Task: Create a due date automation trigger when advanced on, on the tuesday of the week a card is due add dates starting in in more than 1 days at 11:00 AM.
Action: Mouse moved to (998, 306)
Screenshot: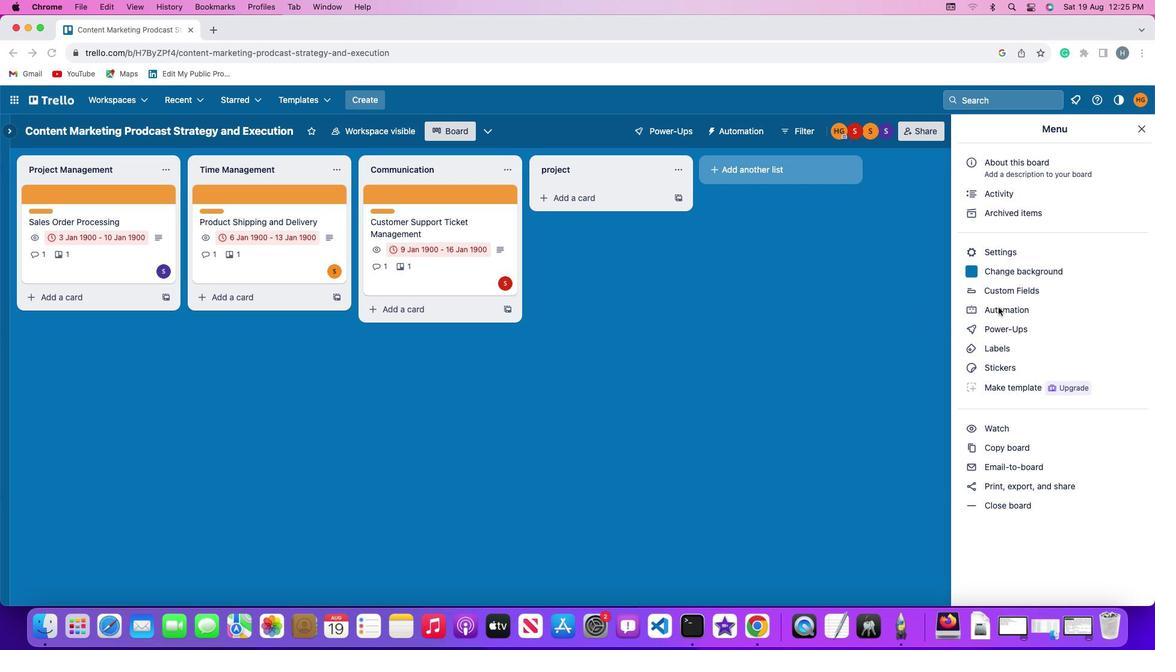 
Action: Mouse pressed left at (998, 306)
Screenshot: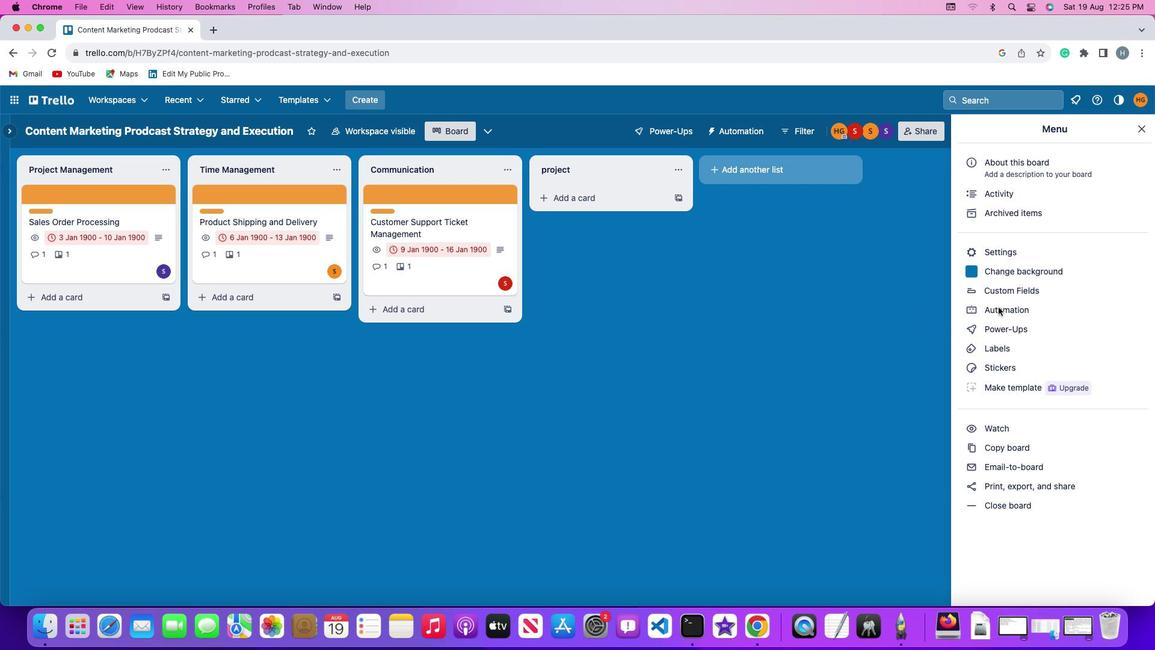 
Action: Mouse pressed left at (998, 306)
Screenshot: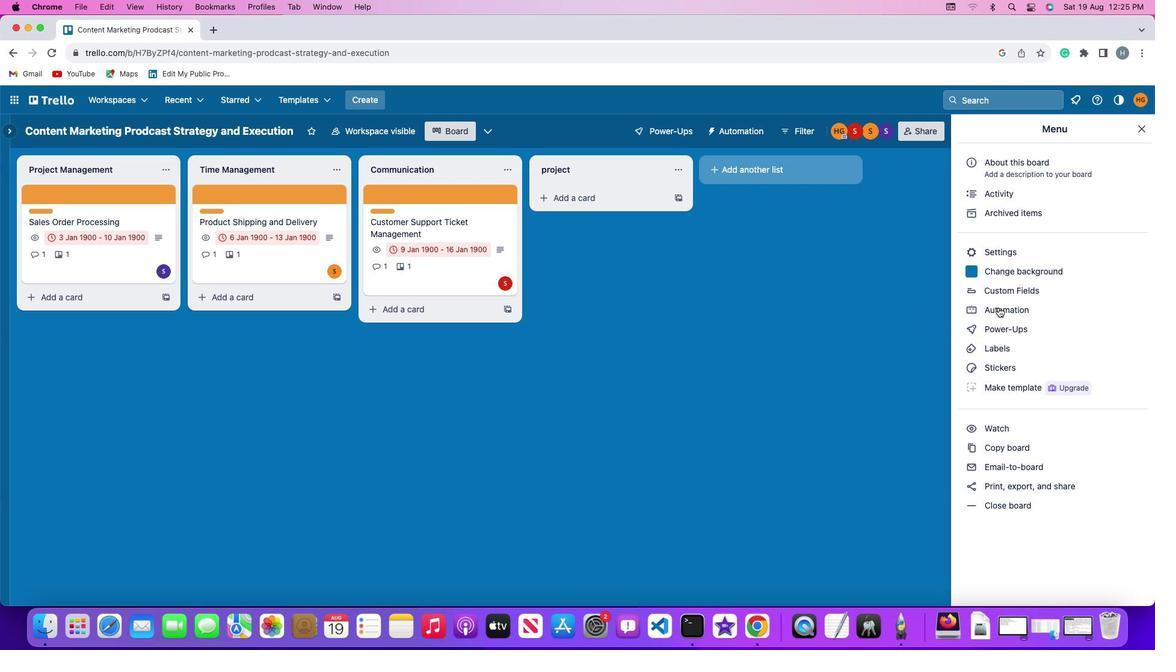 
Action: Mouse moved to (70, 281)
Screenshot: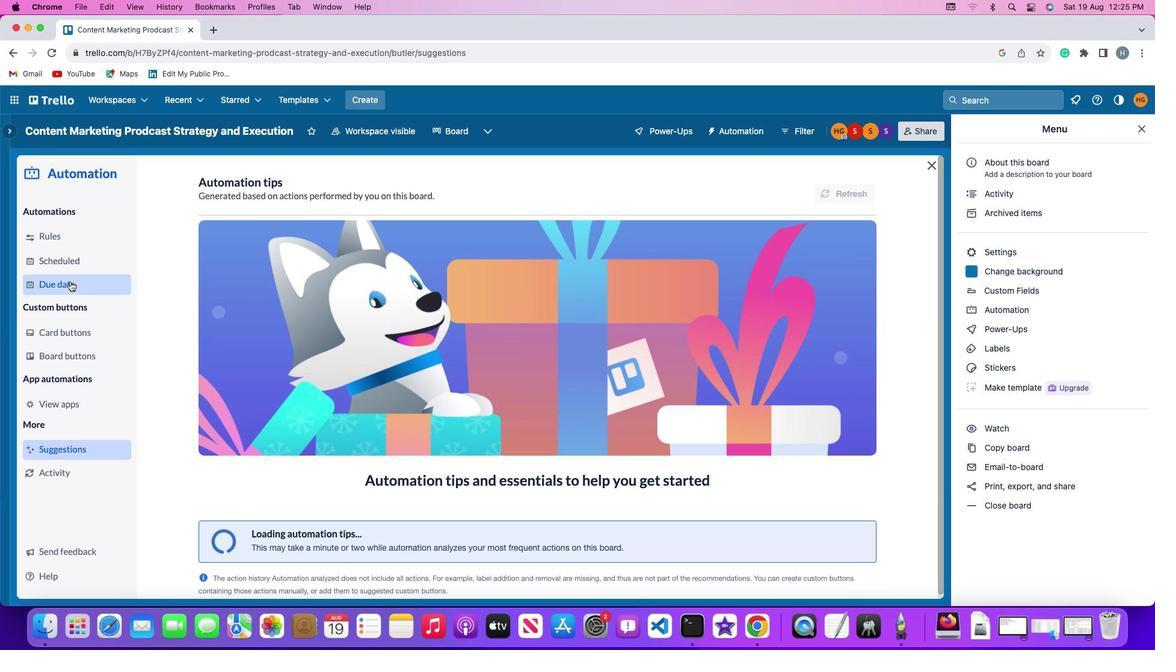
Action: Mouse pressed left at (70, 281)
Screenshot: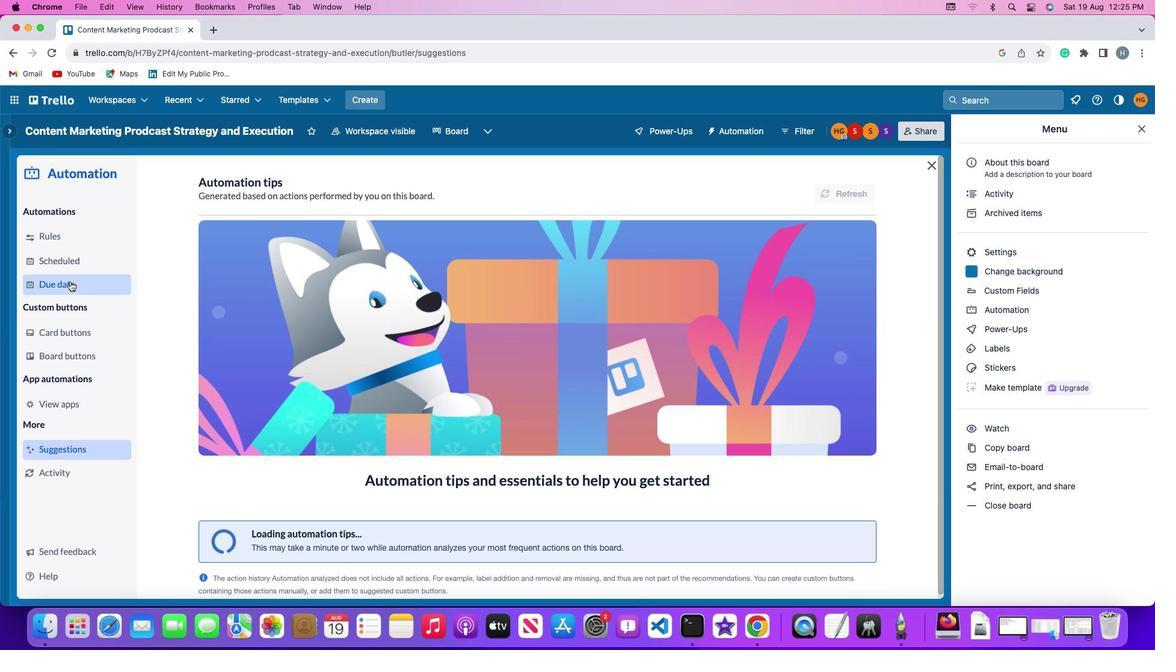 
Action: Mouse moved to (821, 185)
Screenshot: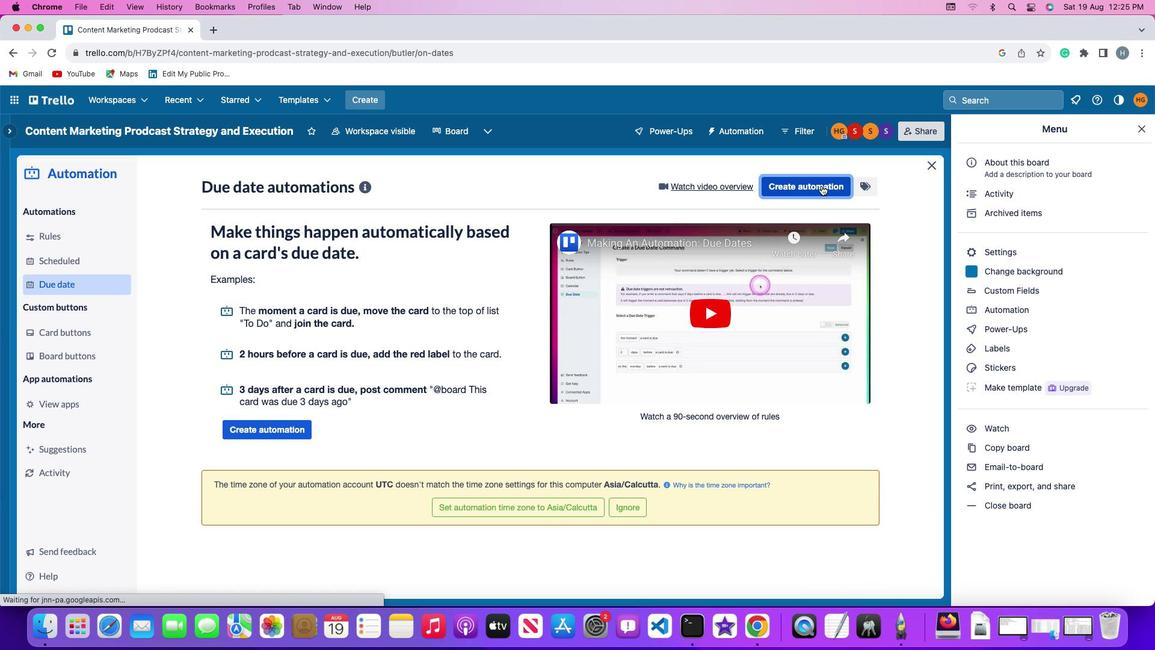 
Action: Mouse pressed left at (821, 185)
Screenshot: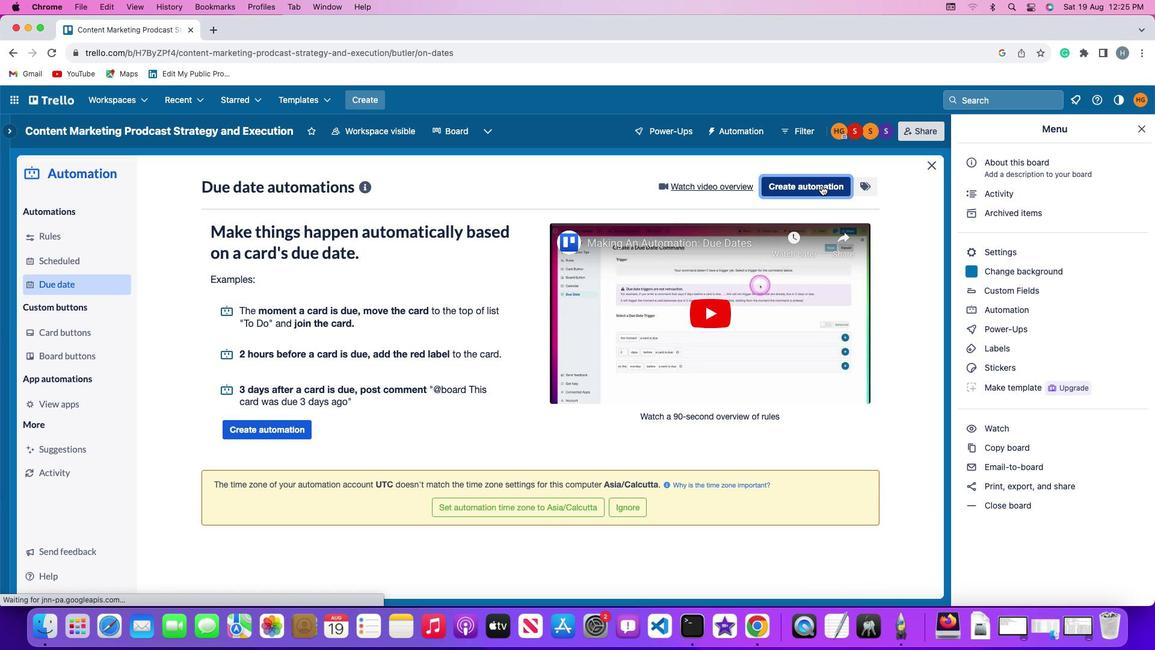 
Action: Mouse moved to (232, 308)
Screenshot: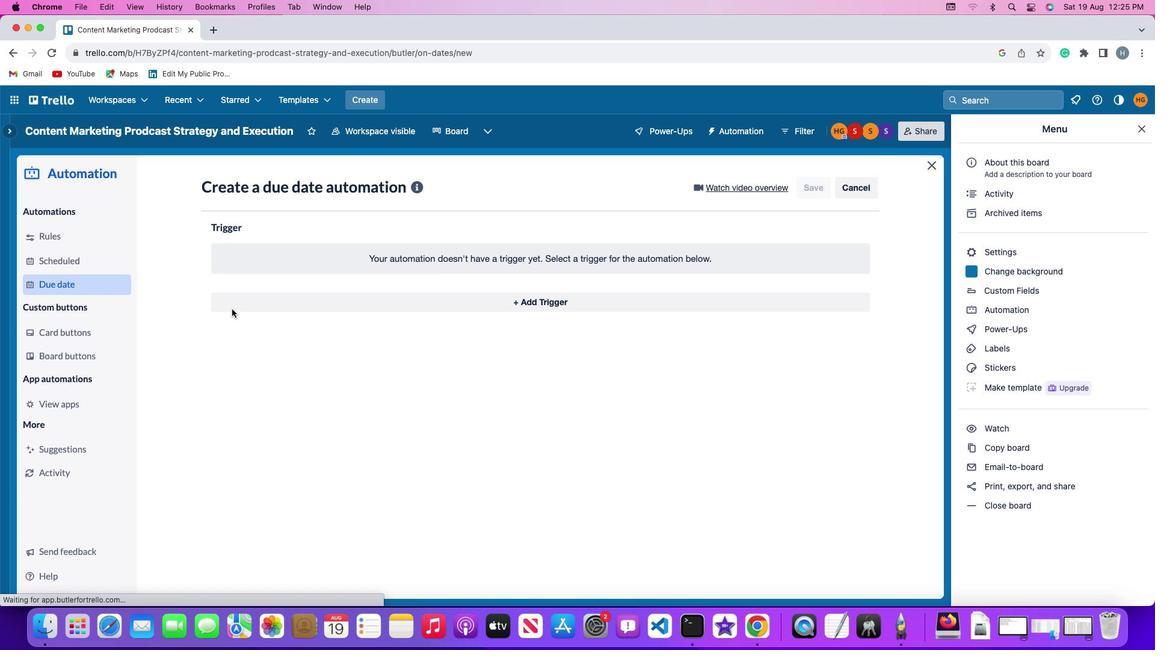 
Action: Mouse pressed left at (232, 308)
Screenshot: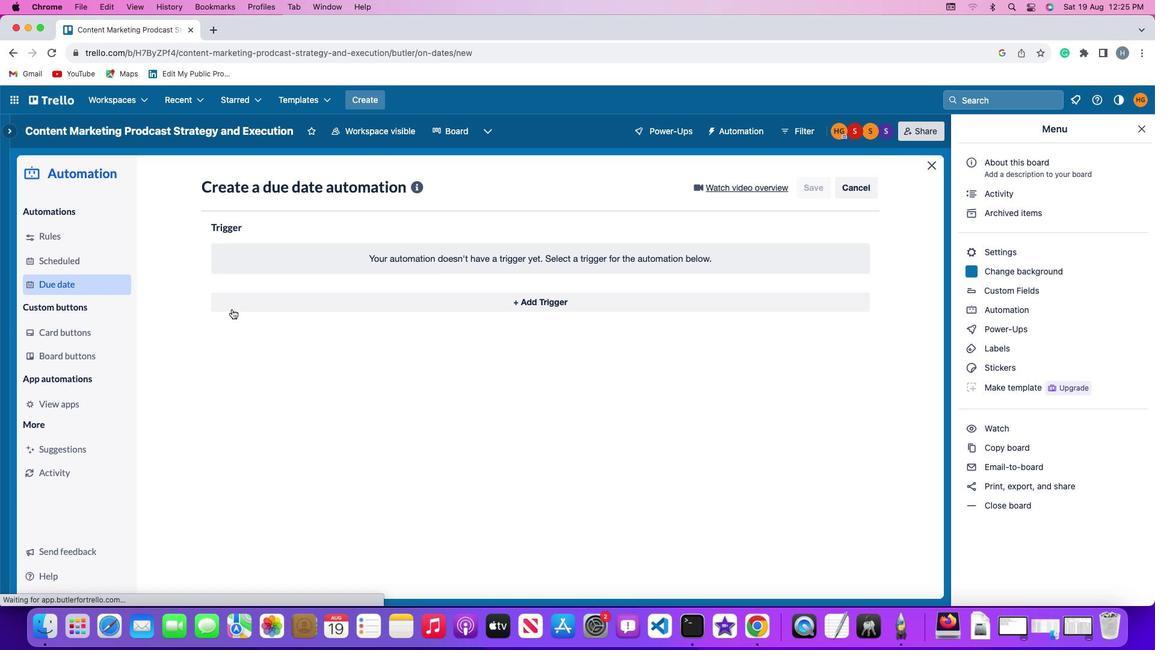 
Action: Mouse moved to (266, 519)
Screenshot: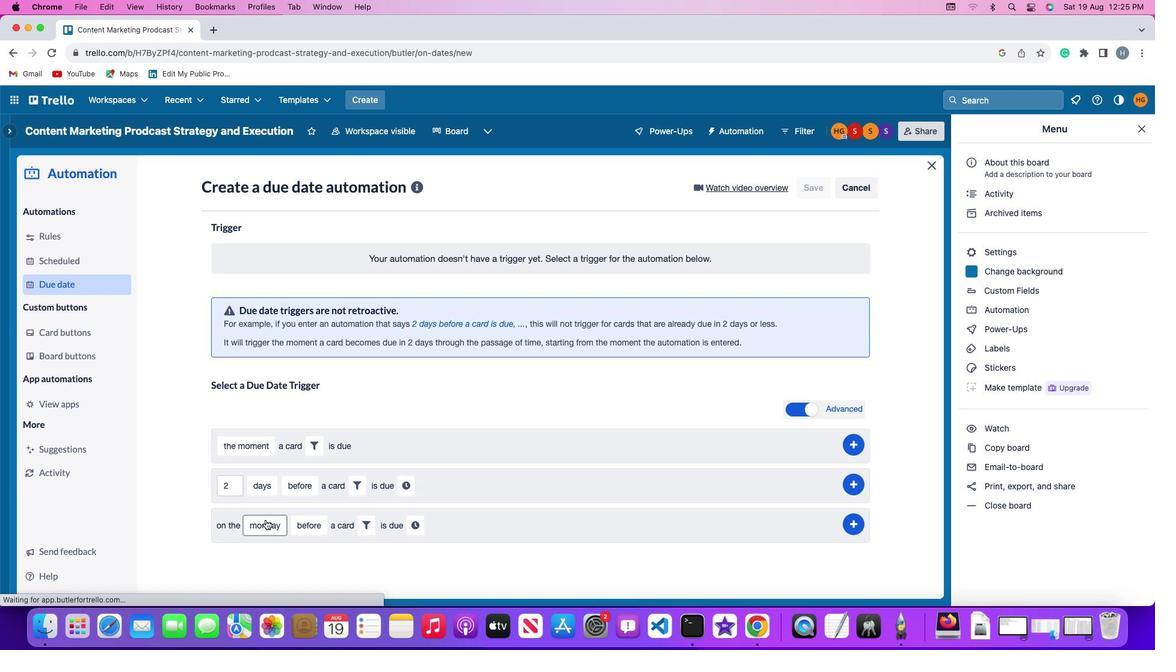 
Action: Mouse pressed left at (266, 519)
Screenshot: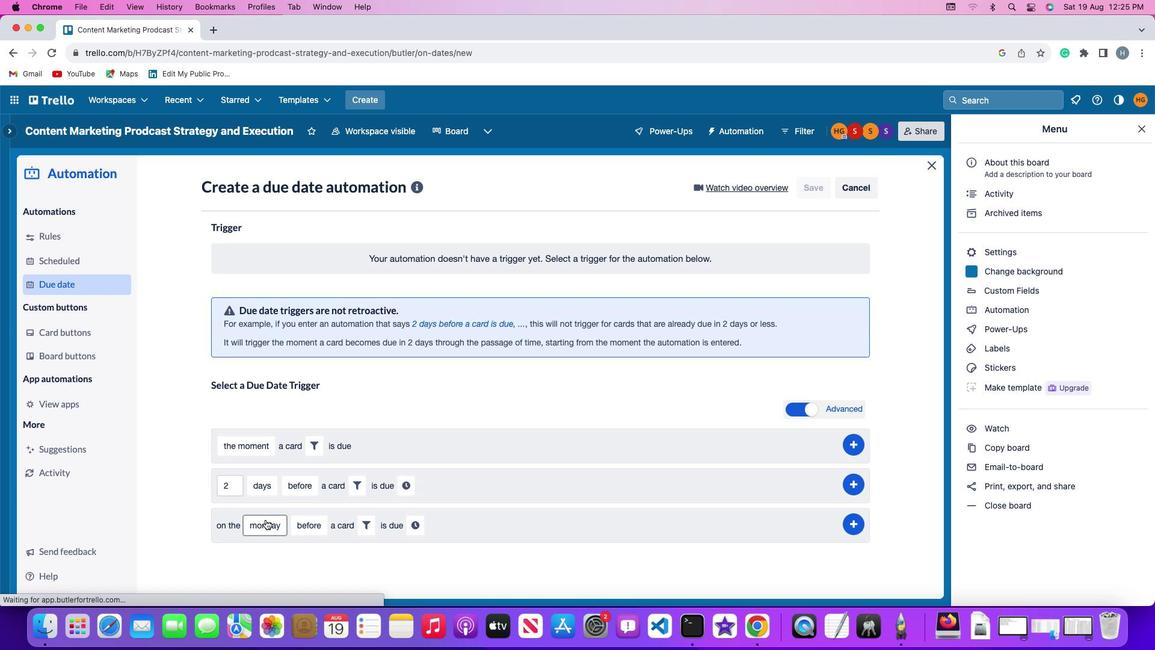 
Action: Mouse moved to (276, 384)
Screenshot: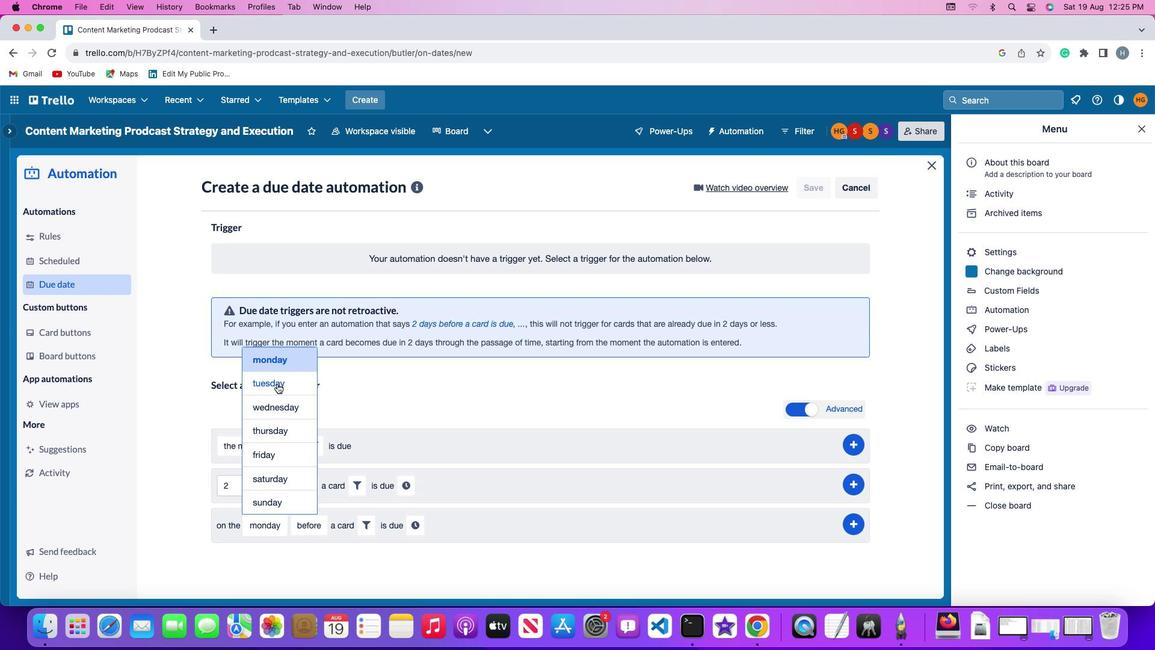 
Action: Mouse pressed left at (276, 384)
Screenshot: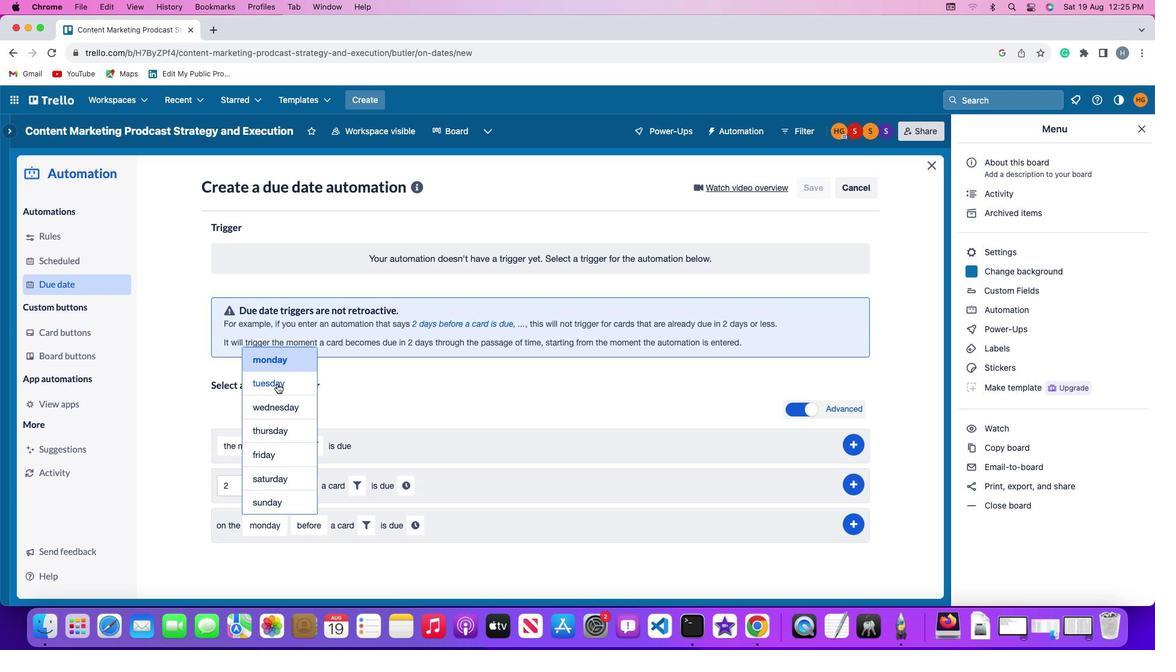 
Action: Mouse moved to (315, 525)
Screenshot: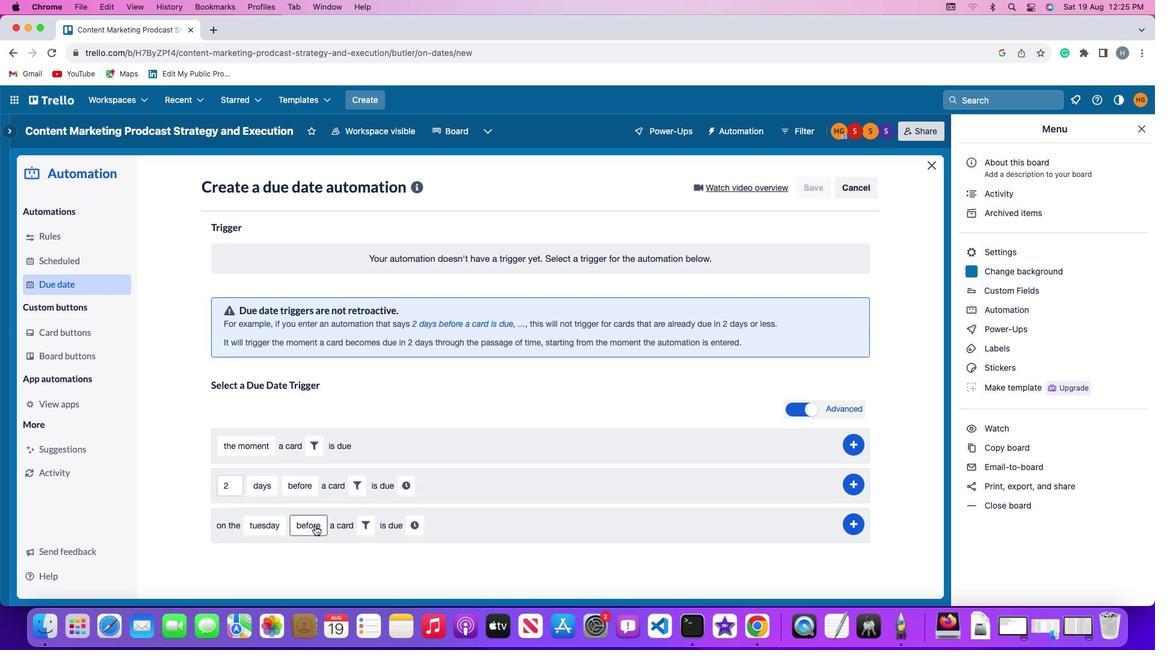 
Action: Mouse pressed left at (315, 525)
Screenshot: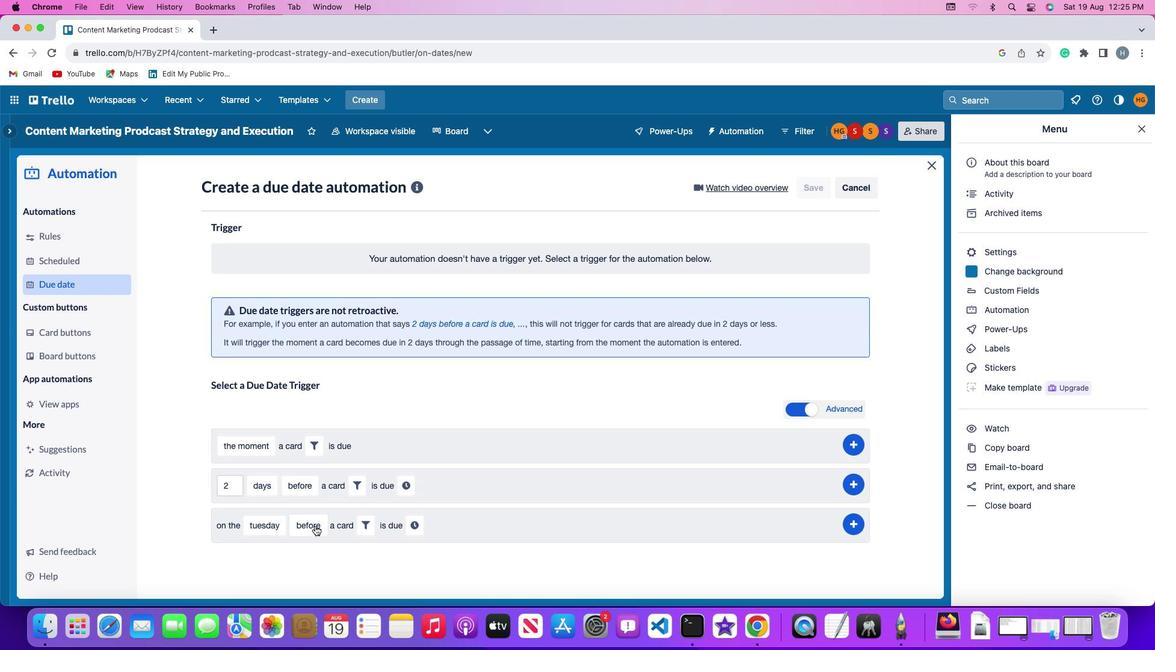 
Action: Mouse moved to (338, 481)
Screenshot: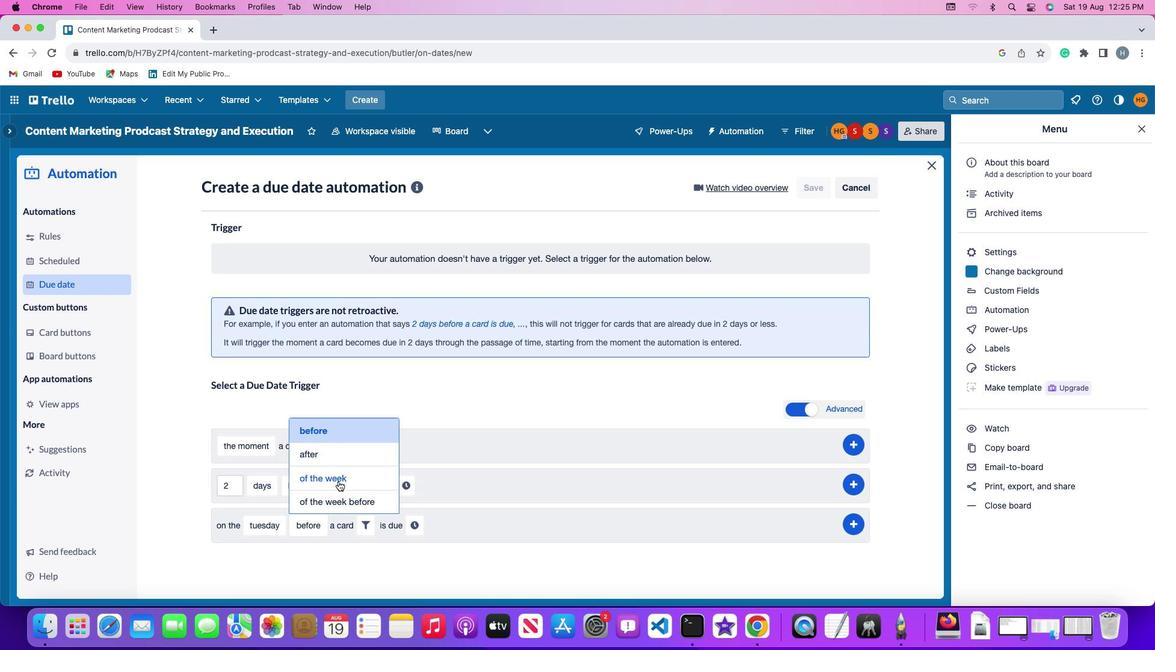 
Action: Mouse pressed left at (338, 481)
Screenshot: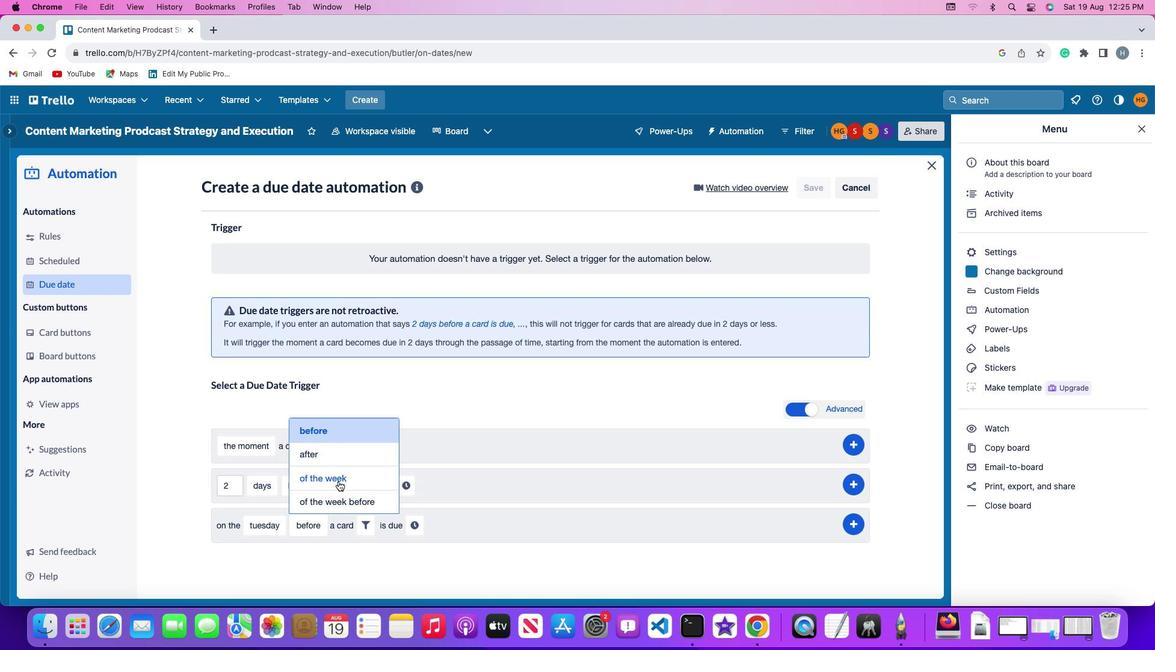 
Action: Mouse moved to (398, 521)
Screenshot: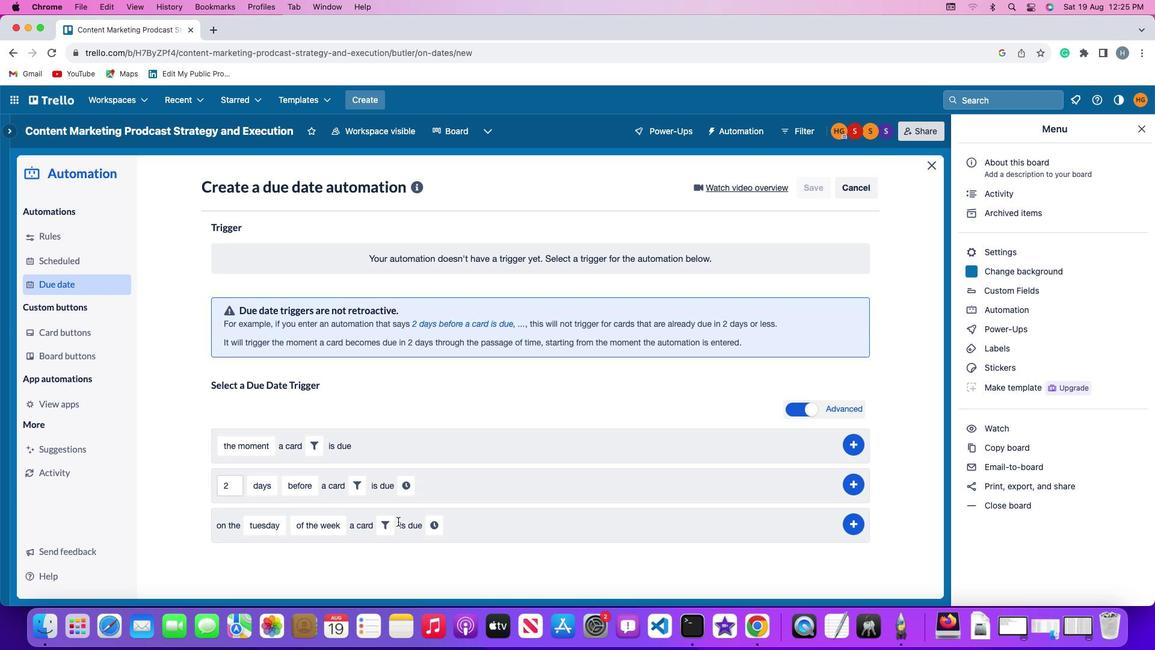 
Action: Mouse pressed left at (398, 521)
Screenshot: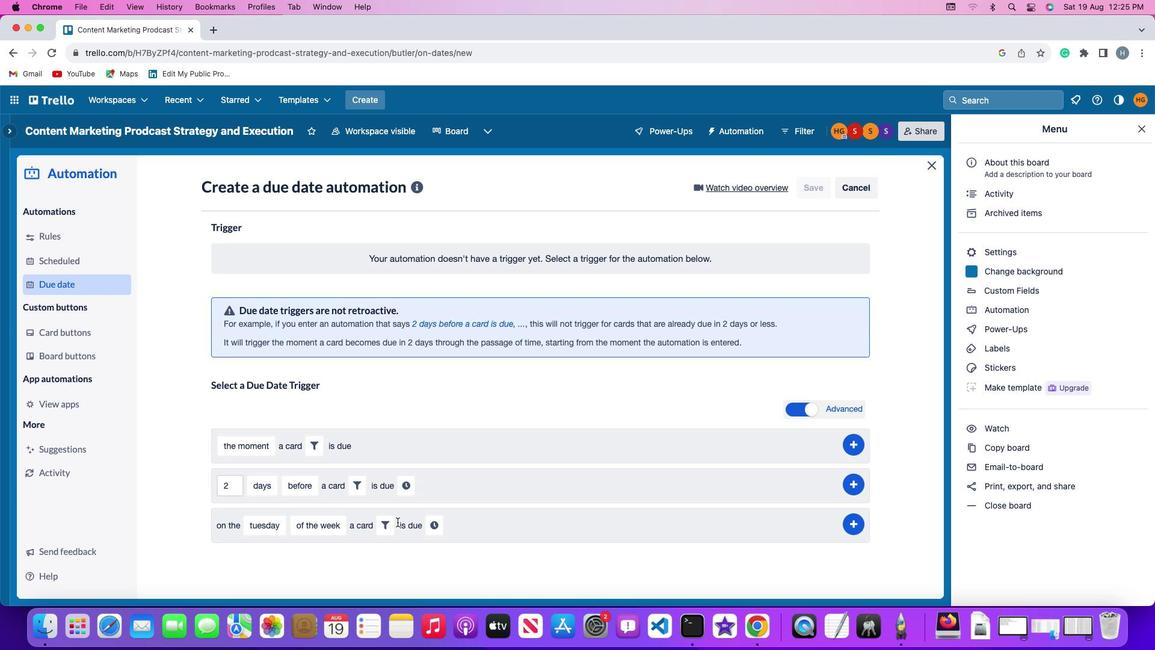 
Action: Mouse moved to (388, 524)
Screenshot: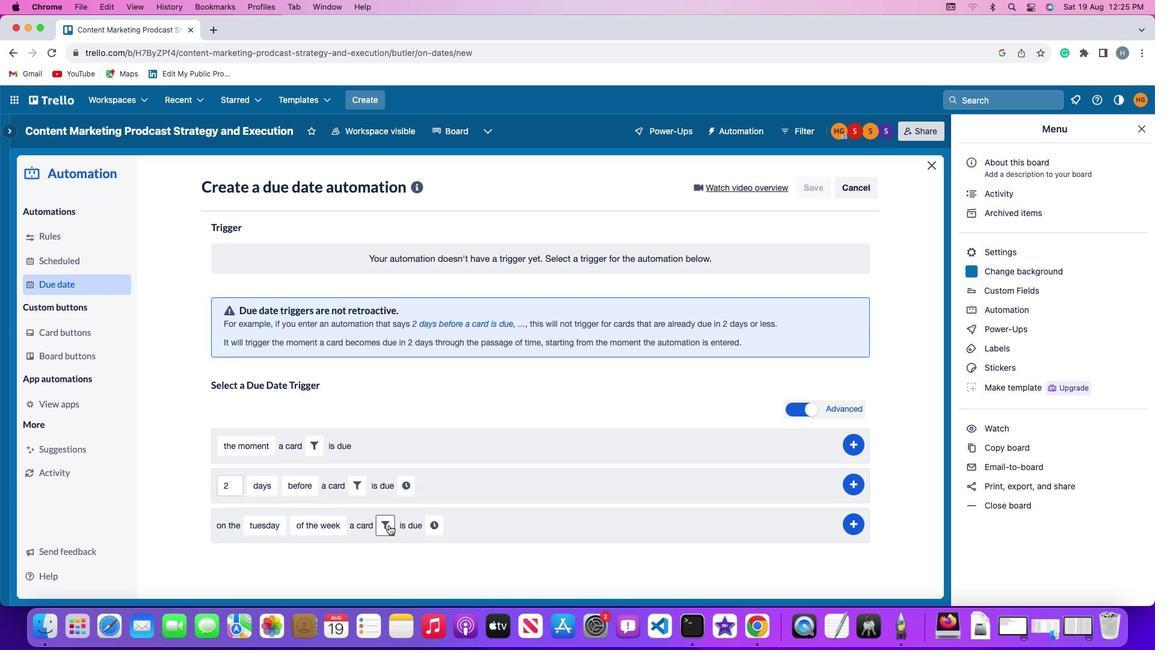 
Action: Mouse pressed left at (388, 524)
Screenshot: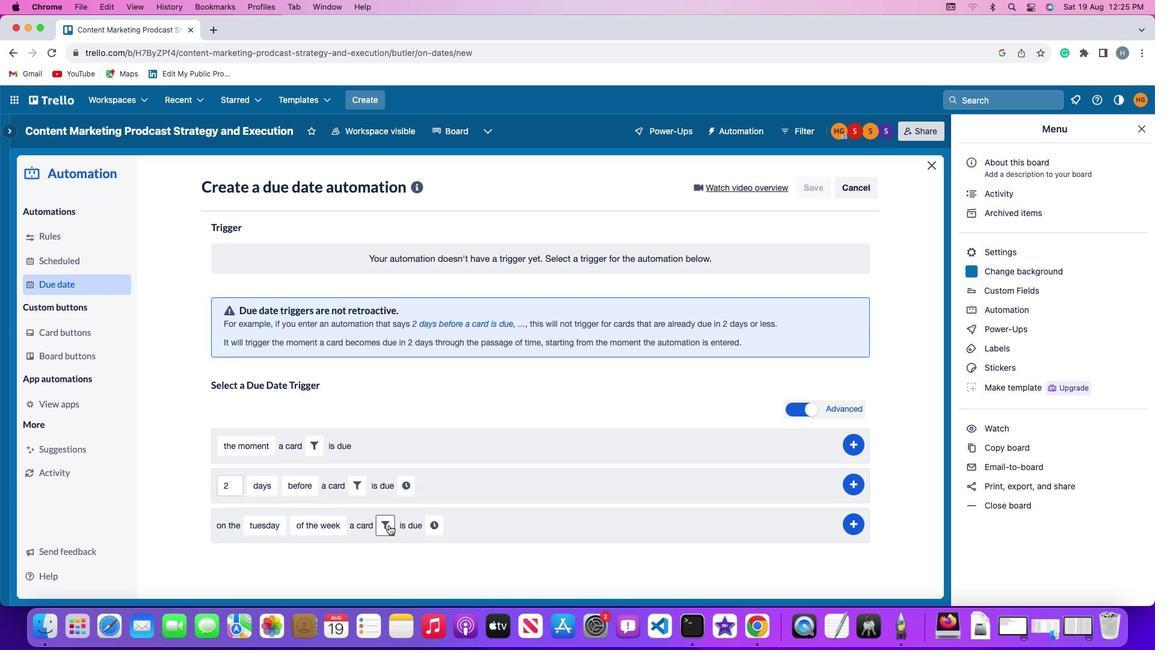
Action: Mouse moved to (453, 566)
Screenshot: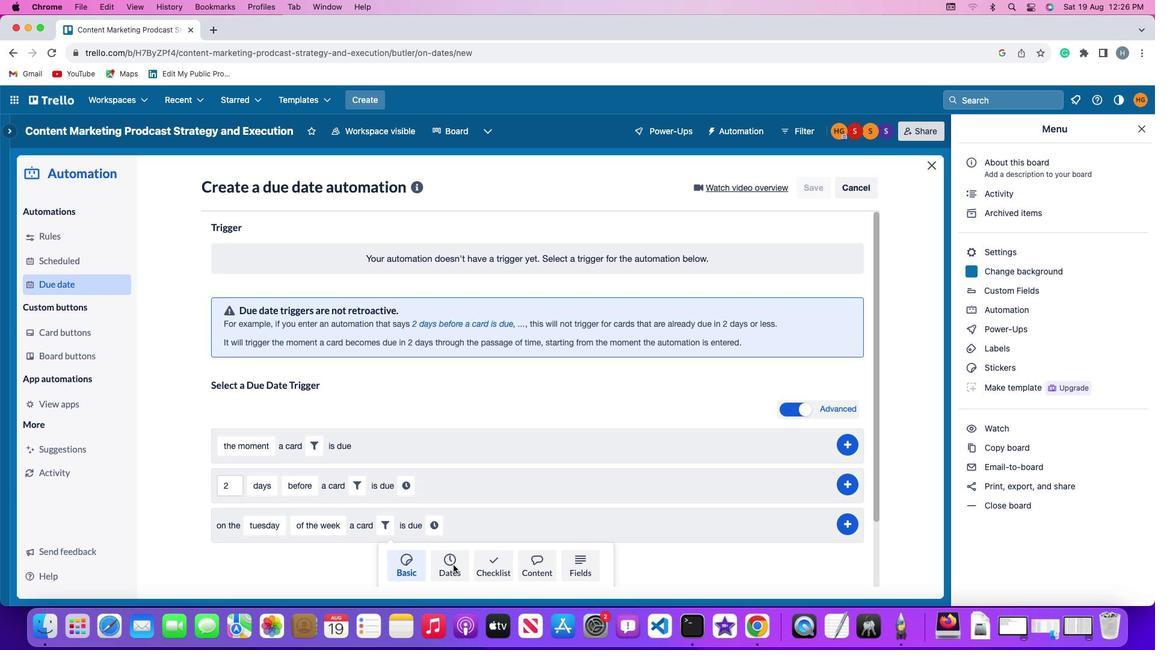 
Action: Mouse pressed left at (453, 566)
Screenshot: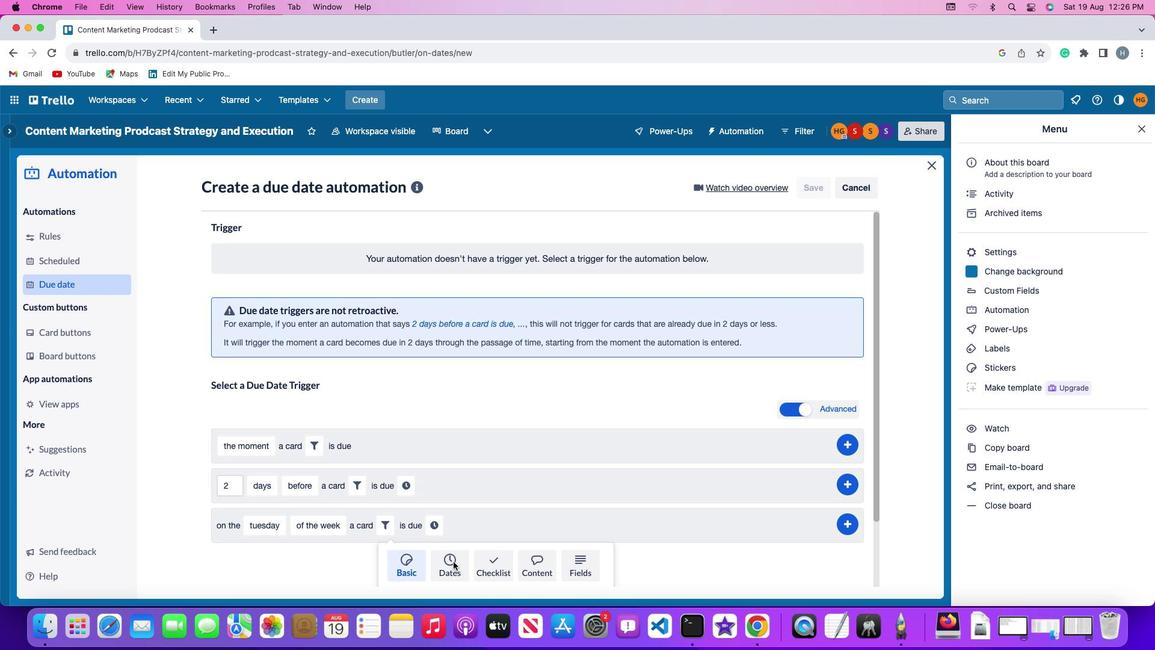 
Action: Mouse moved to (361, 566)
Screenshot: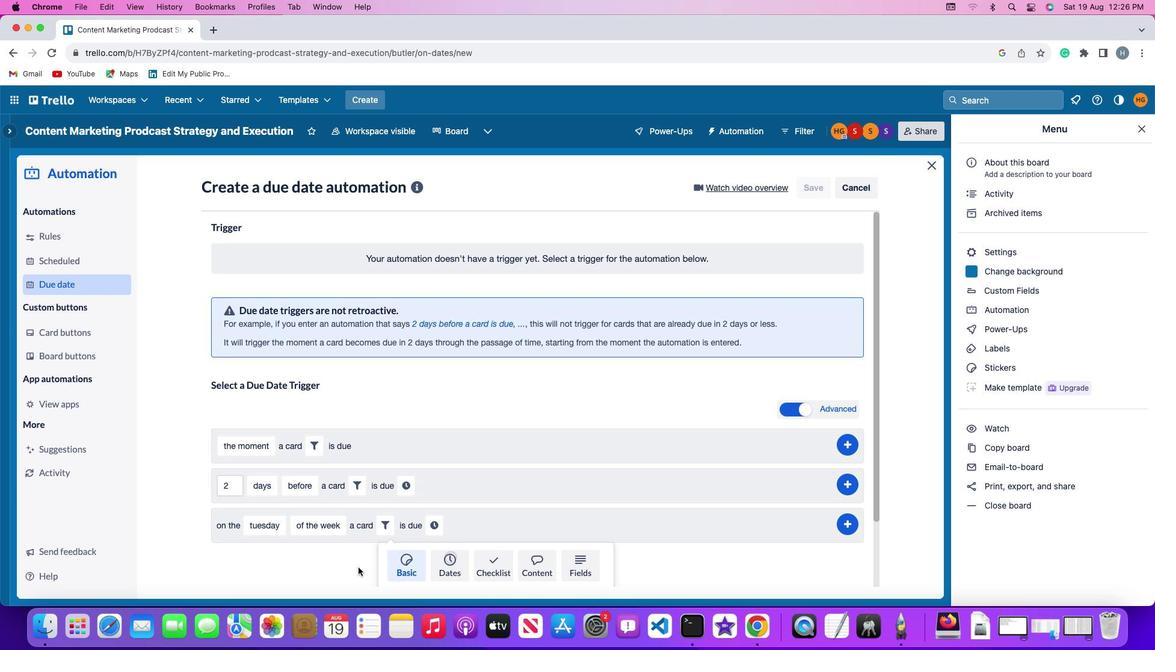 
Action: Mouse scrolled (361, 566) with delta (0, 0)
Screenshot: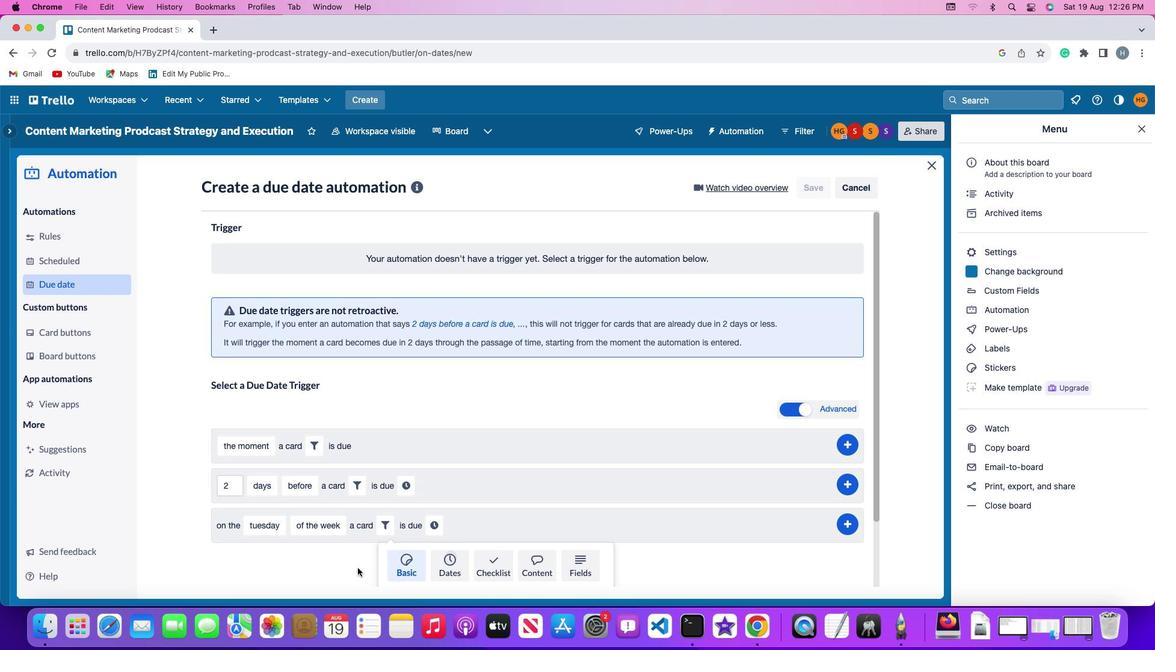 
Action: Mouse moved to (361, 566)
Screenshot: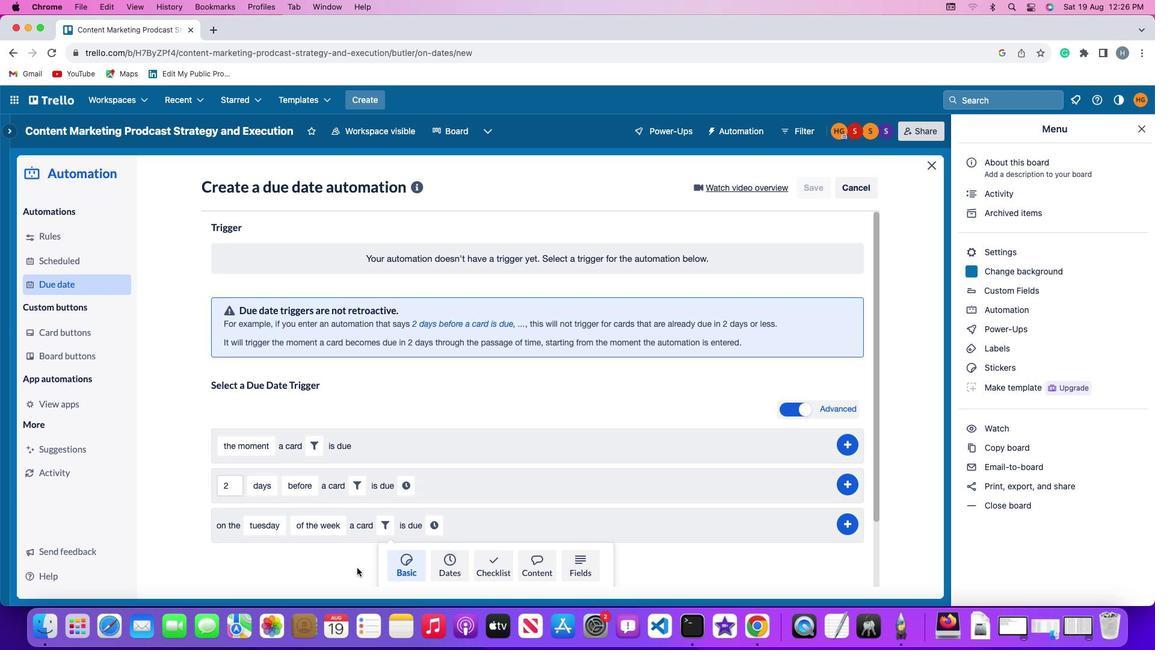 
Action: Mouse scrolled (361, 566) with delta (0, 0)
Screenshot: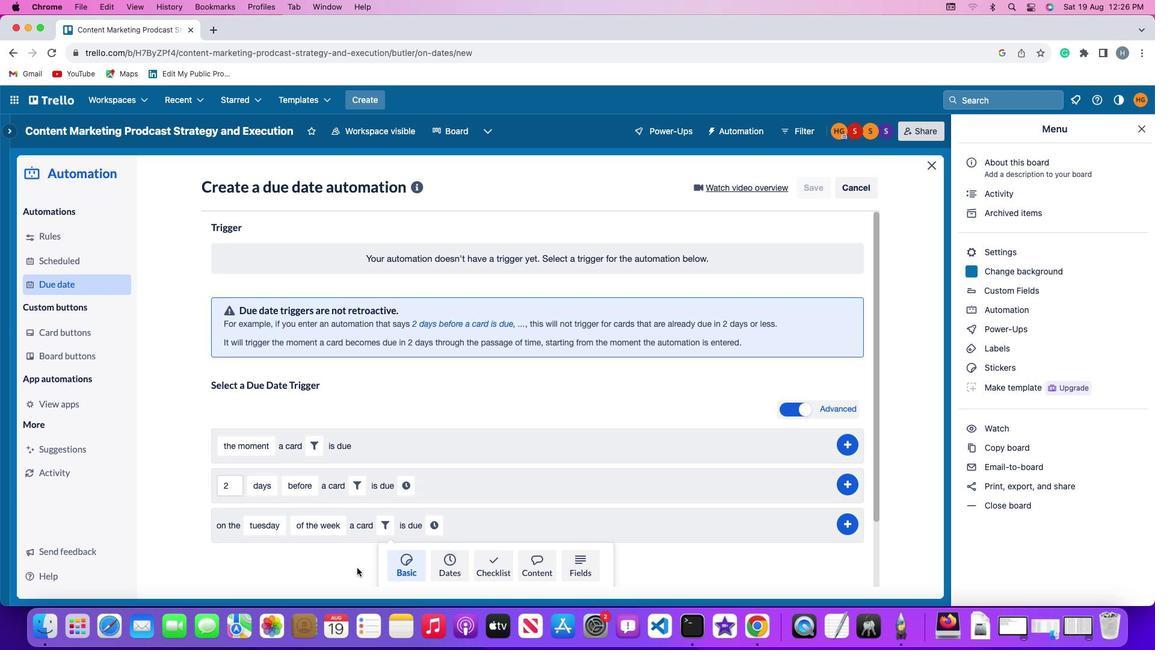 
Action: Mouse moved to (360, 566)
Screenshot: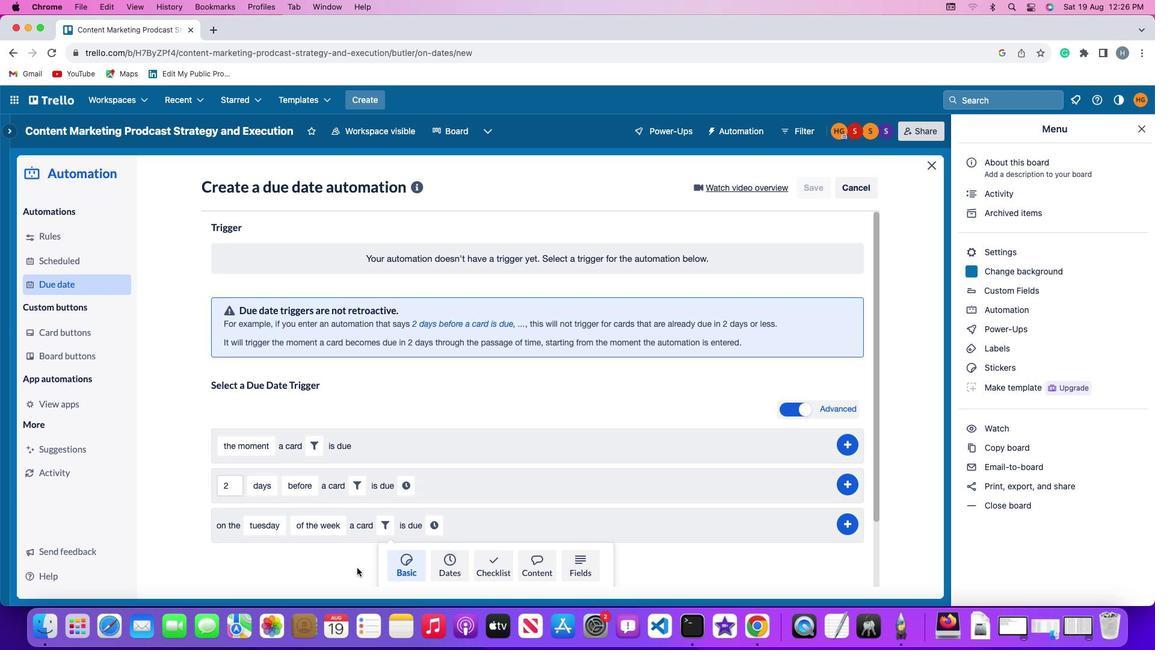
Action: Mouse scrolled (360, 566) with delta (0, -1)
Screenshot: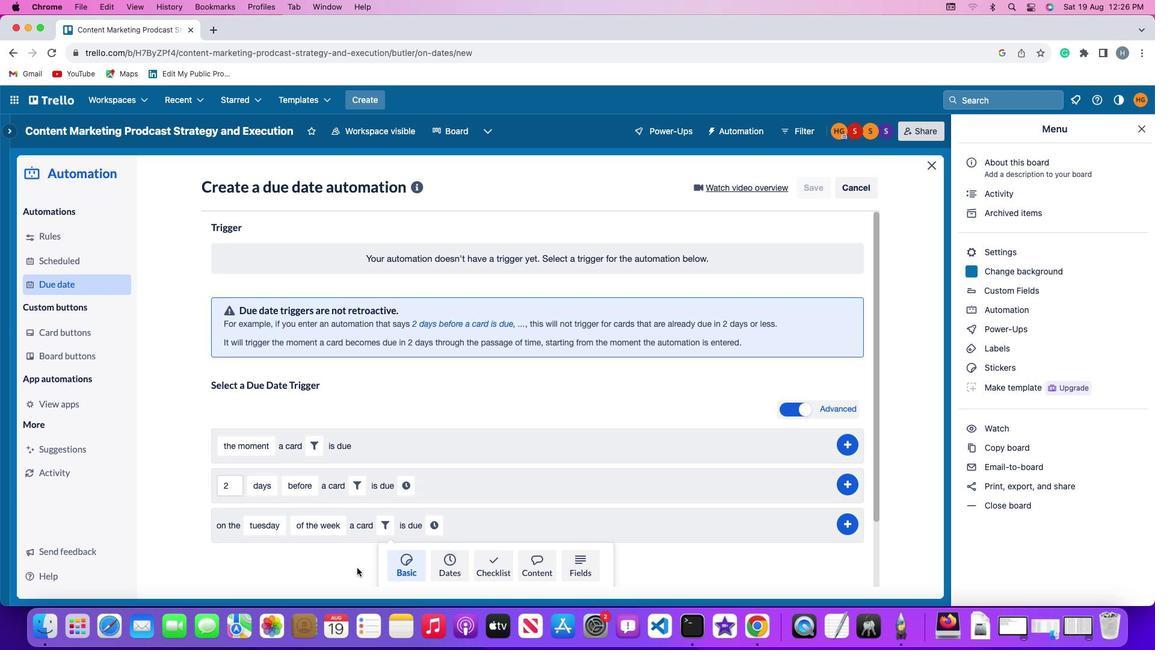 
Action: Mouse moved to (359, 566)
Screenshot: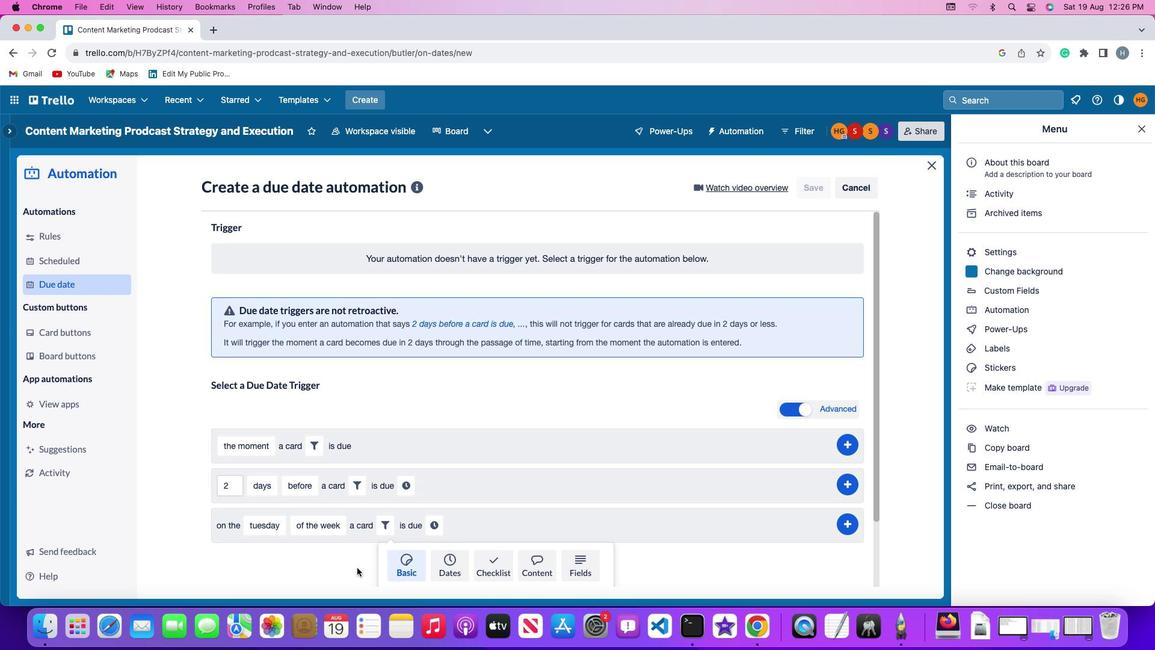 
Action: Mouse scrolled (359, 566) with delta (0, -2)
Screenshot: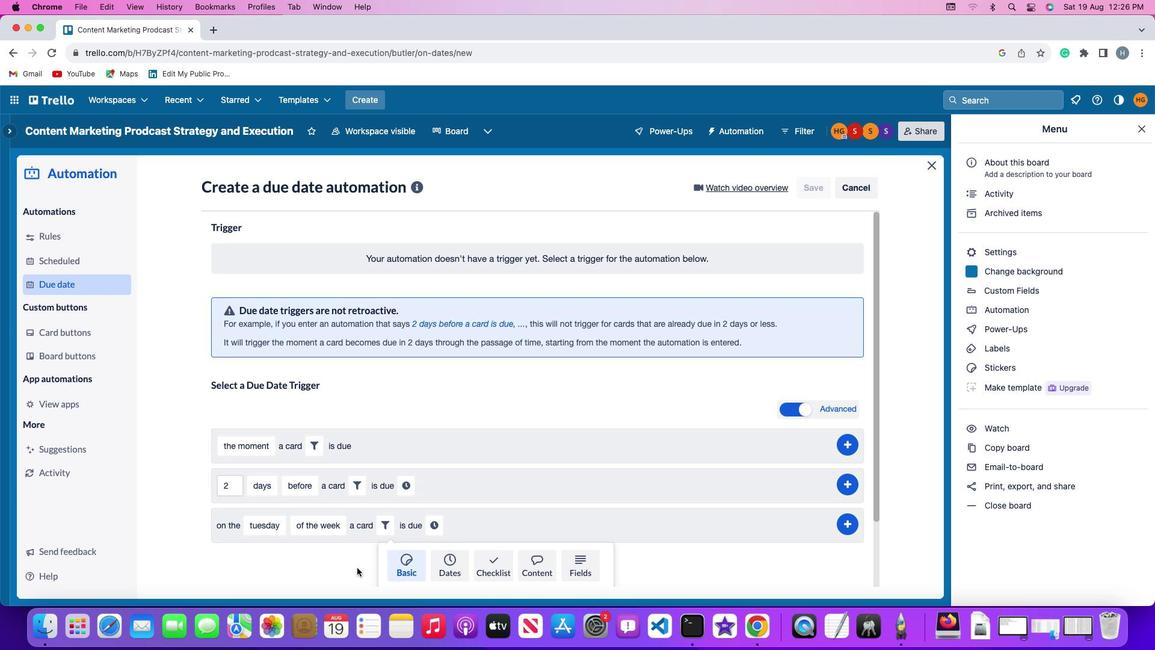 
Action: Mouse moved to (358, 567)
Screenshot: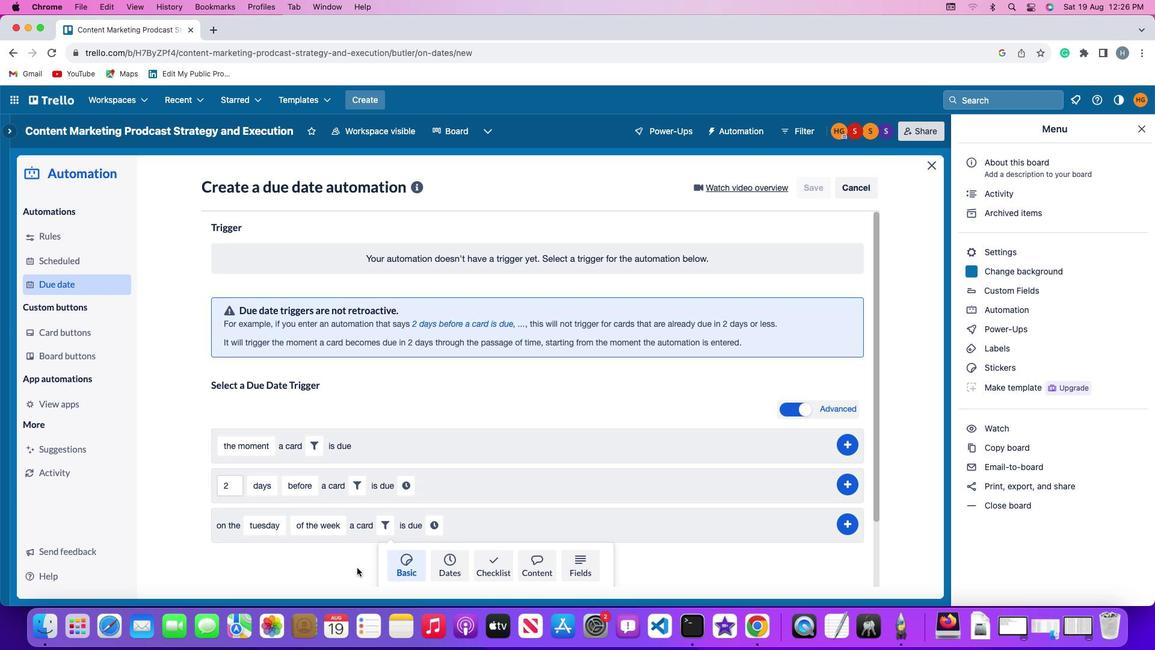 
Action: Mouse scrolled (358, 567) with delta (0, -3)
Screenshot: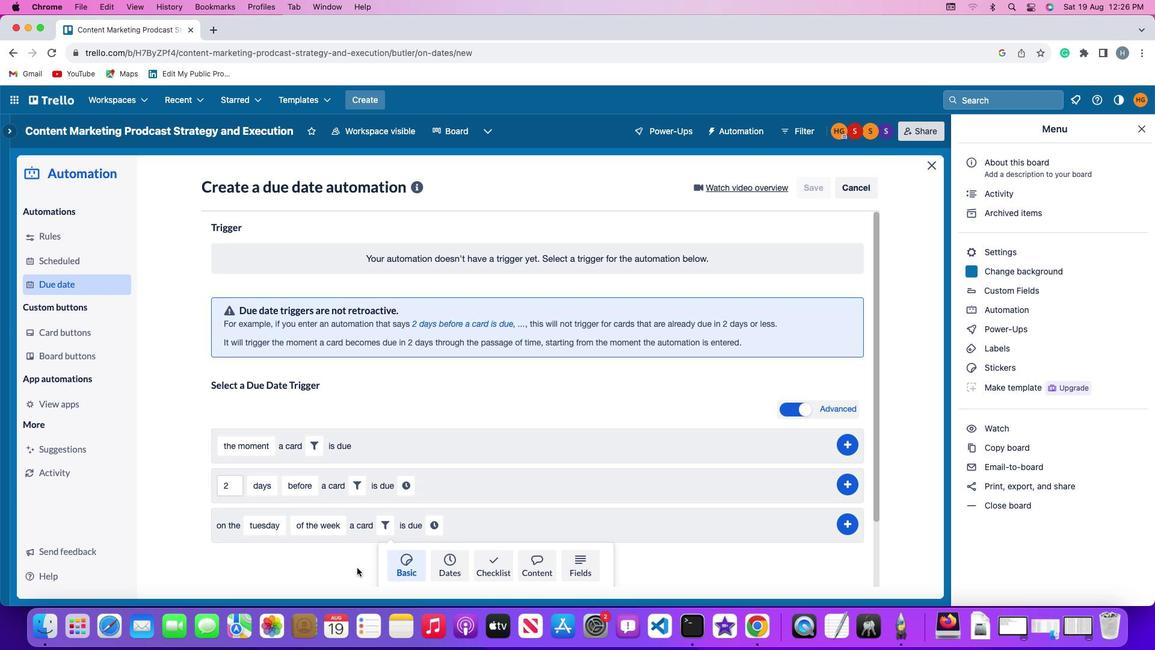 
Action: Mouse moved to (348, 571)
Screenshot: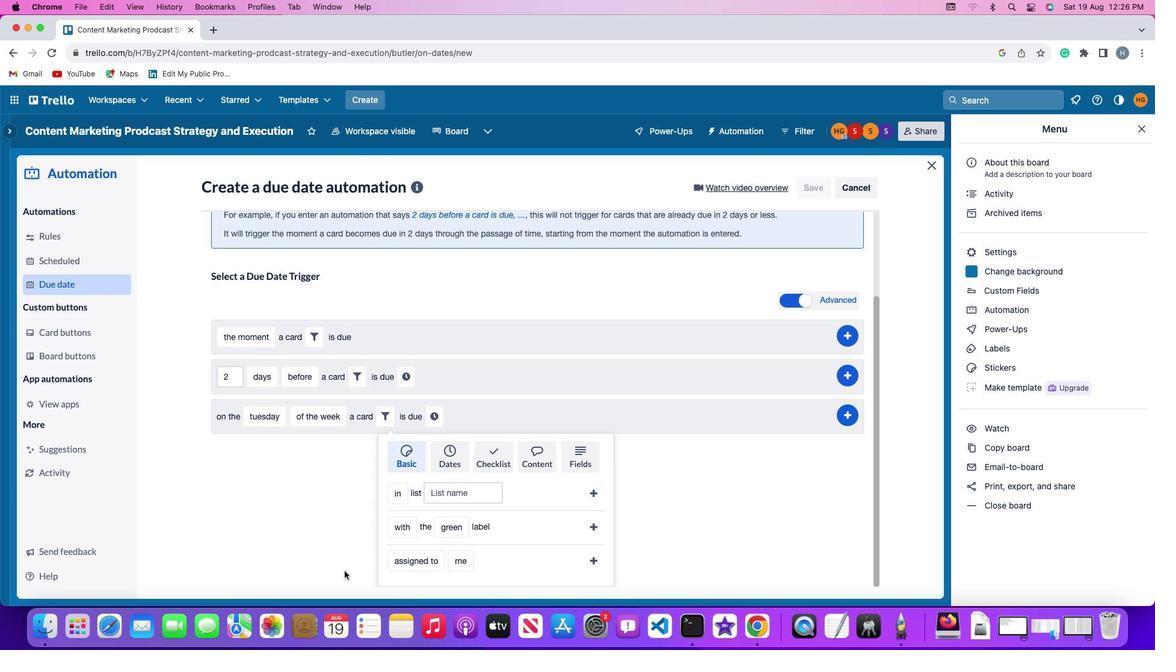 
Action: Mouse scrolled (348, 571) with delta (0, 0)
Screenshot: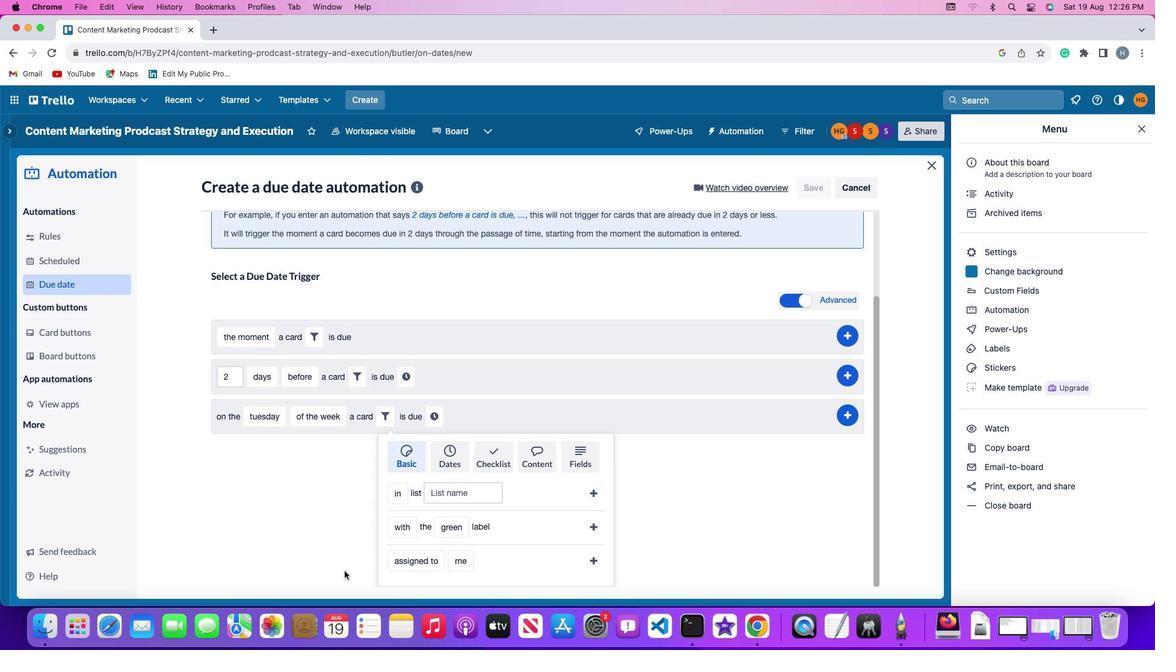 
Action: Mouse scrolled (348, 571) with delta (0, 0)
Screenshot: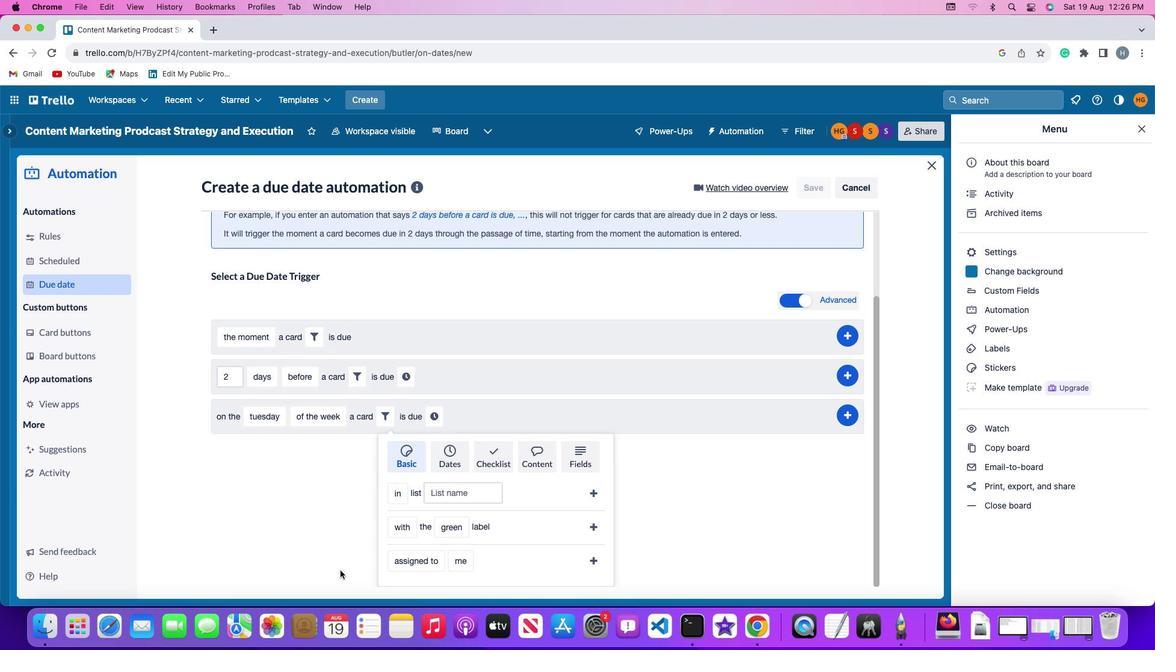 
Action: Mouse scrolled (348, 571) with delta (0, -1)
Screenshot: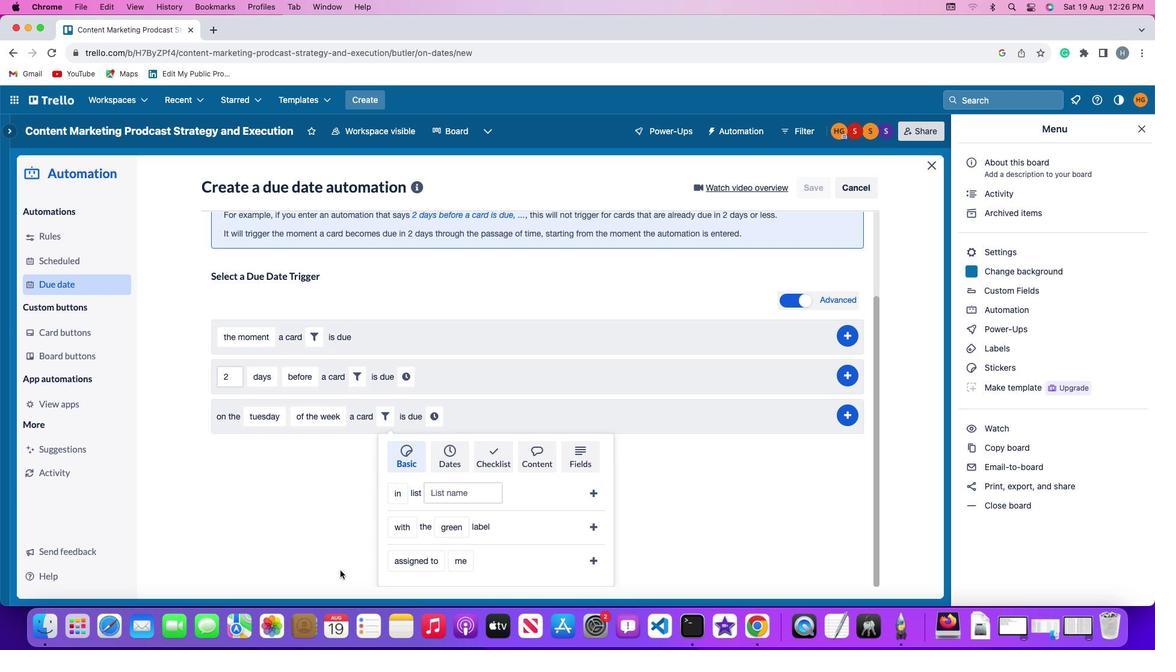 
Action: Mouse moved to (347, 571)
Screenshot: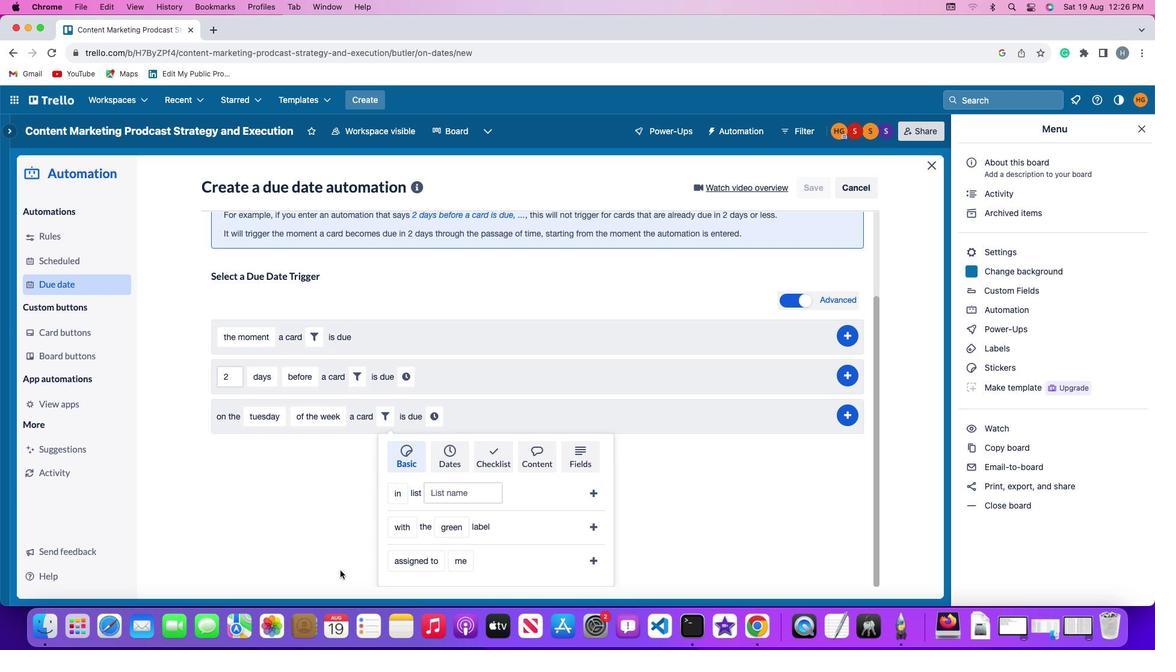 
Action: Mouse scrolled (347, 571) with delta (0, -2)
Screenshot: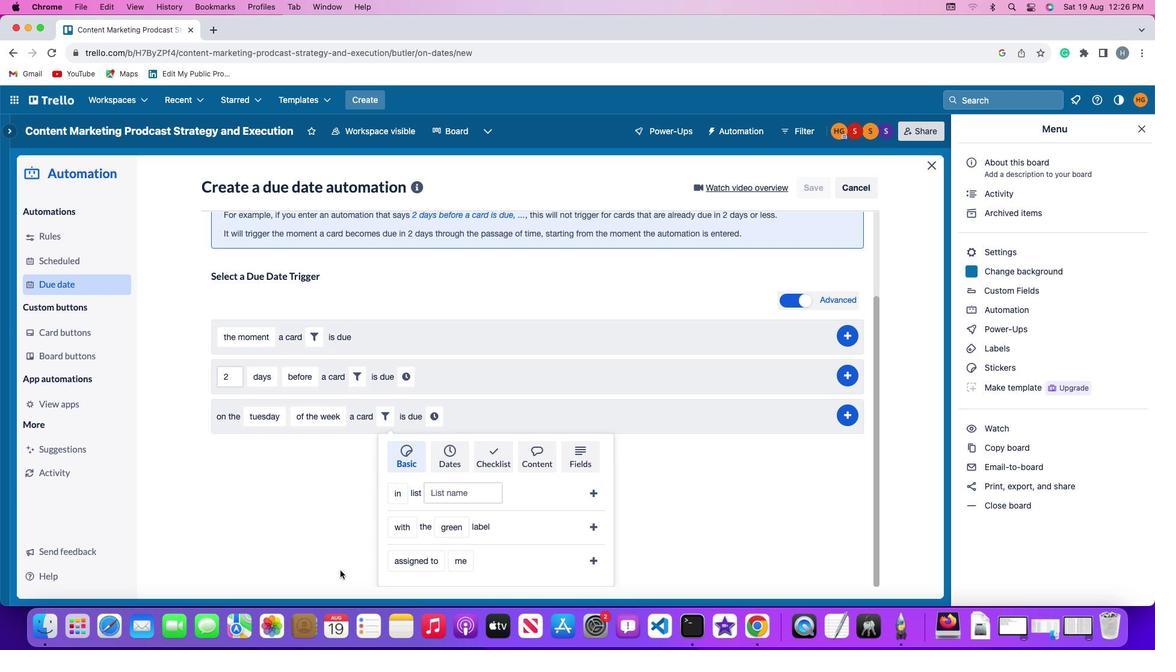
Action: Mouse moved to (345, 550)
Screenshot: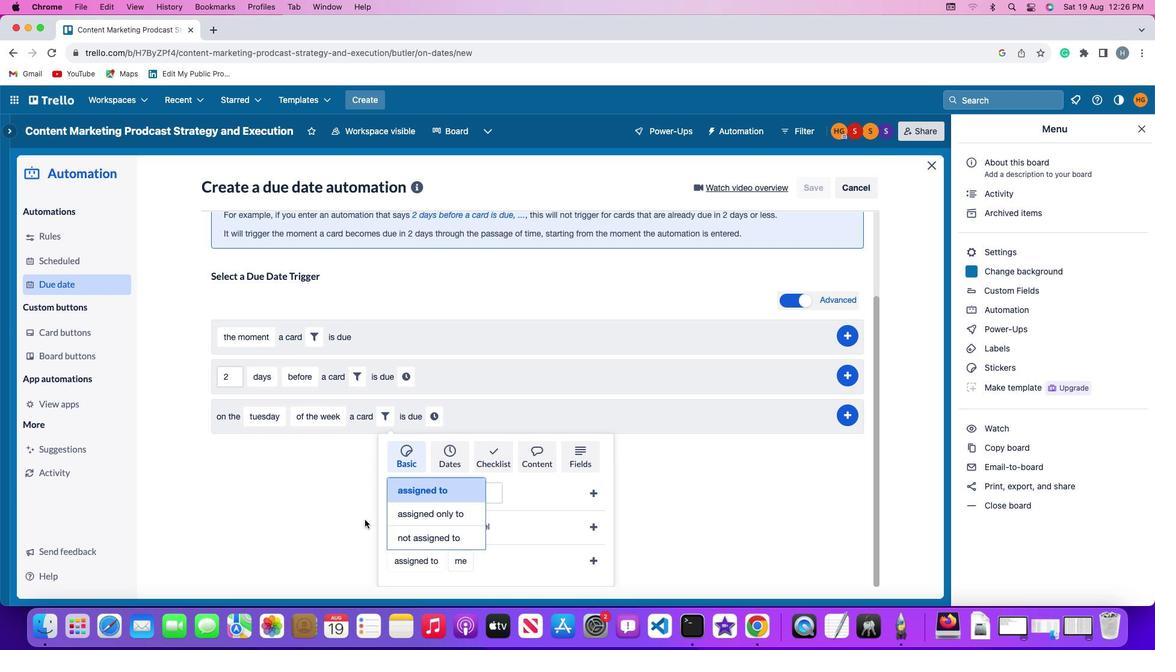 
Action: Mouse scrolled (345, 550) with delta (0, 0)
Screenshot: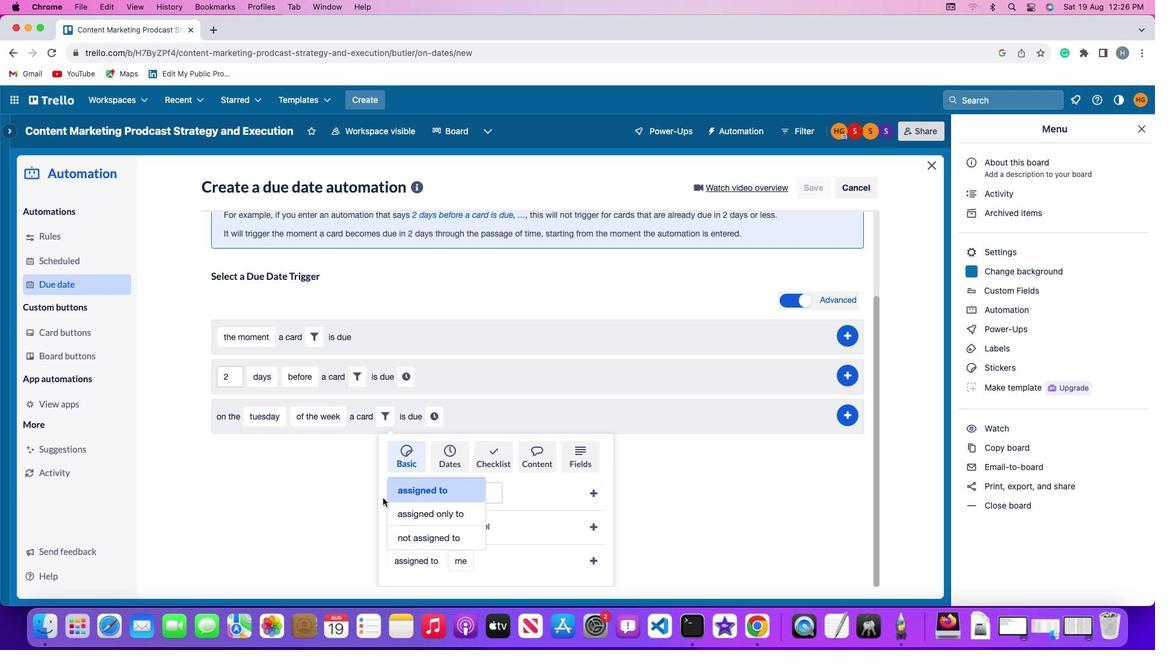 
Action: Mouse moved to (346, 548)
Screenshot: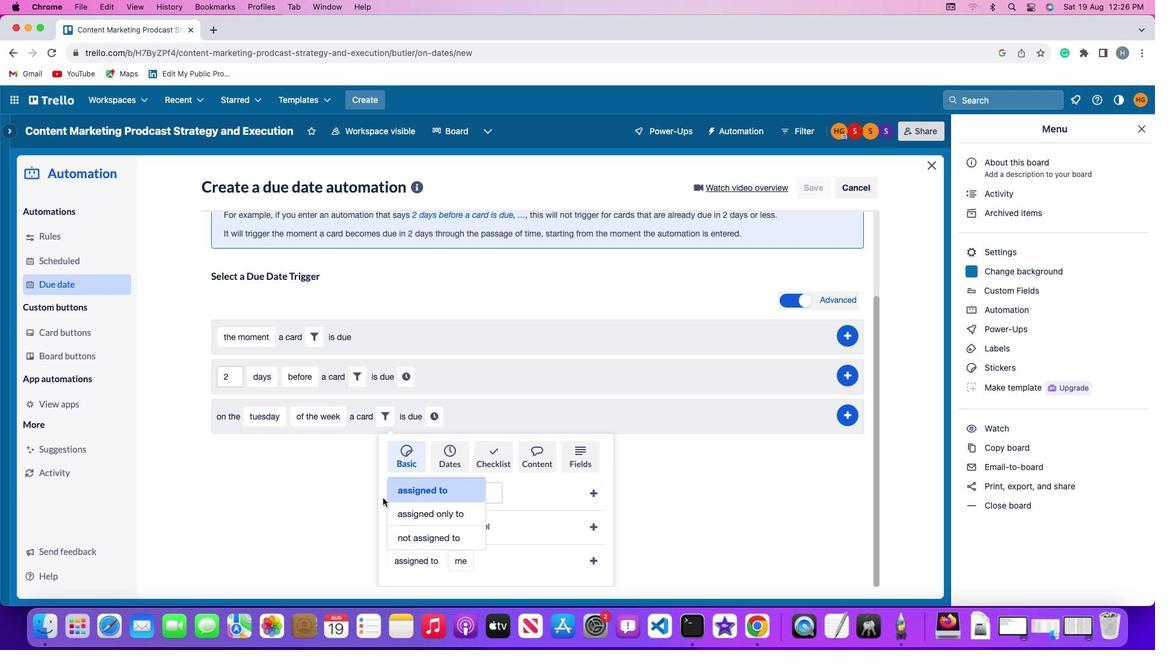 
Action: Mouse scrolled (346, 548) with delta (0, 0)
Screenshot: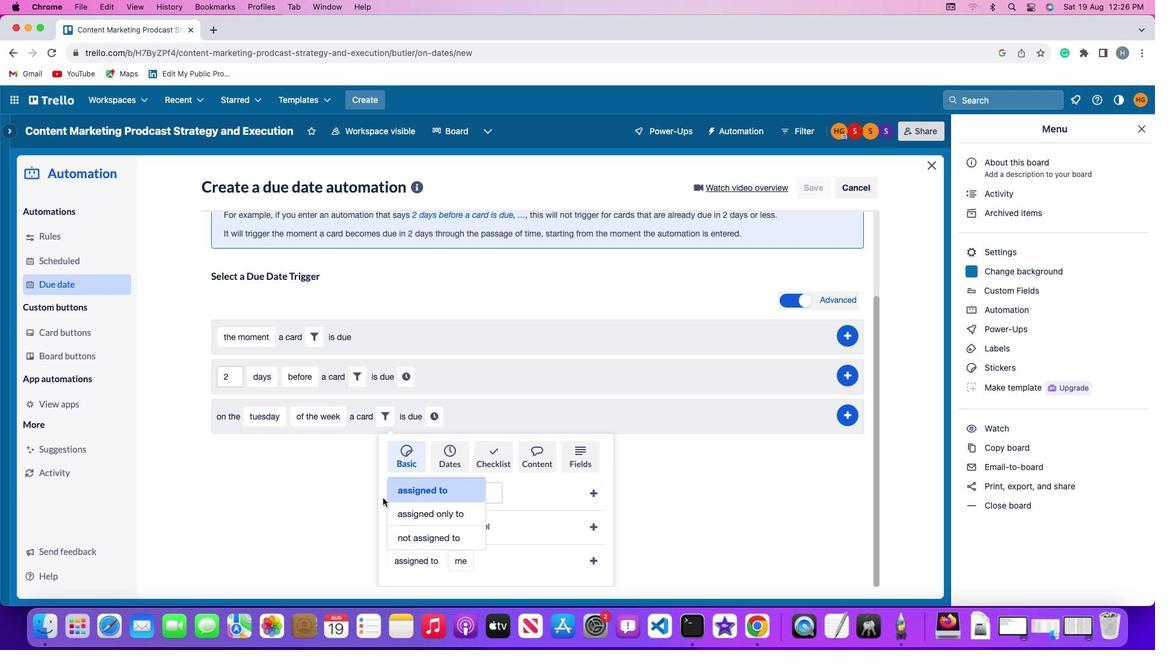 
Action: Mouse moved to (349, 542)
Screenshot: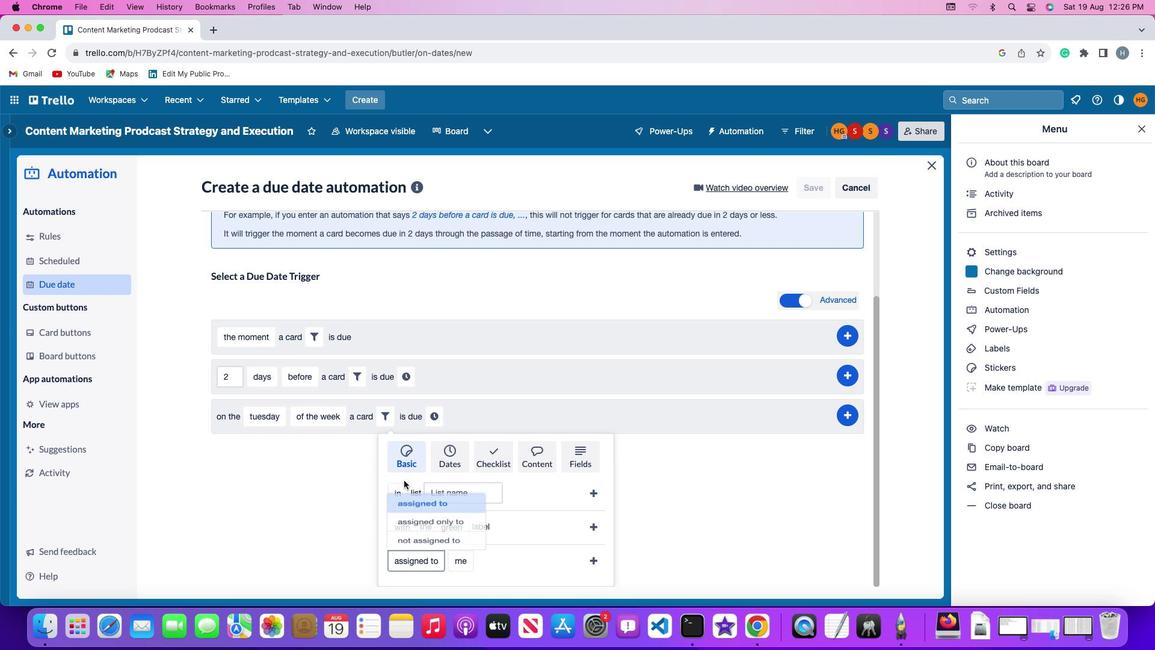 
Action: Mouse scrolled (349, 542) with delta (0, -1)
Screenshot: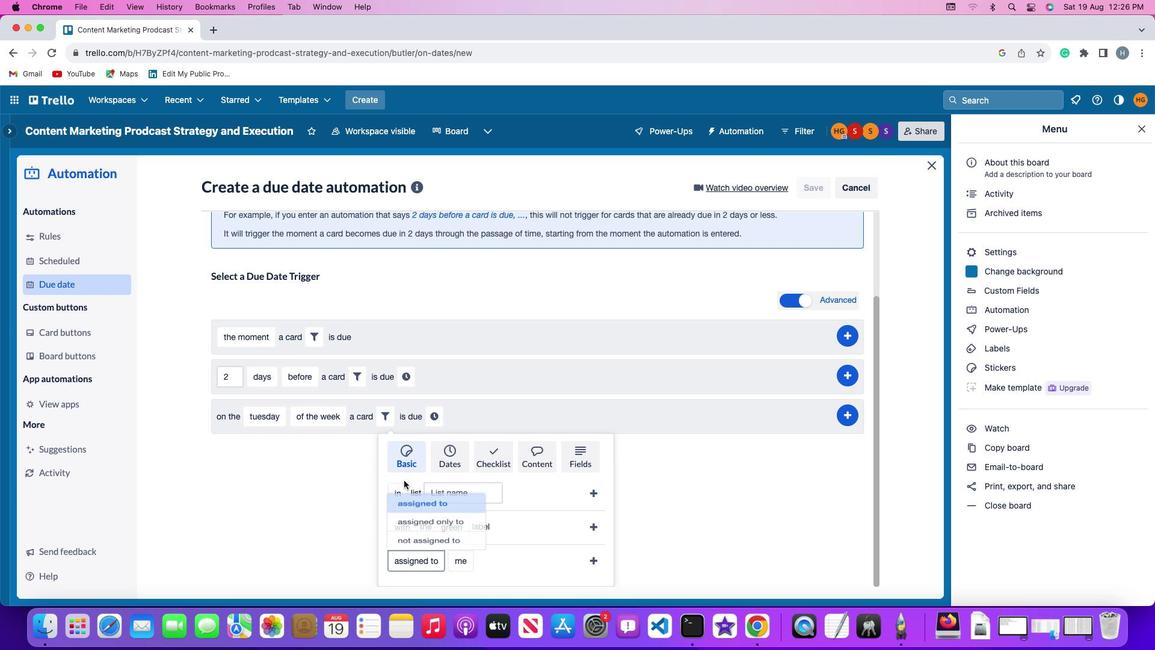 
Action: Mouse moved to (357, 529)
Screenshot: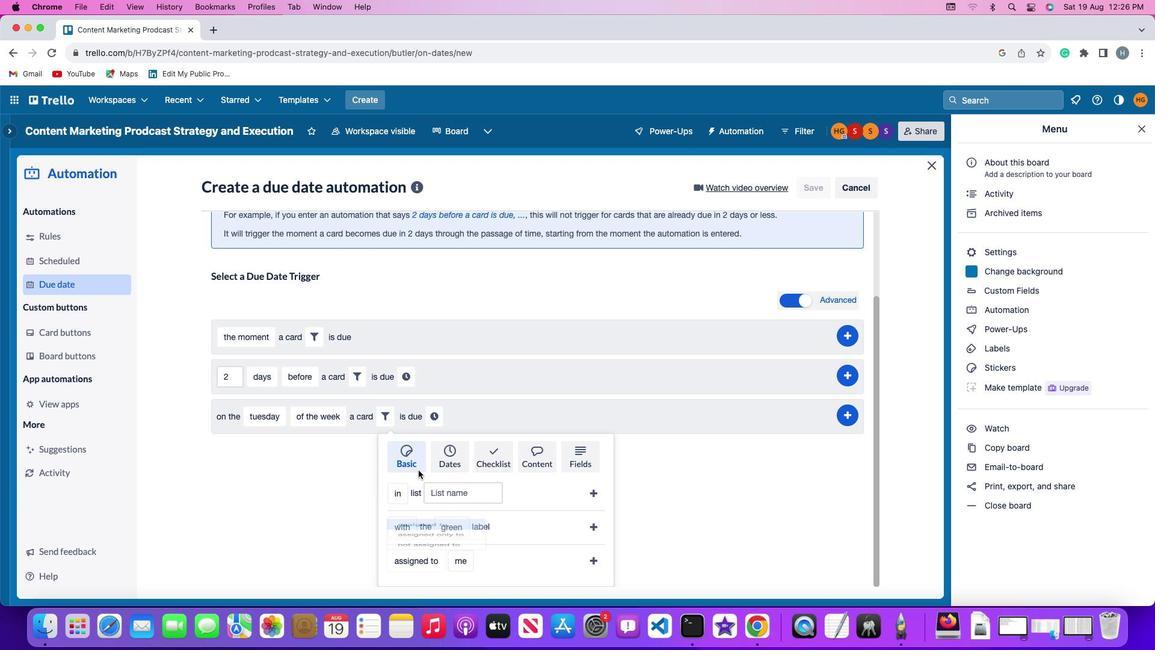 
Action: Mouse scrolled (357, 529) with delta (0, -2)
Screenshot: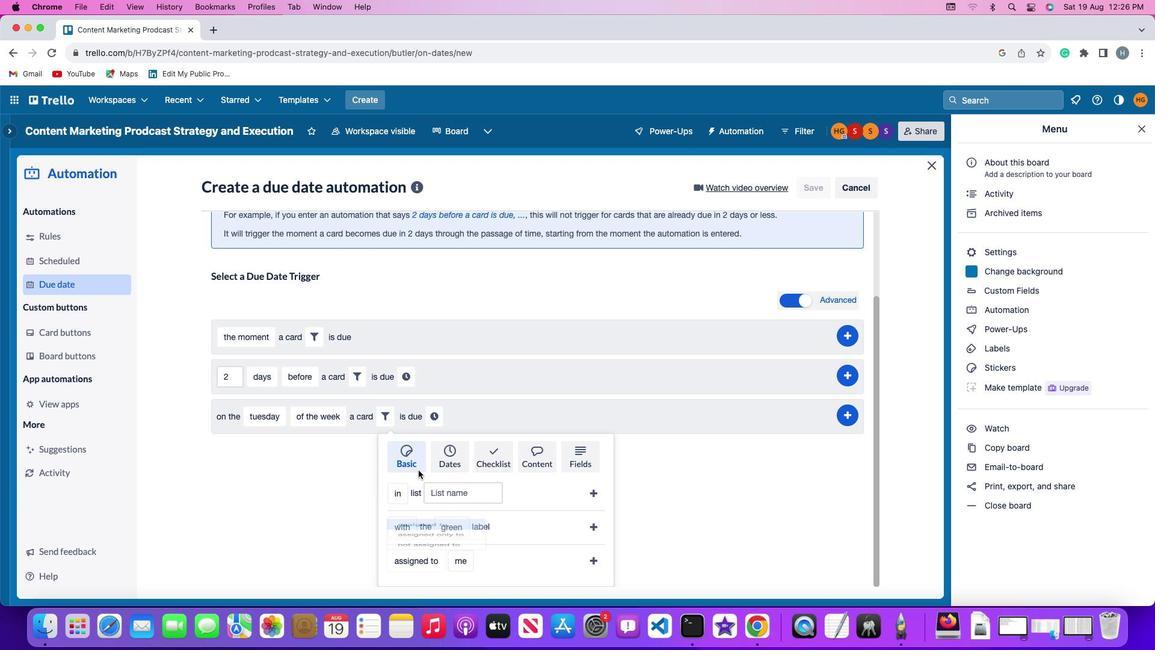 
Action: Mouse moved to (452, 456)
Screenshot: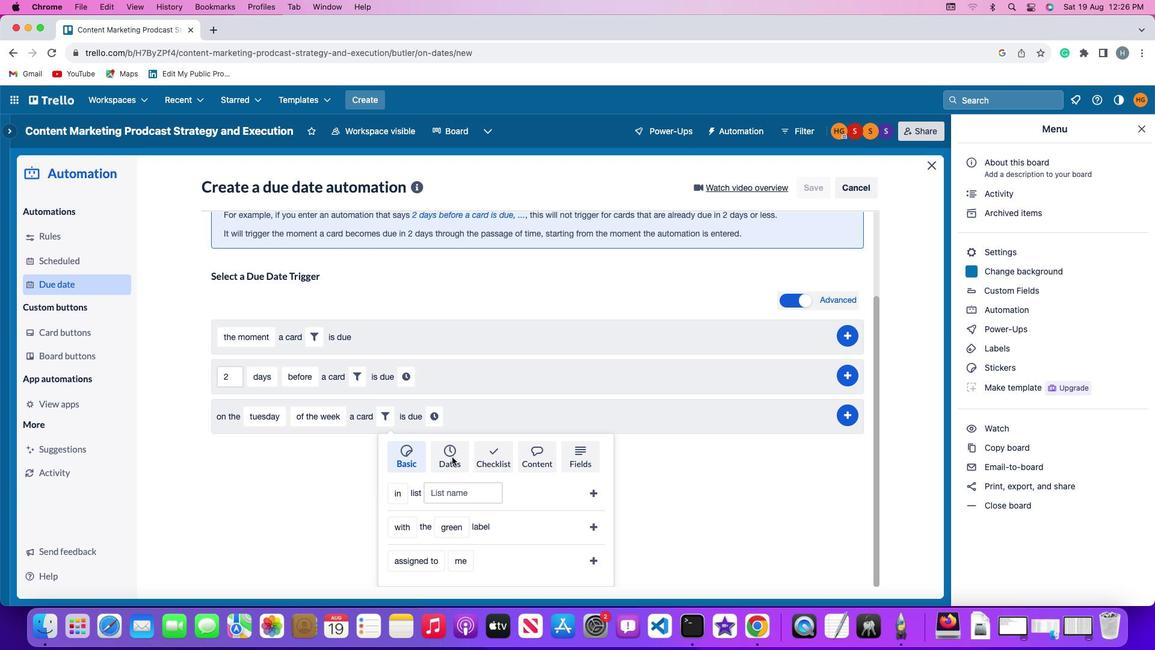 
Action: Mouse pressed left at (452, 456)
Screenshot: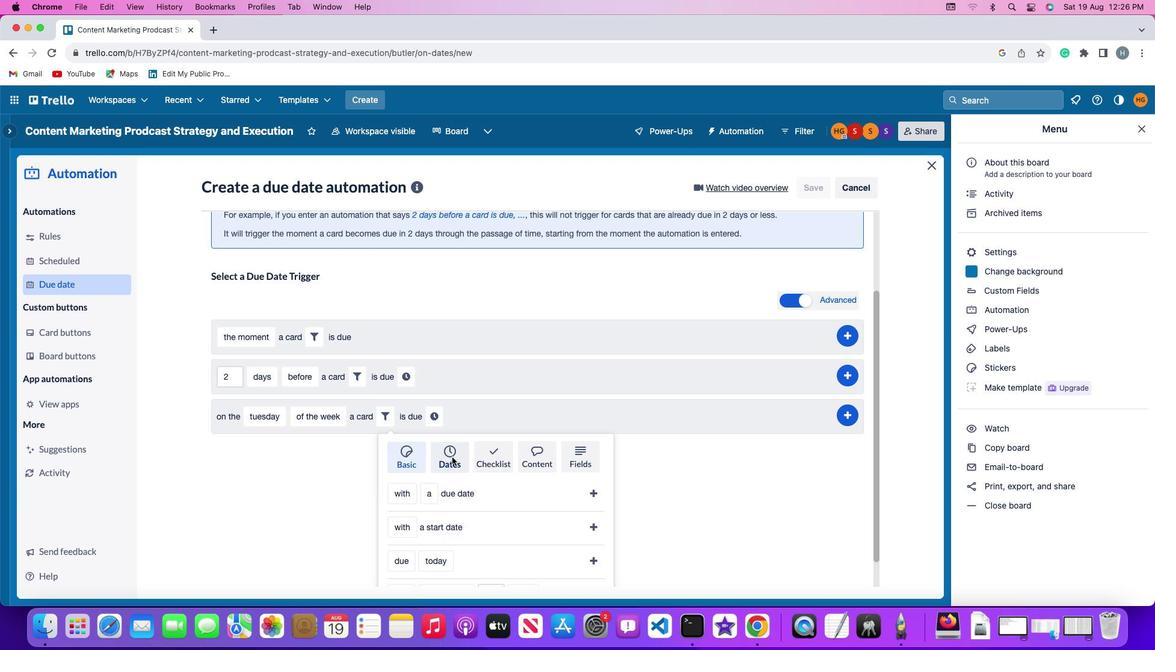 
Action: Mouse moved to (351, 530)
Screenshot: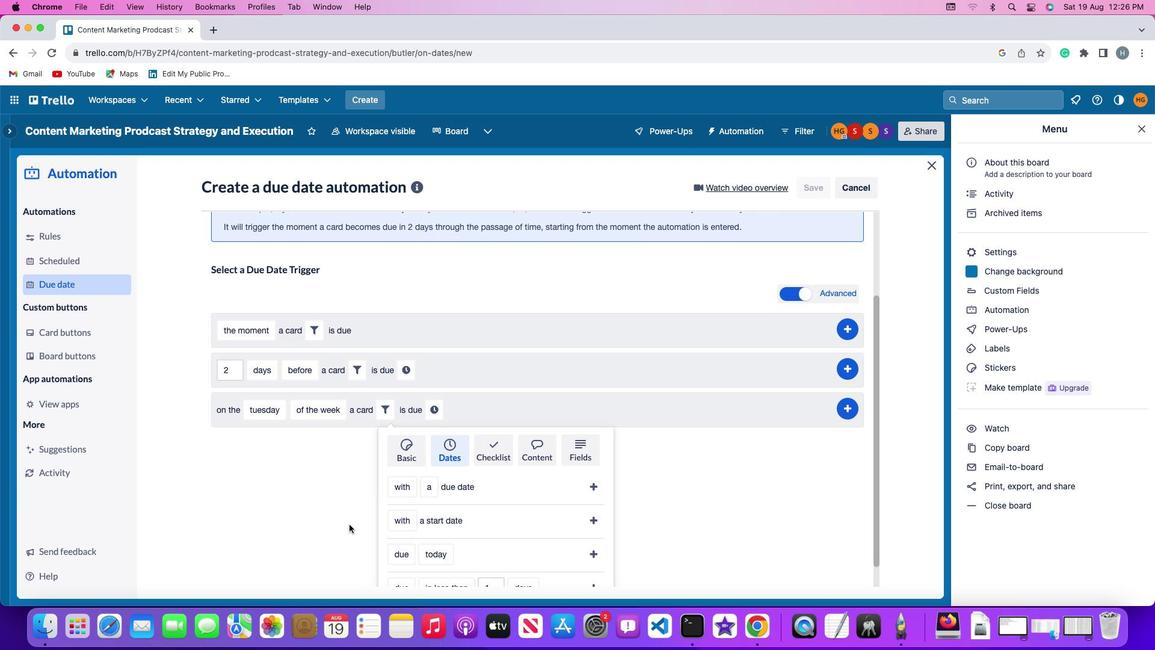
Action: Mouse scrolled (351, 530) with delta (0, 0)
Screenshot: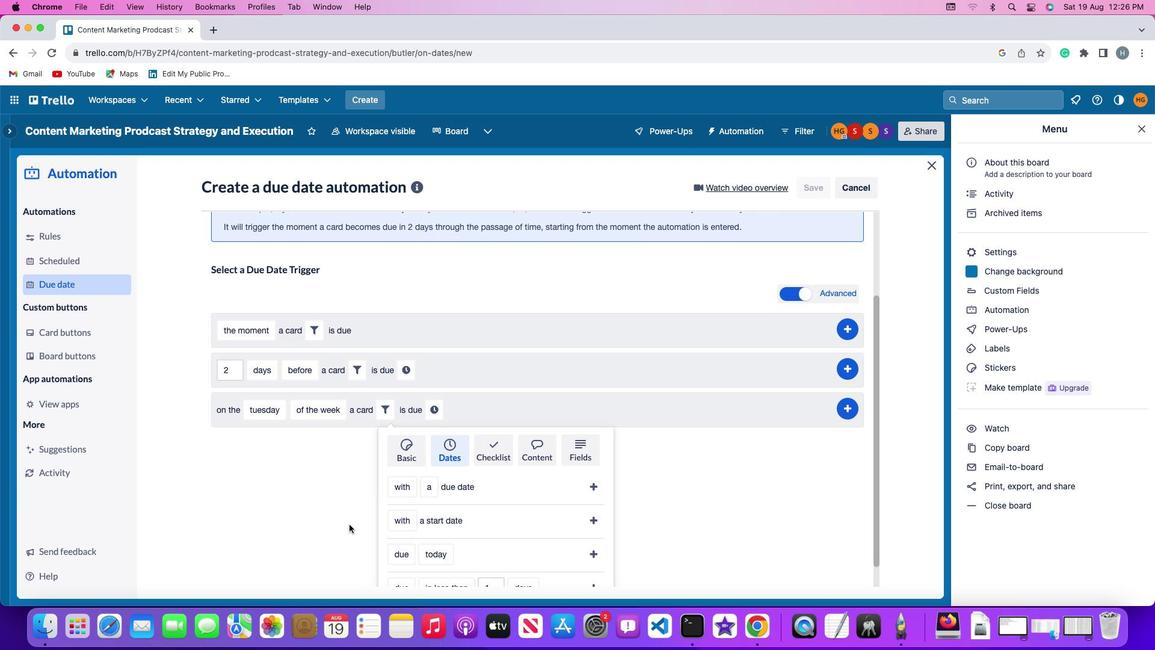 
Action: Mouse moved to (350, 530)
Screenshot: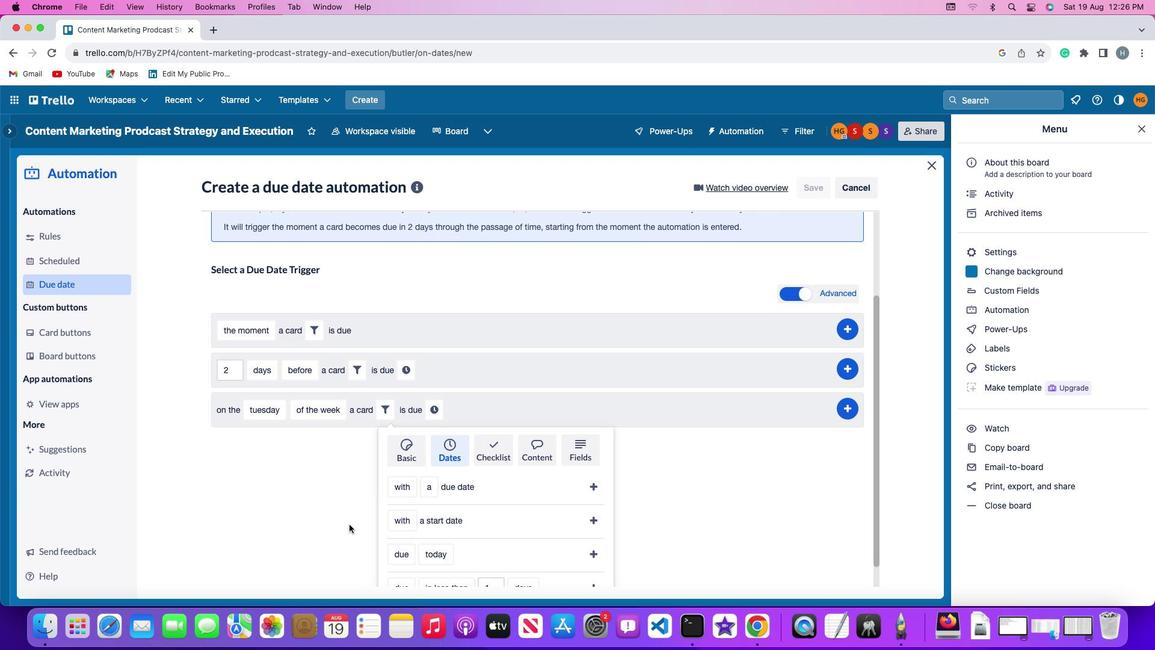 
Action: Mouse scrolled (350, 530) with delta (0, 0)
Screenshot: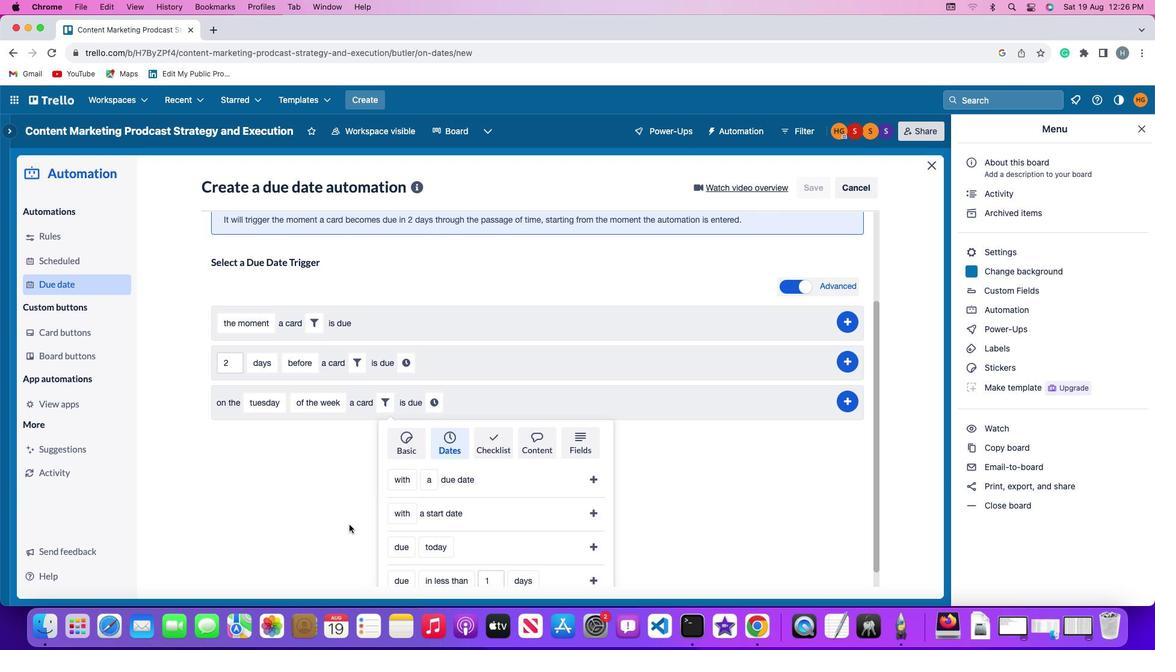
Action: Mouse moved to (350, 530)
Screenshot: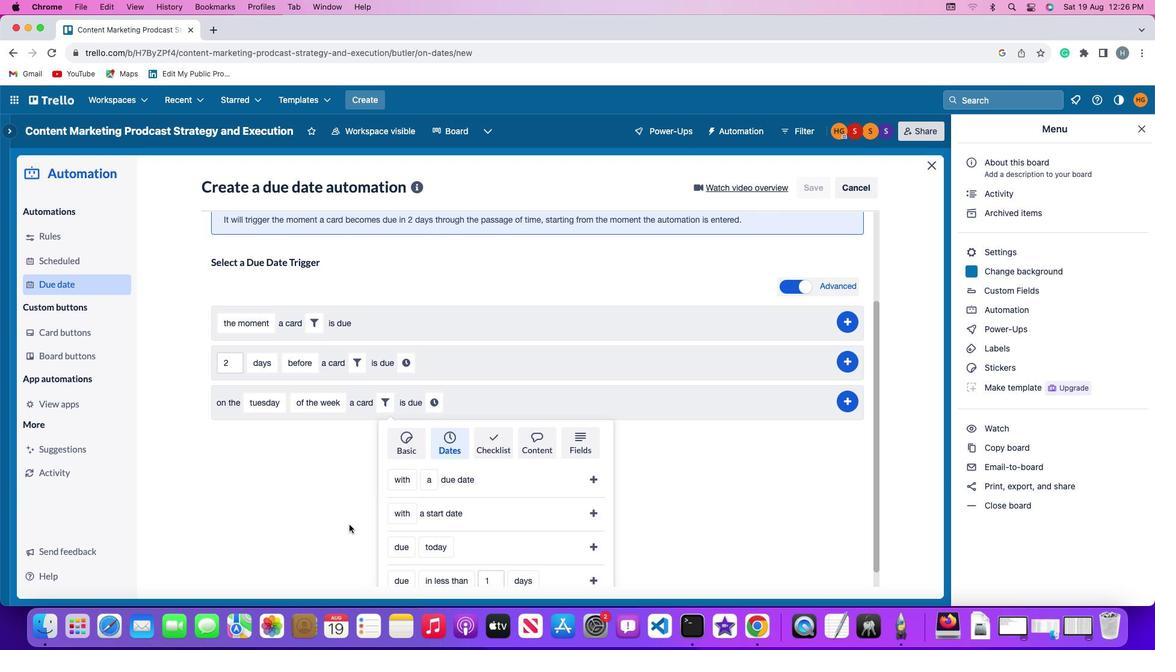 
Action: Mouse scrolled (350, 530) with delta (0, -1)
Screenshot: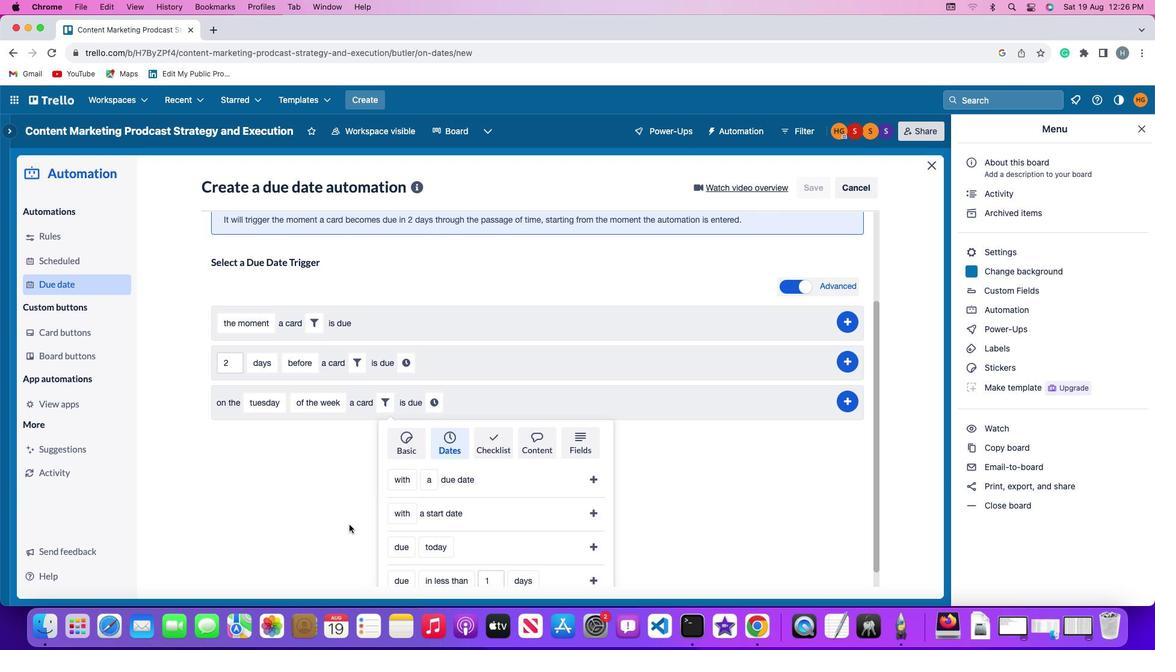 
Action: Mouse moved to (350, 529)
Screenshot: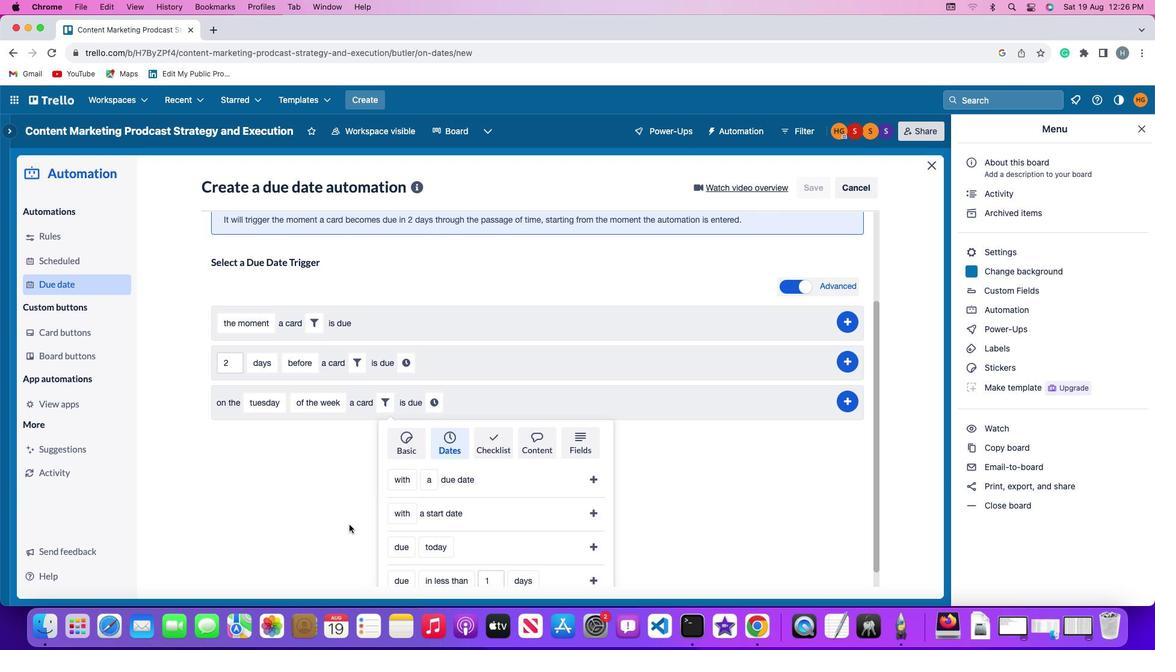 
Action: Mouse scrolled (350, 529) with delta (0, -2)
Screenshot: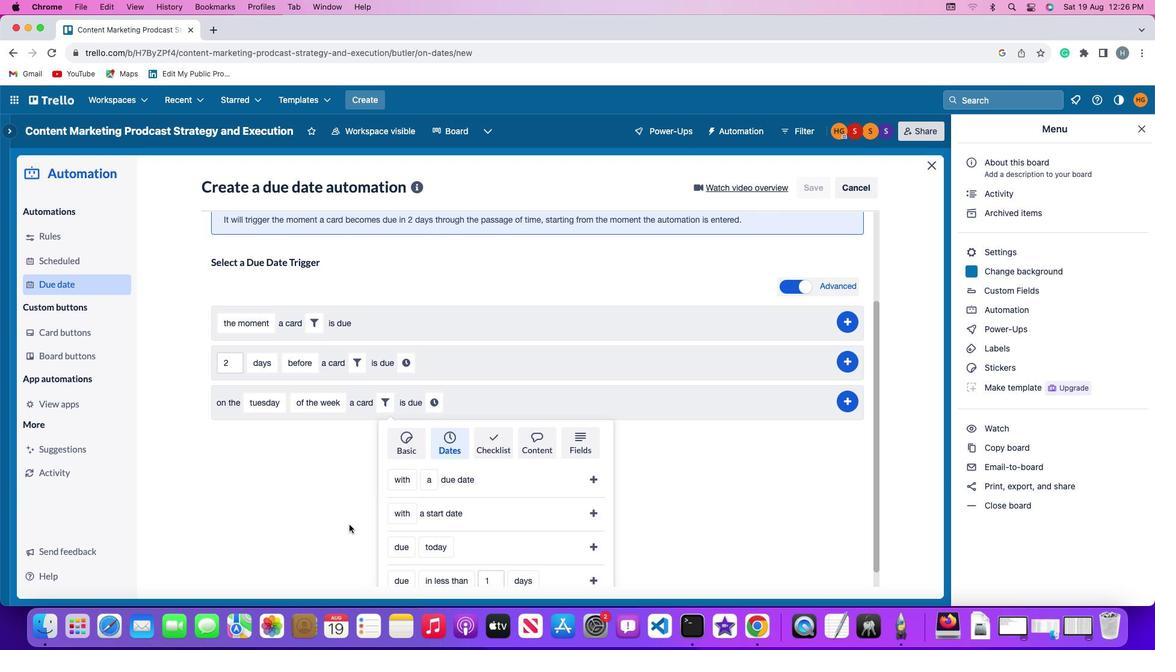 
Action: Mouse moved to (349, 528)
Screenshot: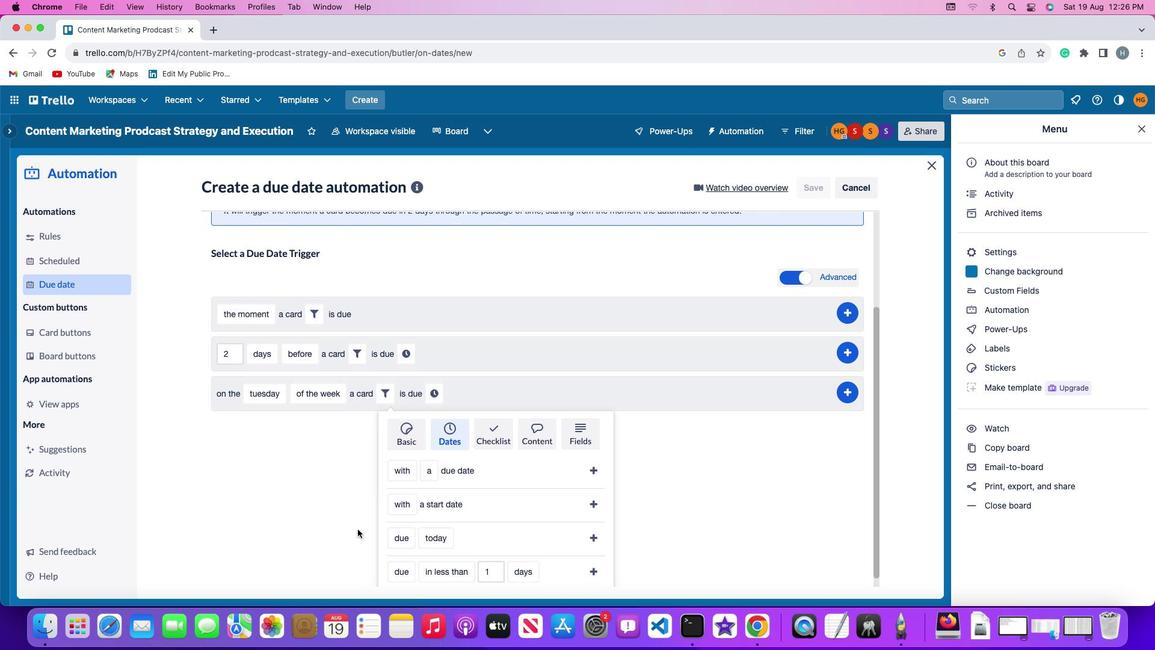 
Action: Mouse scrolled (349, 528) with delta (0, -3)
Screenshot: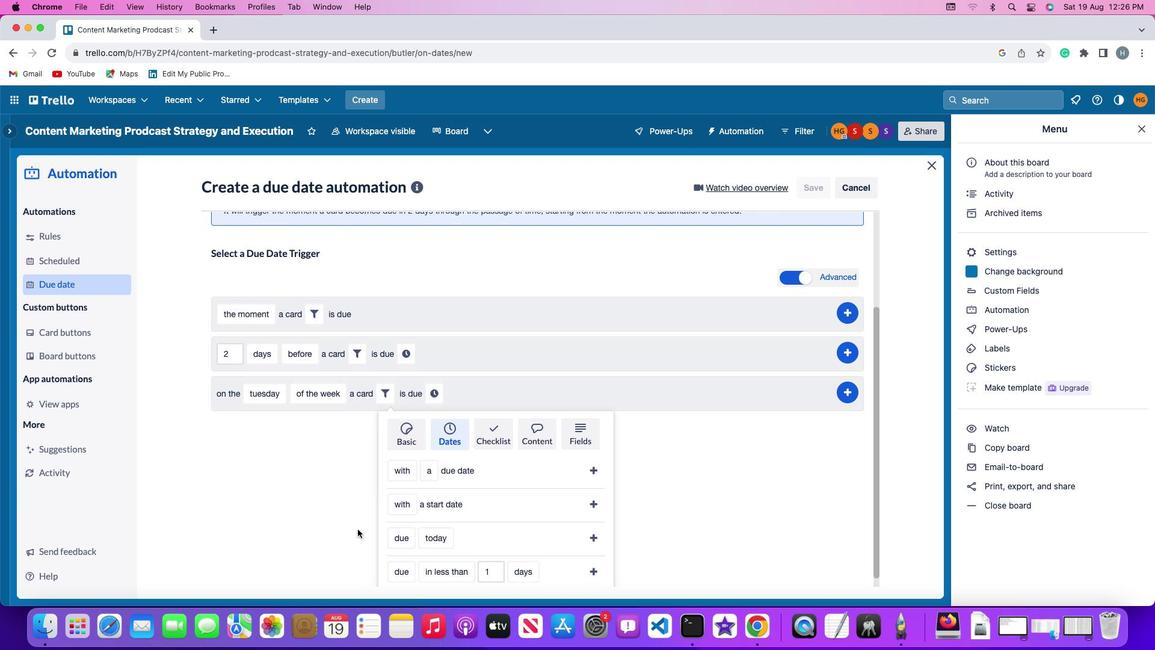 
Action: Mouse moved to (349, 524)
Screenshot: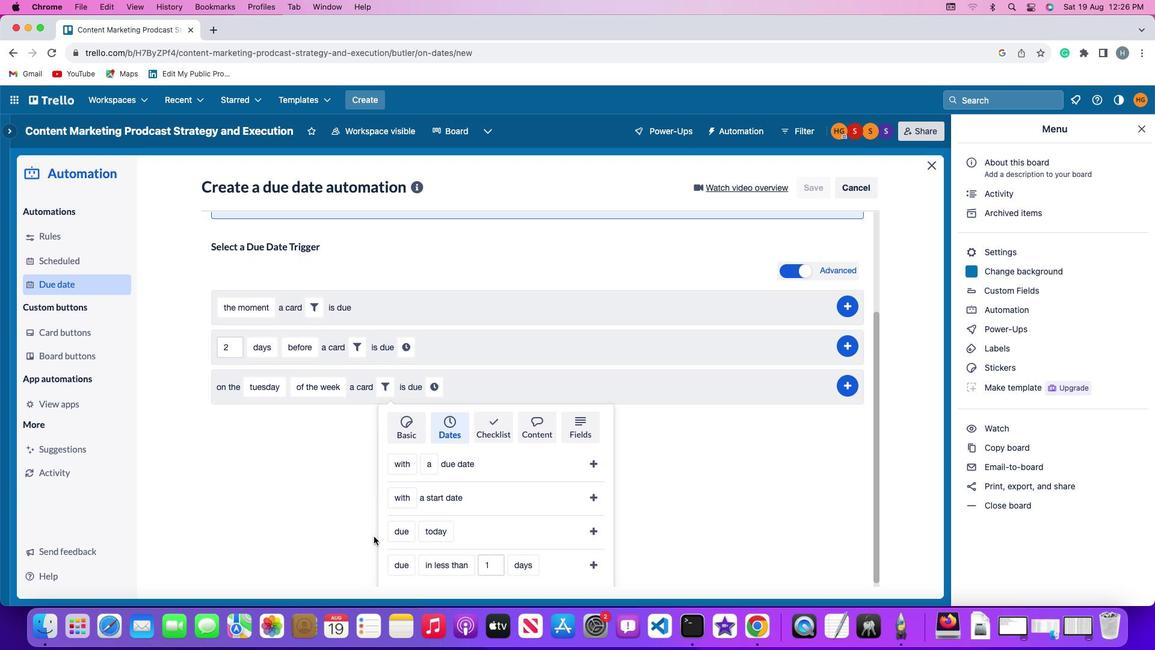 
Action: Mouse scrolled (349, 524) with delta (0, -3)
Screenshot: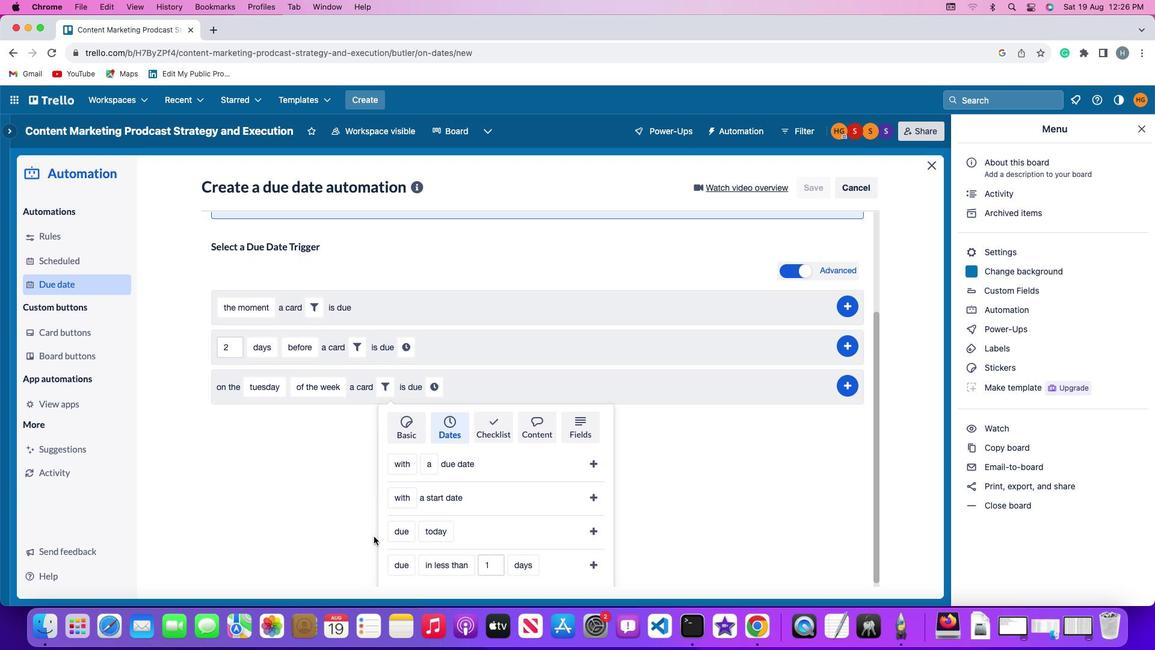 
Action: Mouse moved to (408, 559)
Screenshot: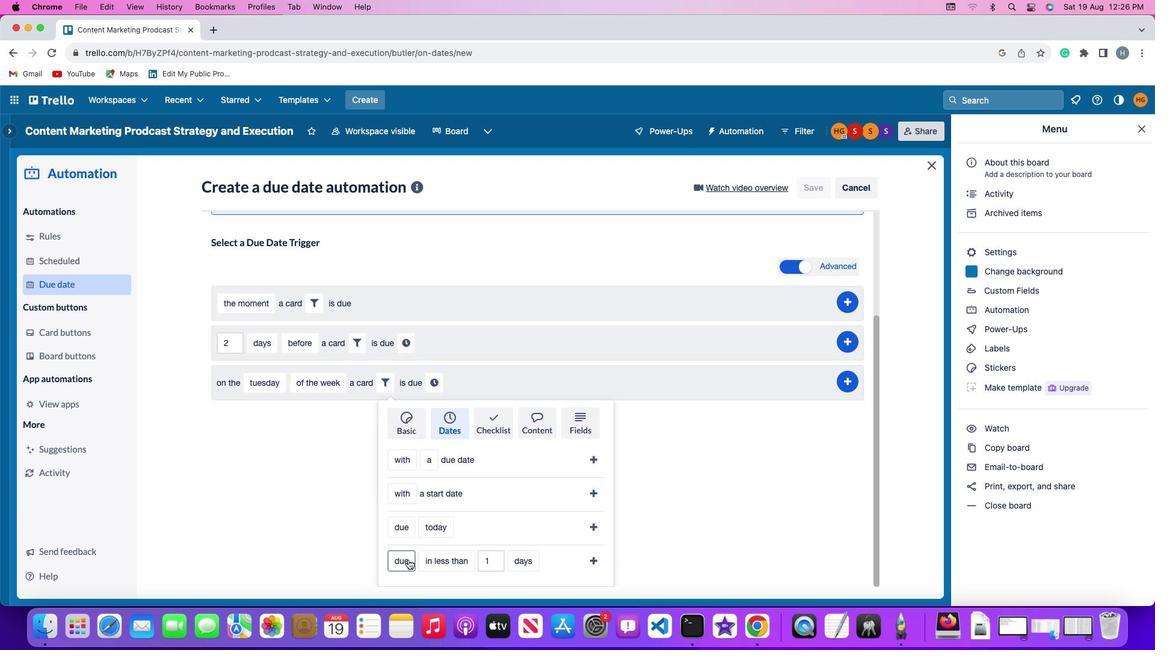 
Action: Mouse pressed left at (408, 559)
Screenshot: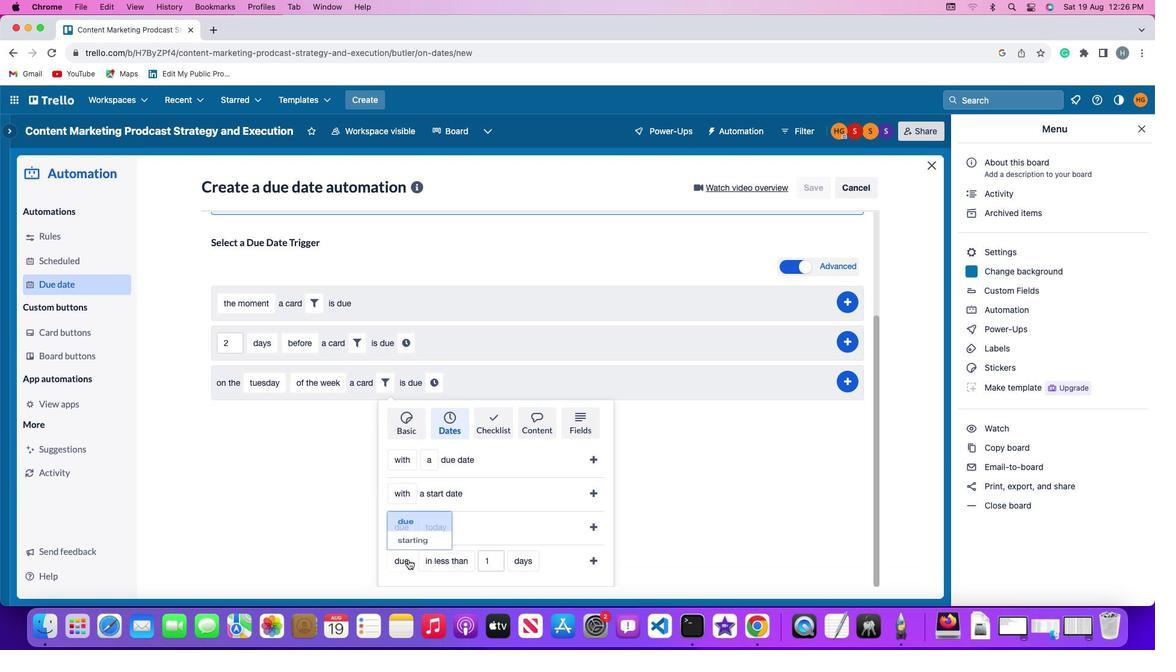 
Action: Mouse moved to (405, 529)
Screenshot: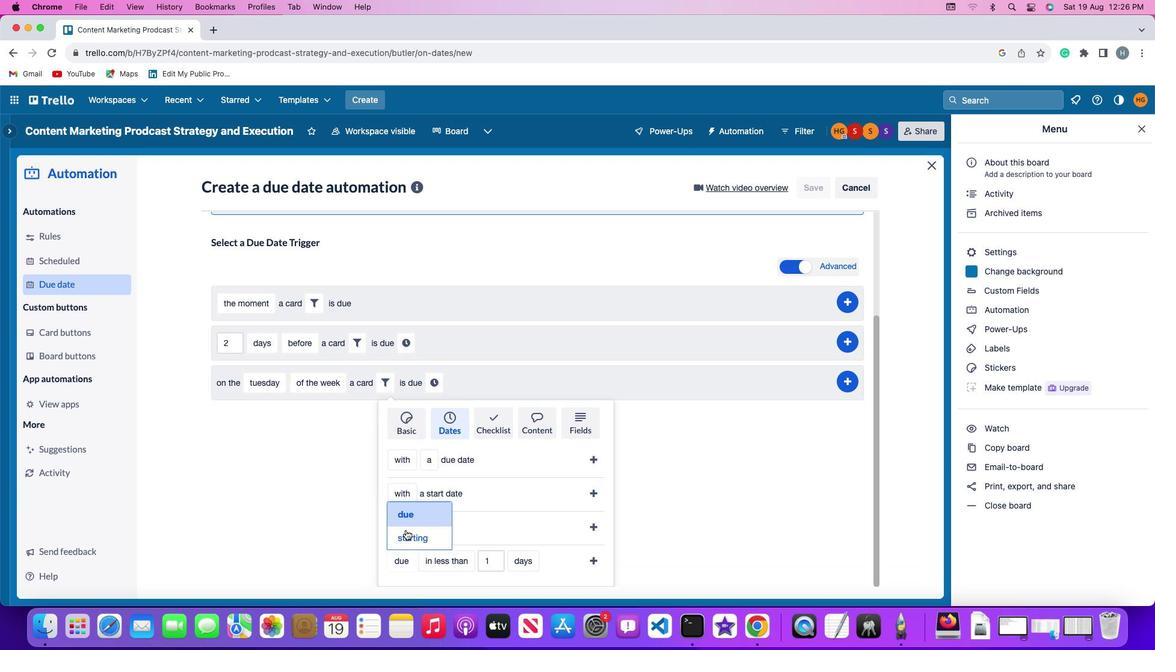 
Action: Mouse pressed left at (405, 529)
Screenshot: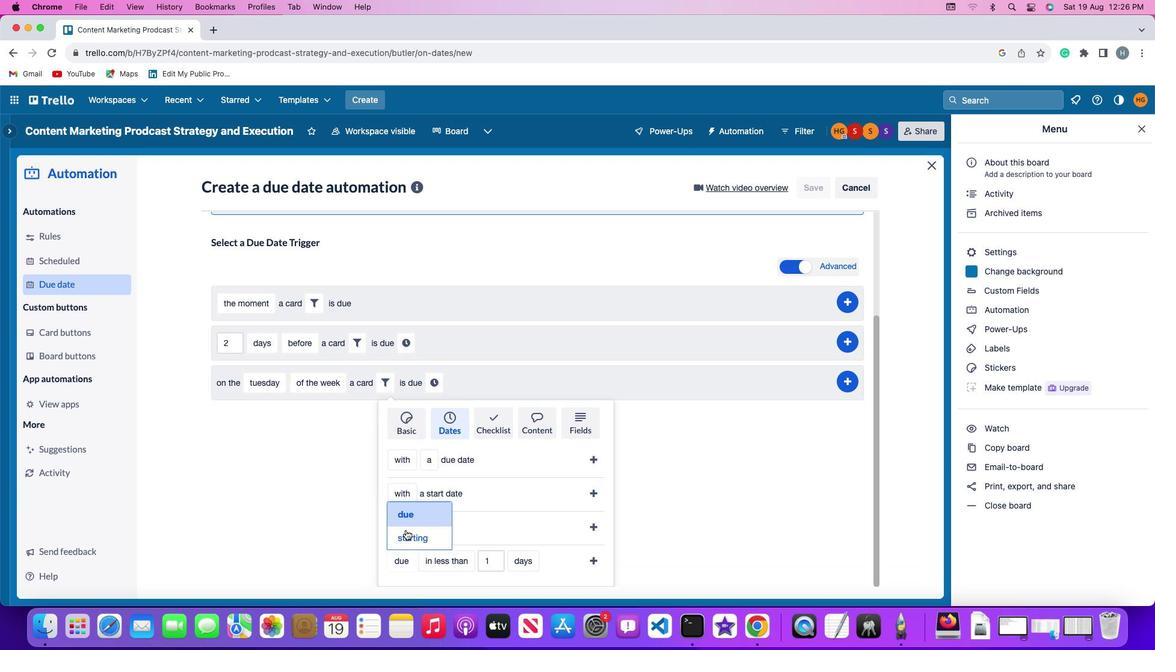 
Action: Mouse moved to (456, 556)
Screenshot: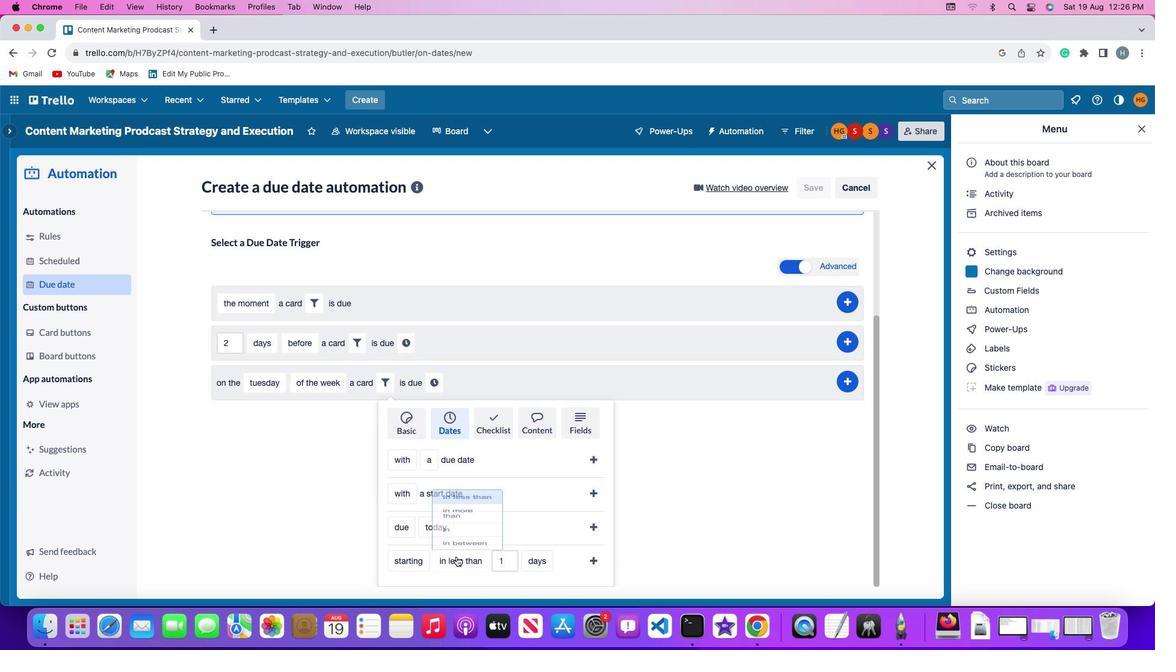 
Action: Mouse pressed left at (456, 556)
Screenshot: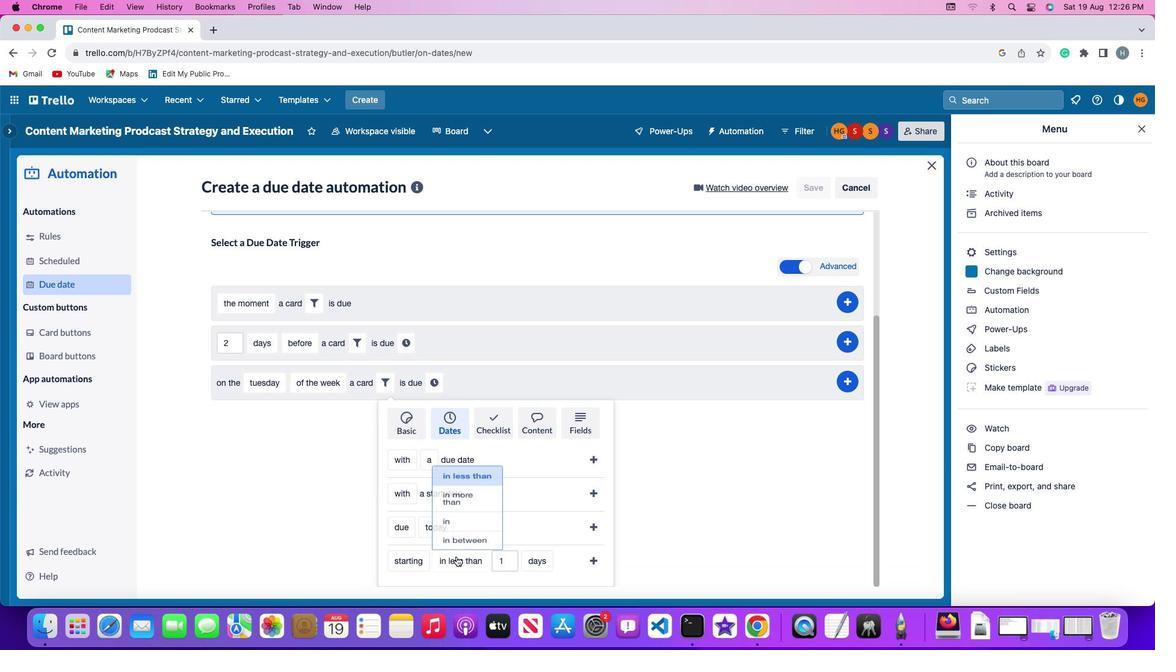 
Action: Mouse moved to (457, 480)
Screenshot: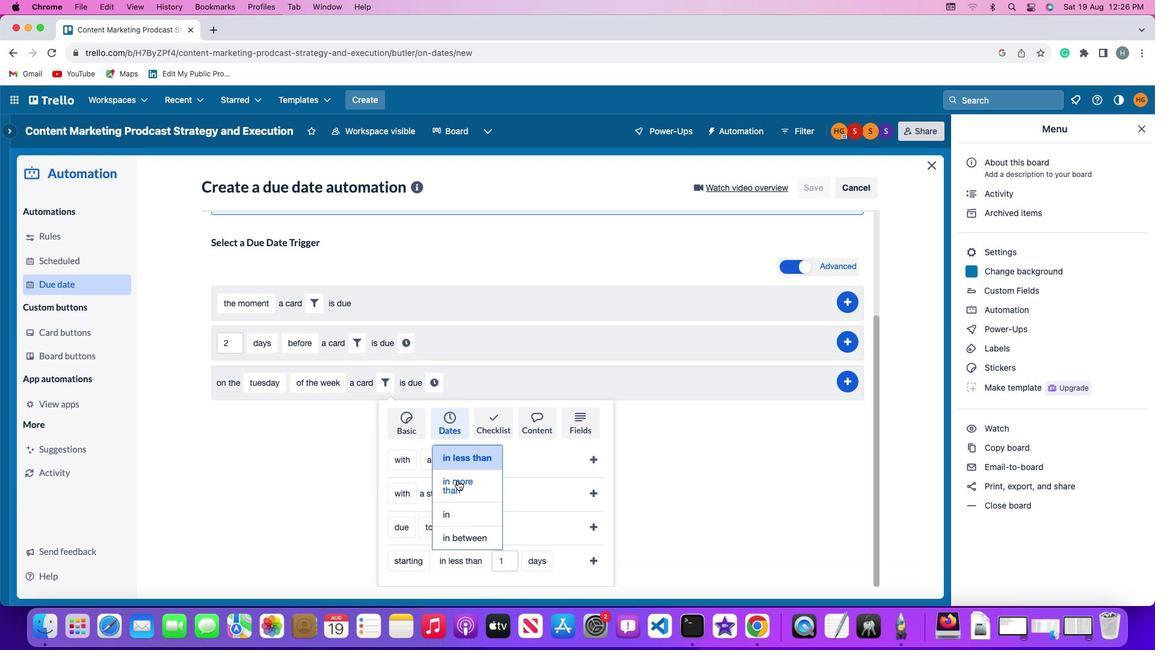 
Action: Mouse pressed left at (457, 480)
Screenshot: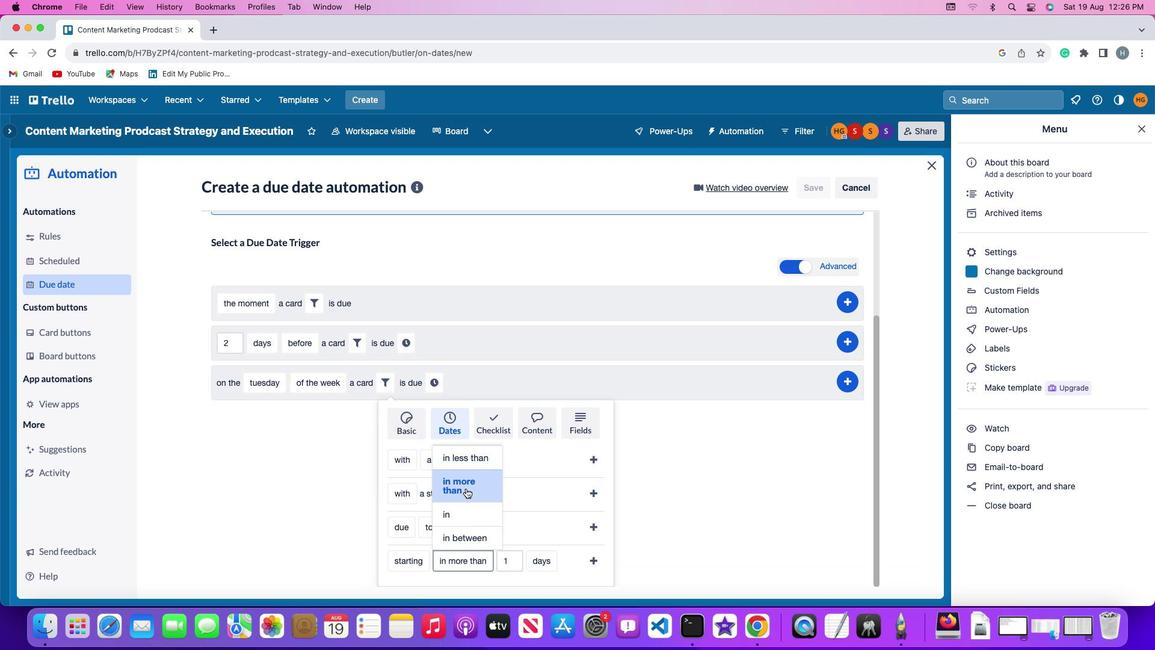 
Action: Mouse moved to (519, 563)
Screenshot: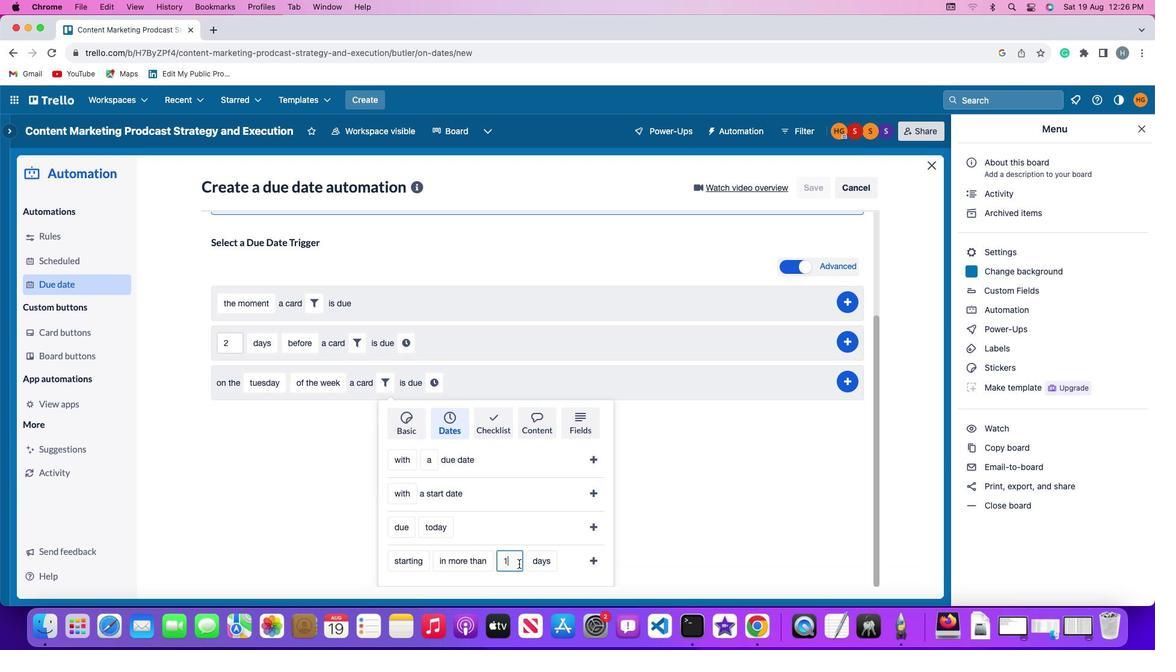 
Action: Mouse pressed left at (519, 563)
Screenshot: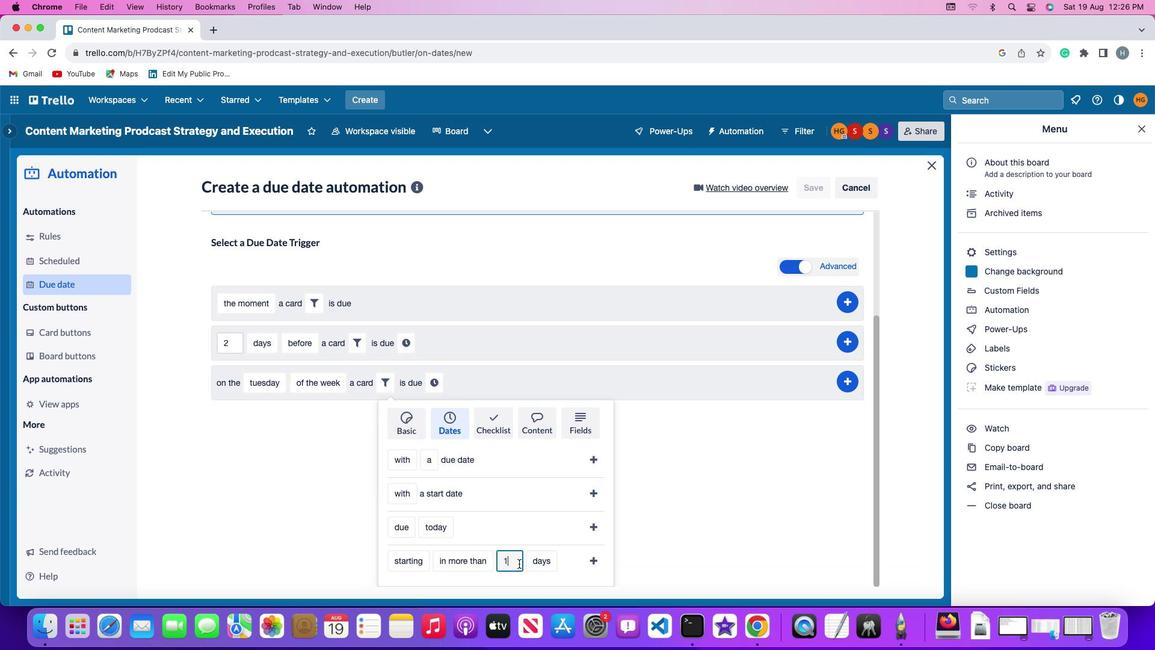 
Action: Mouse moved to (518, 562)
Screenshot: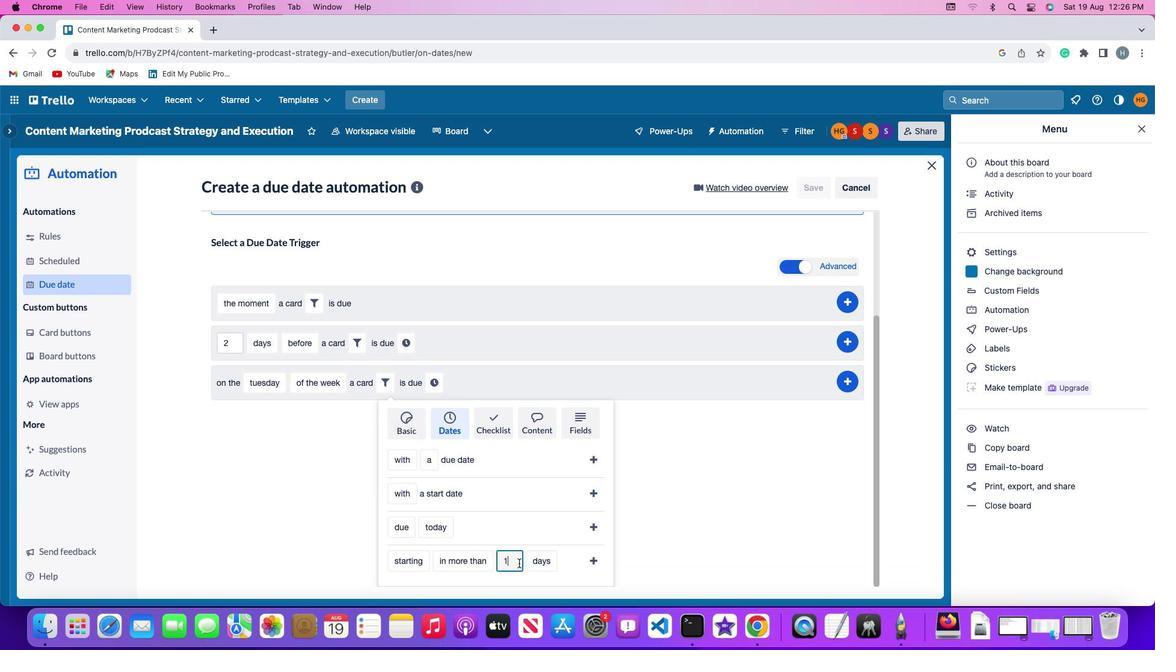 
Action: Key pressed Key.backspace'1'
Screenshot: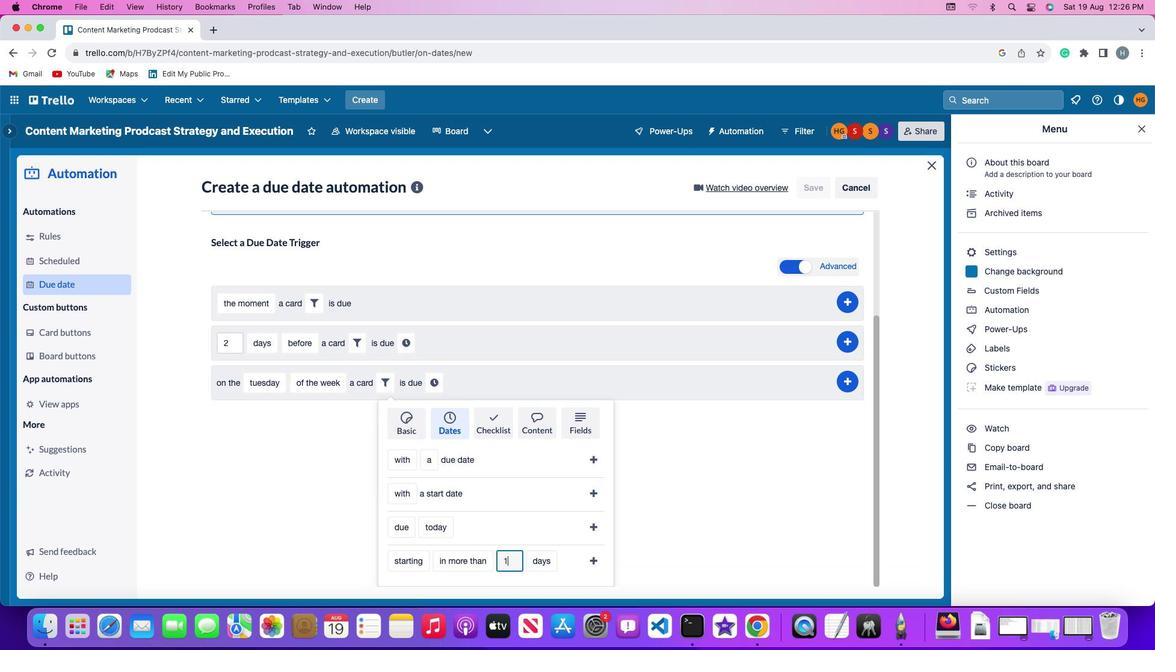 
Action: Mouse moved to (548, 562)
Screenshot: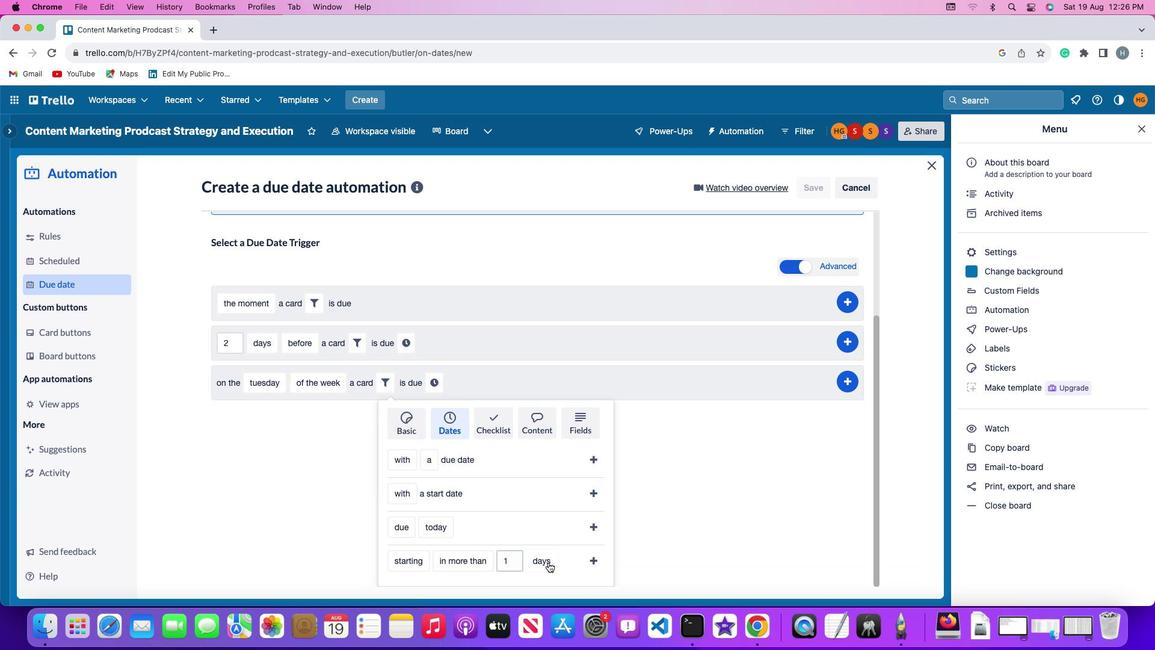 
Action: Mouse pressed left at (548, 562)
Screenshot: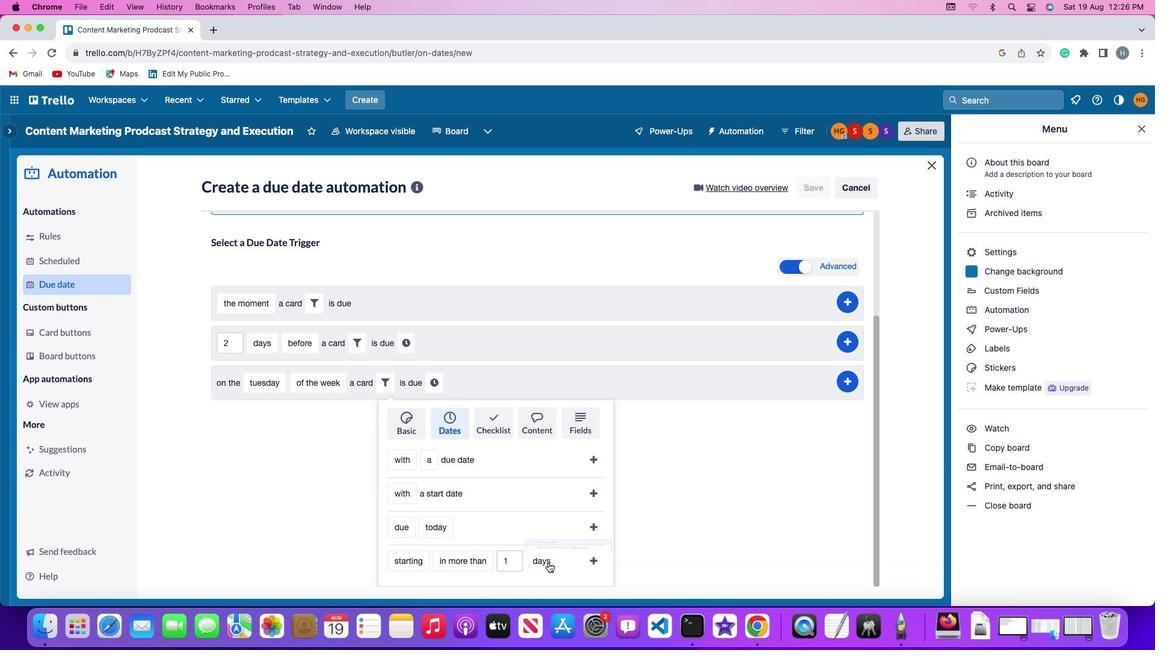 
Action: Mouse moved to (550, 517)
Screenshot: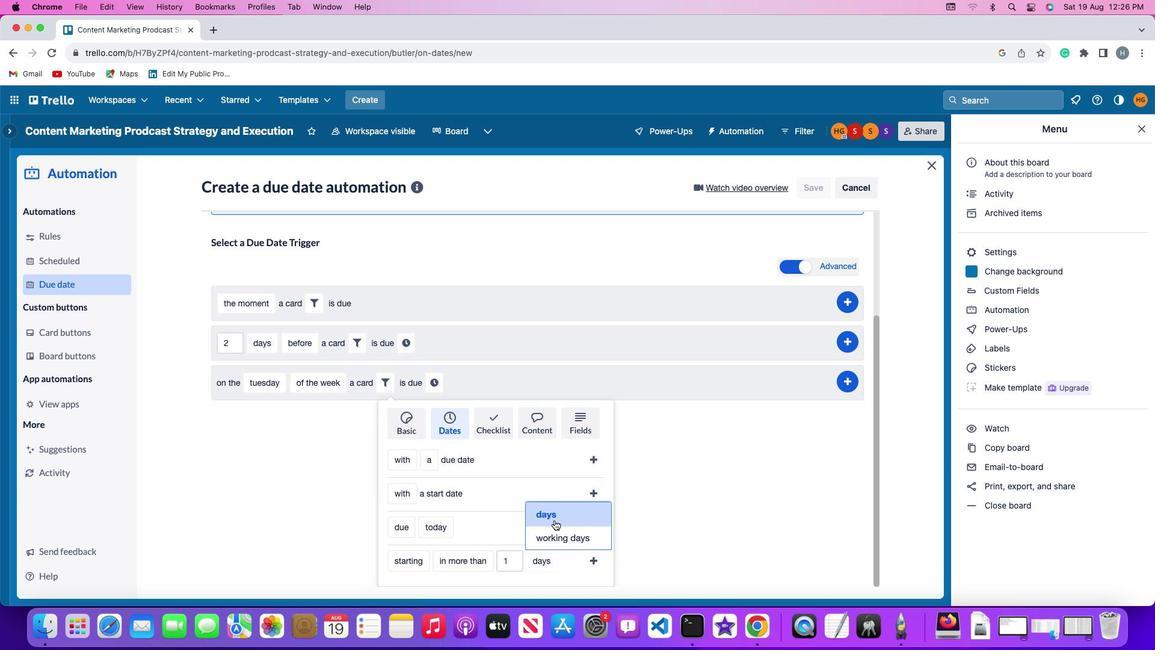 
Action: Mouse pressed left at (550, 517)
Screenshot: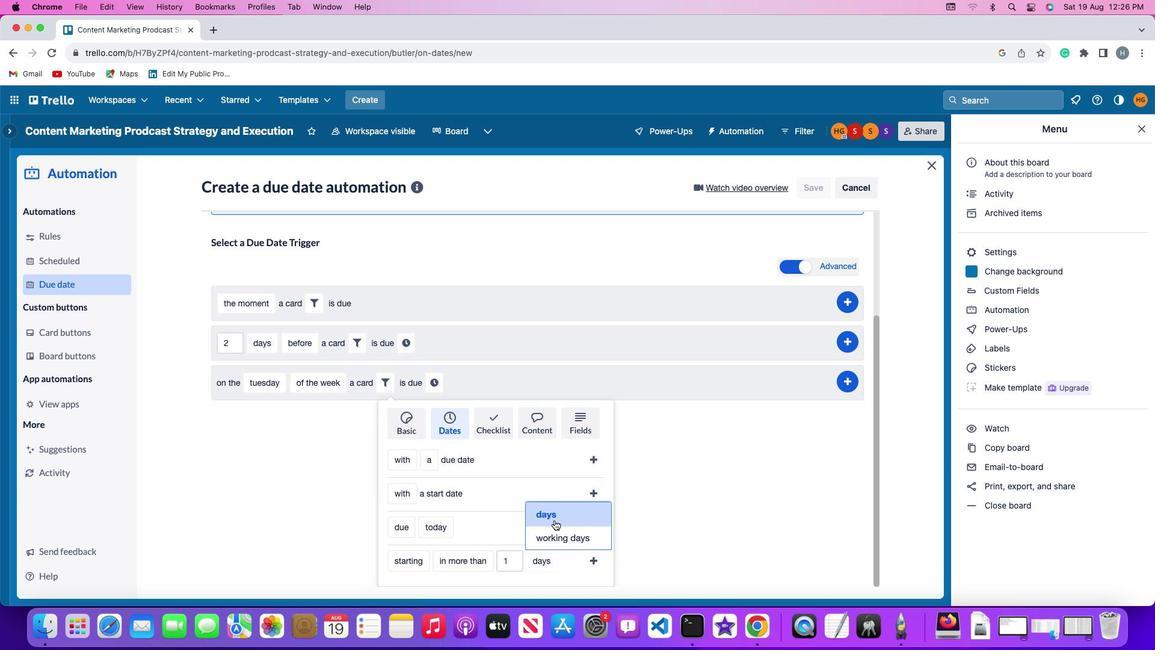 
Action: Mouse moved to (595, 562)
Screenshot: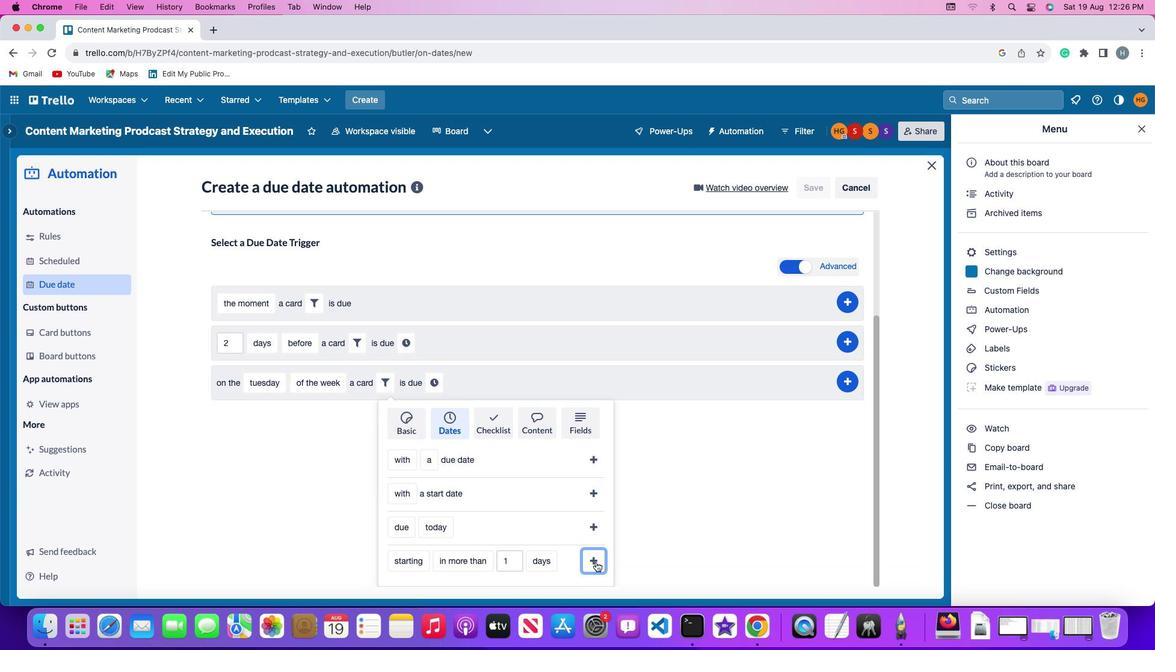 
Action: Mouse pressed left at (595, 562)
Screenshot: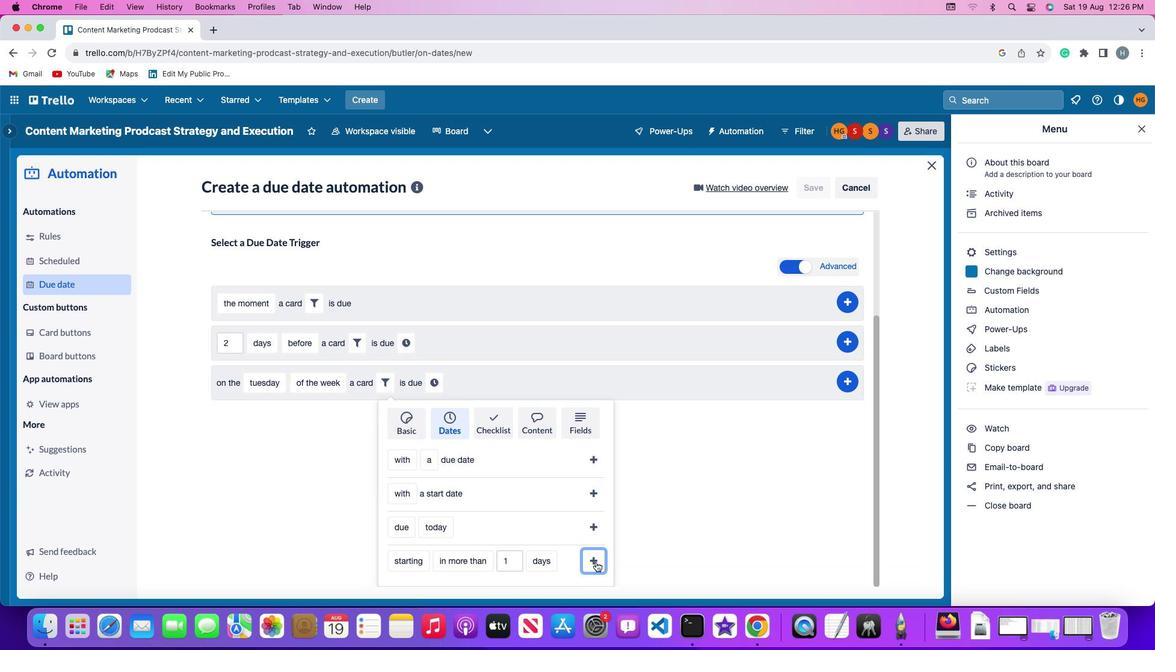
Action: Mouse moved to (567, 522)
Screenshot: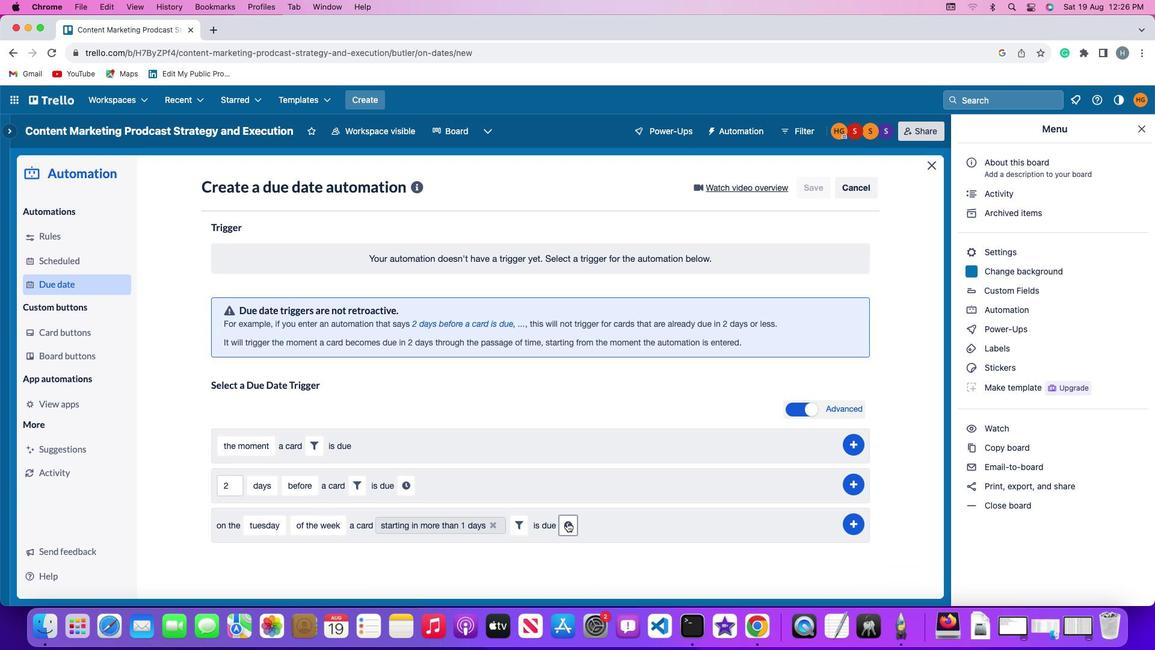 
Action: Mouse pressed left at (567, 522)
Screenshot: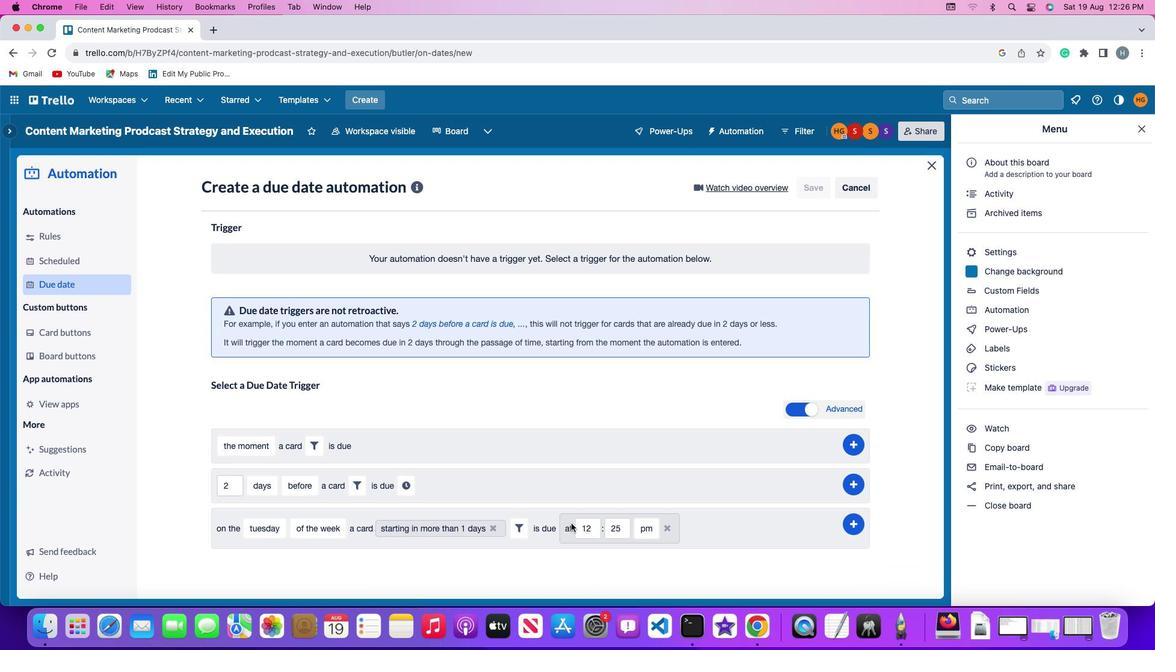 
Action: Mouse moved to (593, 527)
Screenshot: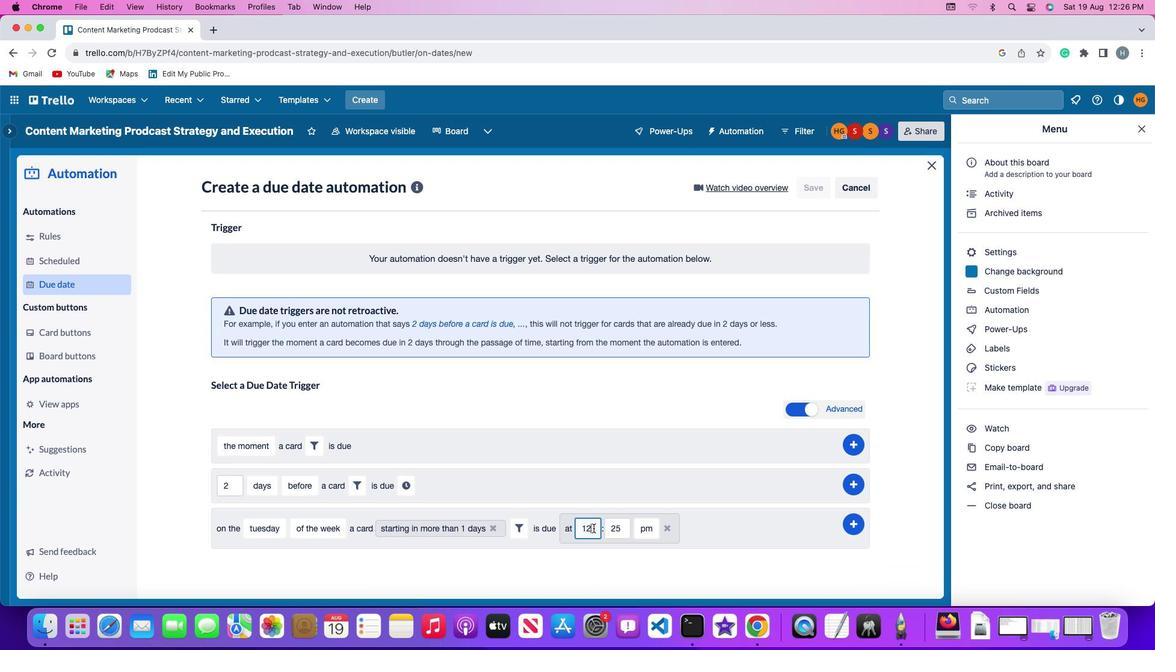 
Action: Mouse pressed left at (593, 527)
Screenshot: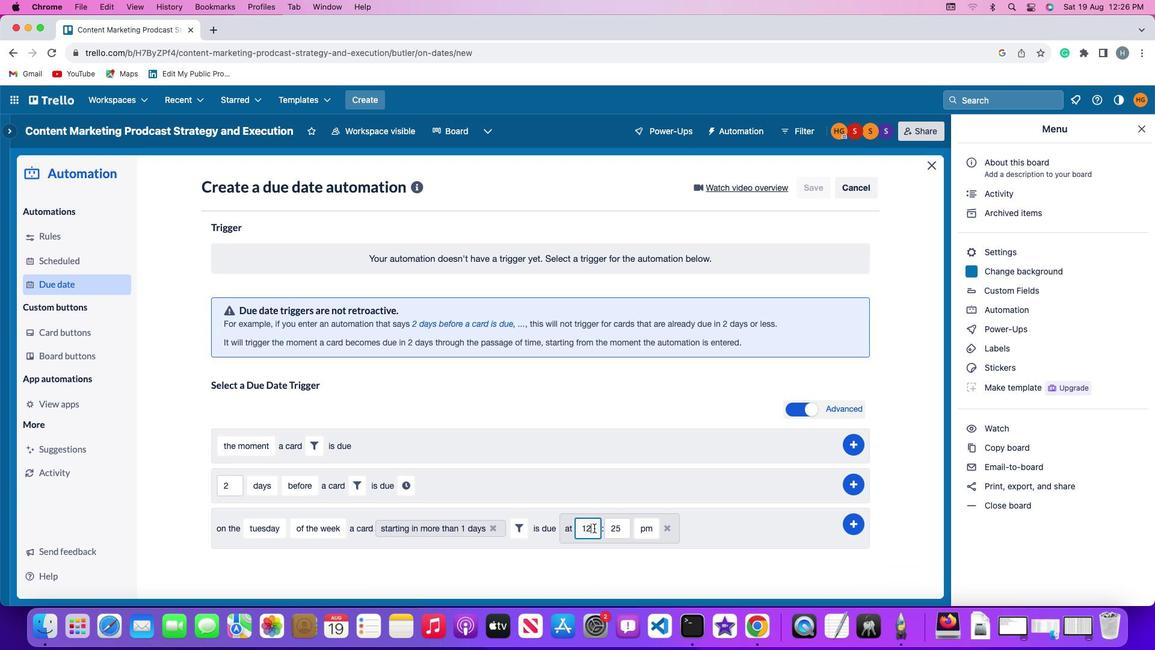 
Action: Mouse moved to (594, 527)
Screenshot: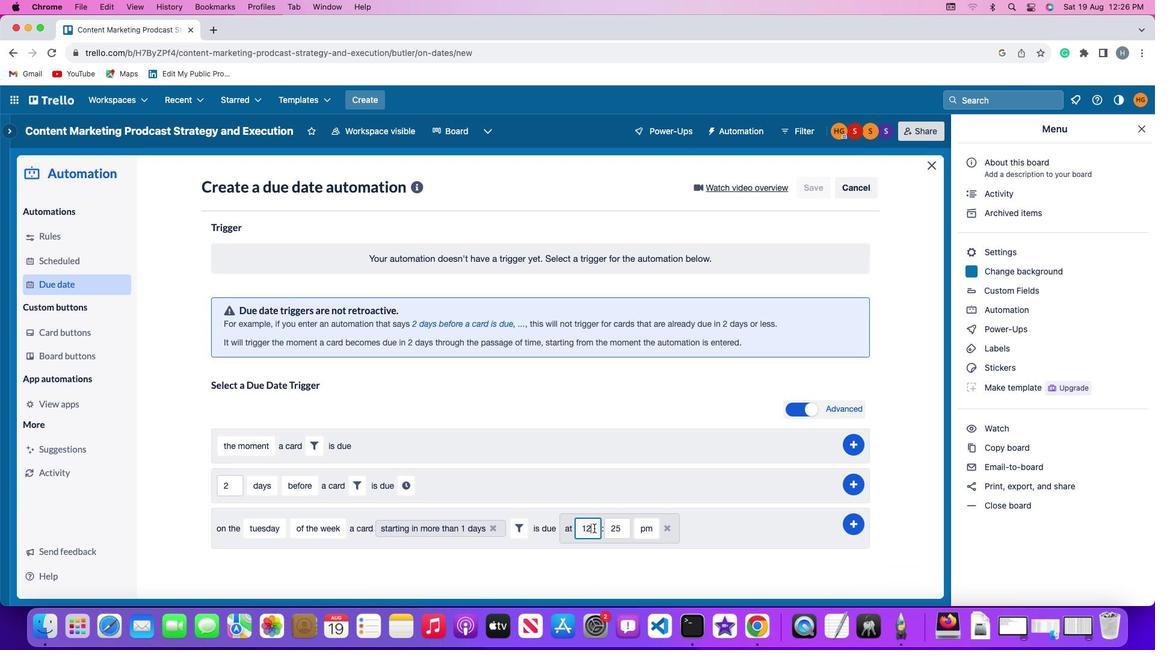 
Action: Key pressed Key.backspace'1'
Screenshot: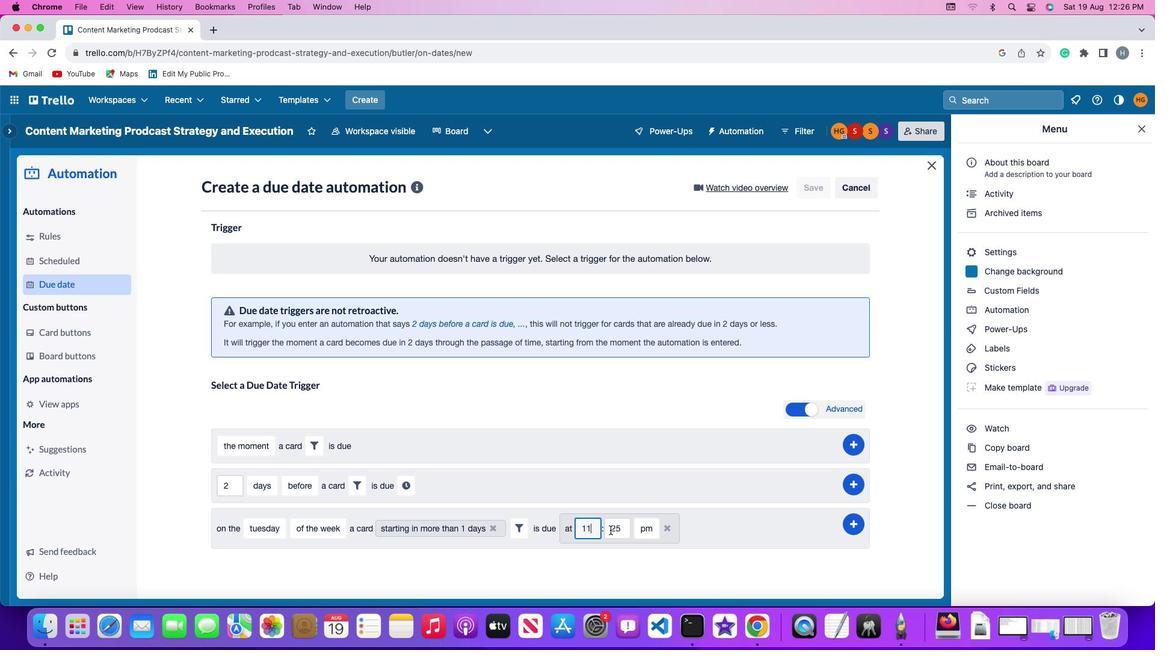 
Action: Mouse moved to (628, 529)
Screenshot: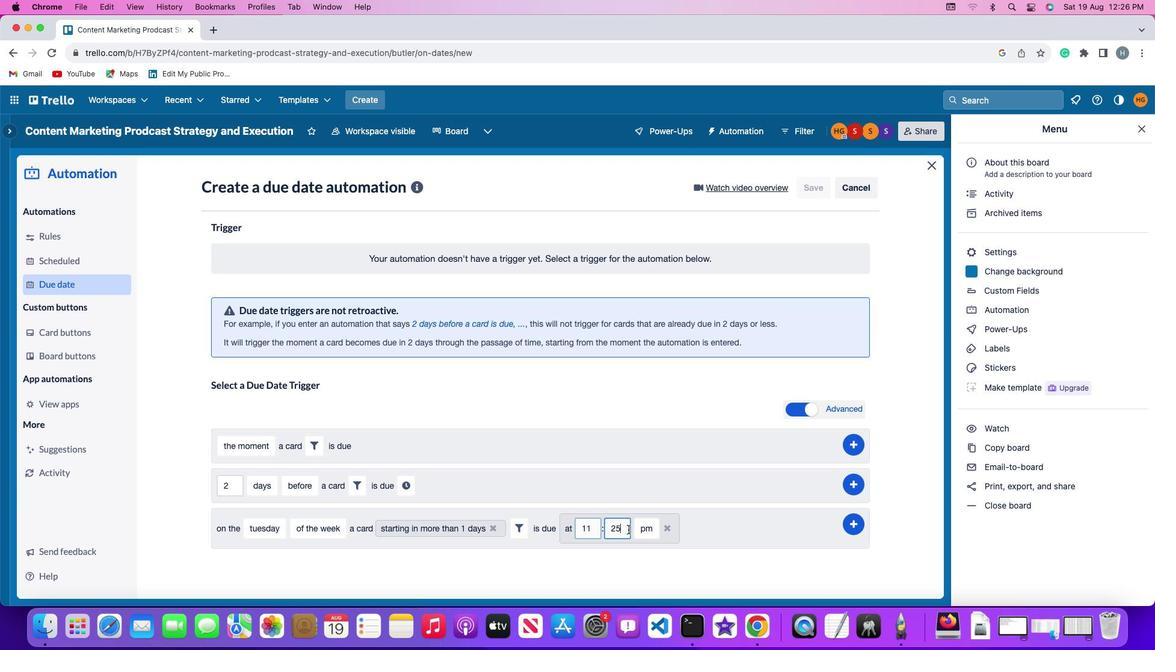 
Action: Mouse pressed left at (628, 529)
Screenshot: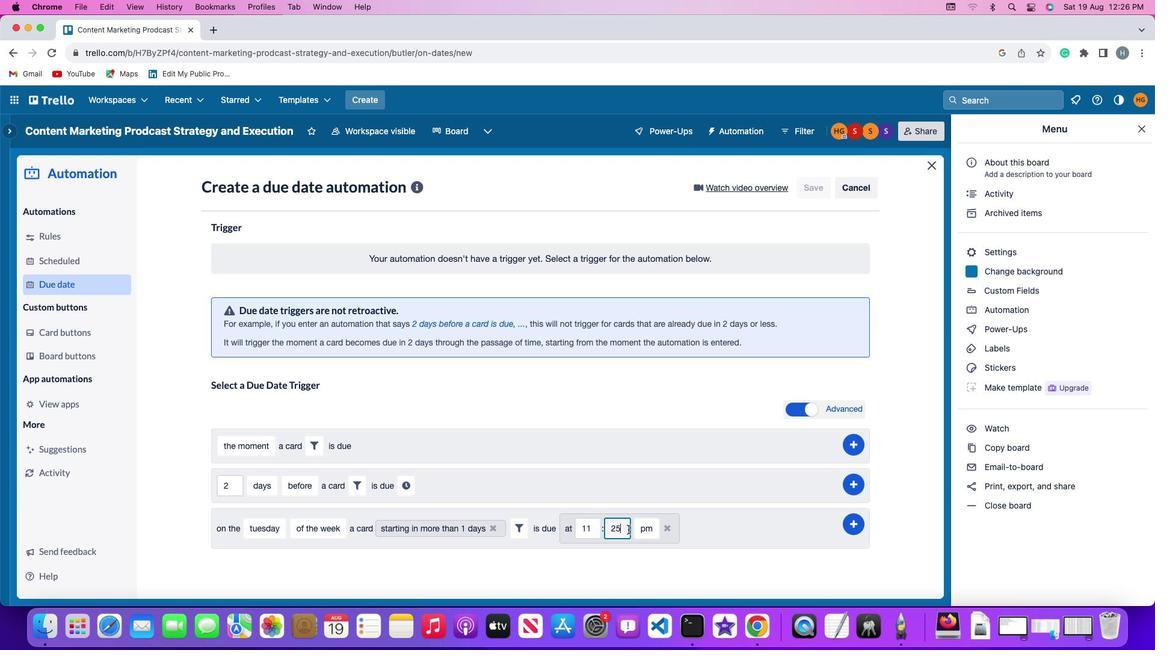 
Action: Key pressed Key.backspace
Screenshot: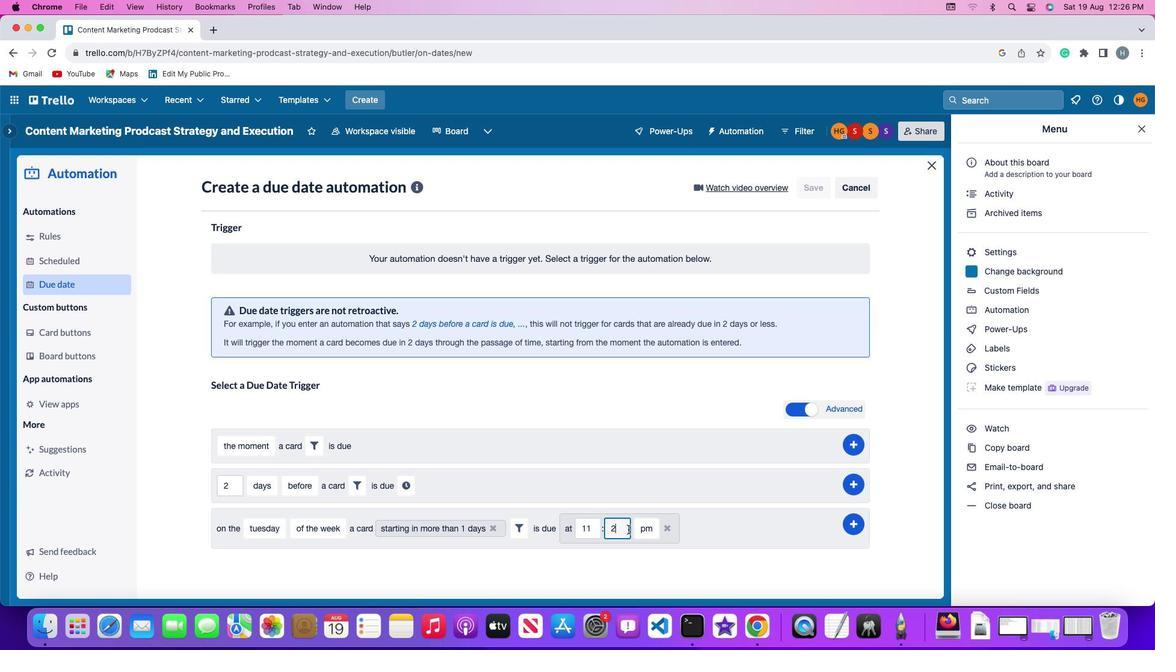
Action: Mouse moved to (628, 529)
Screenshot: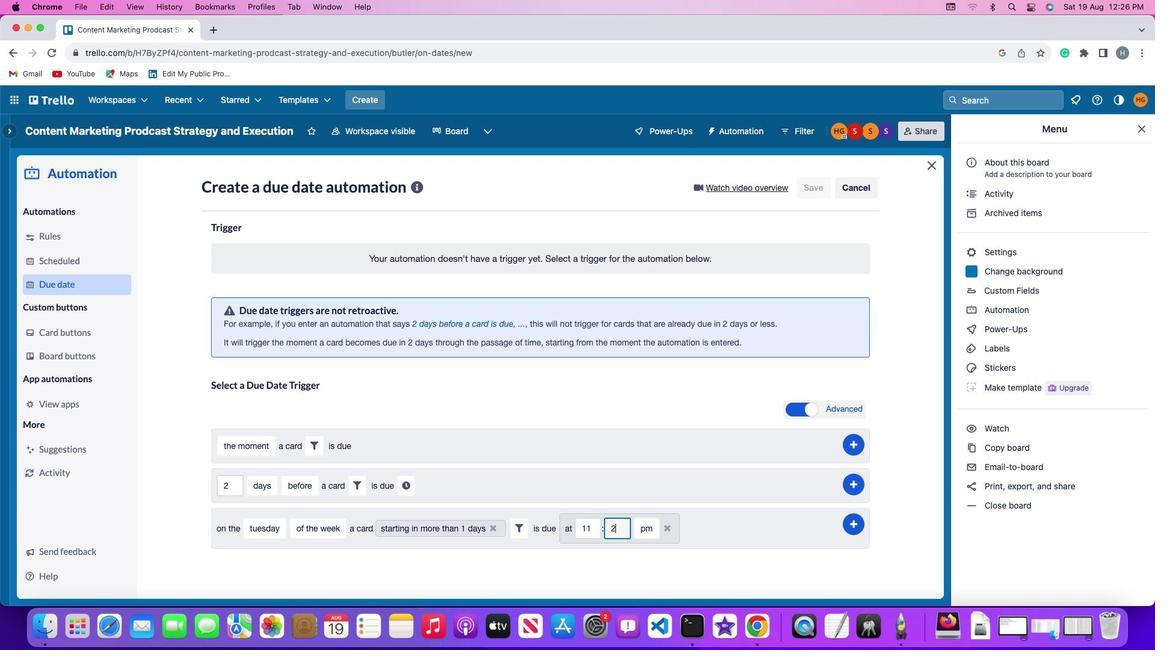 
Action: Key pressed Key.backspace
Screenshot: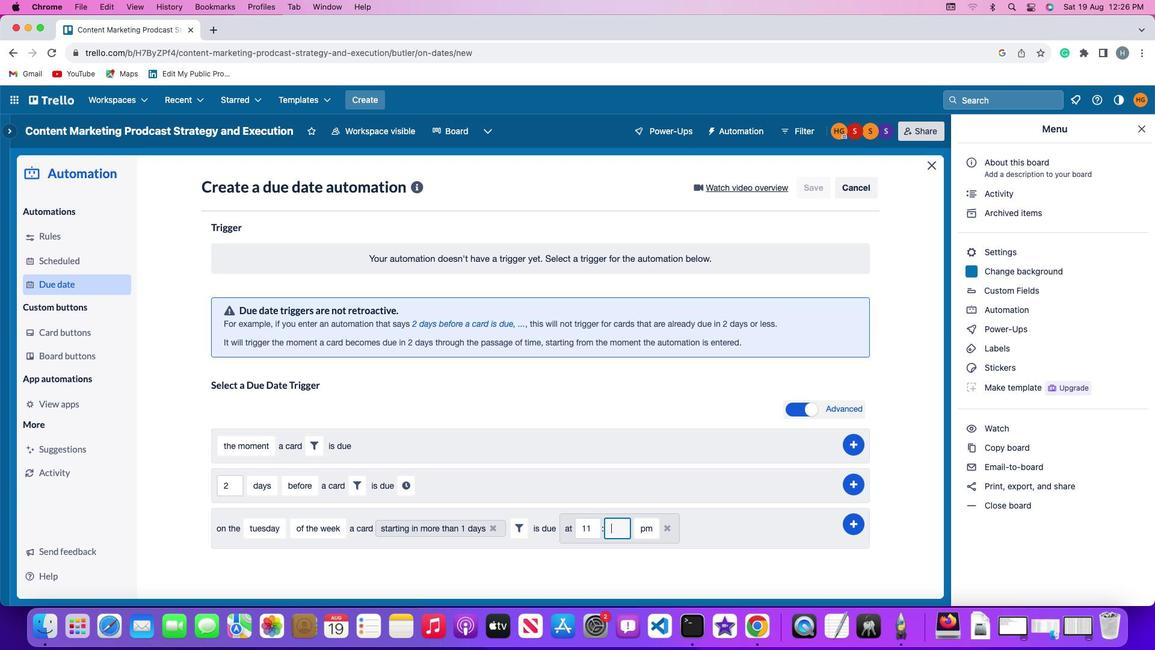 
Action: Mouse moved to (628, 529)
Screenshot: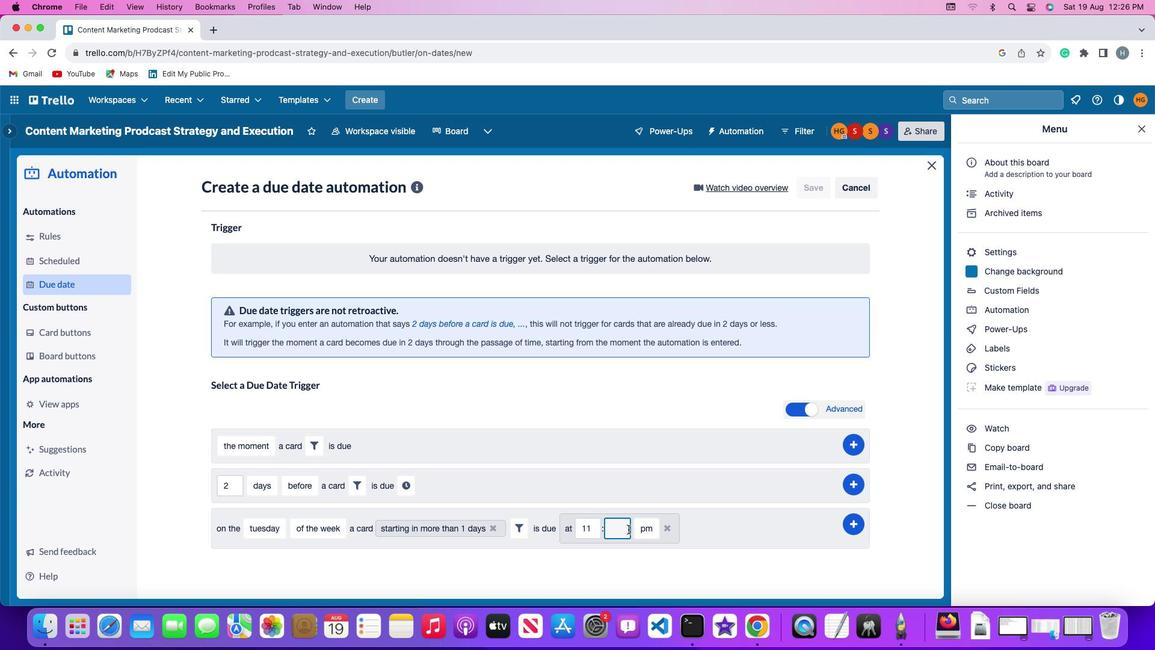 
Action: Key pressed '0''0'
Screenshot: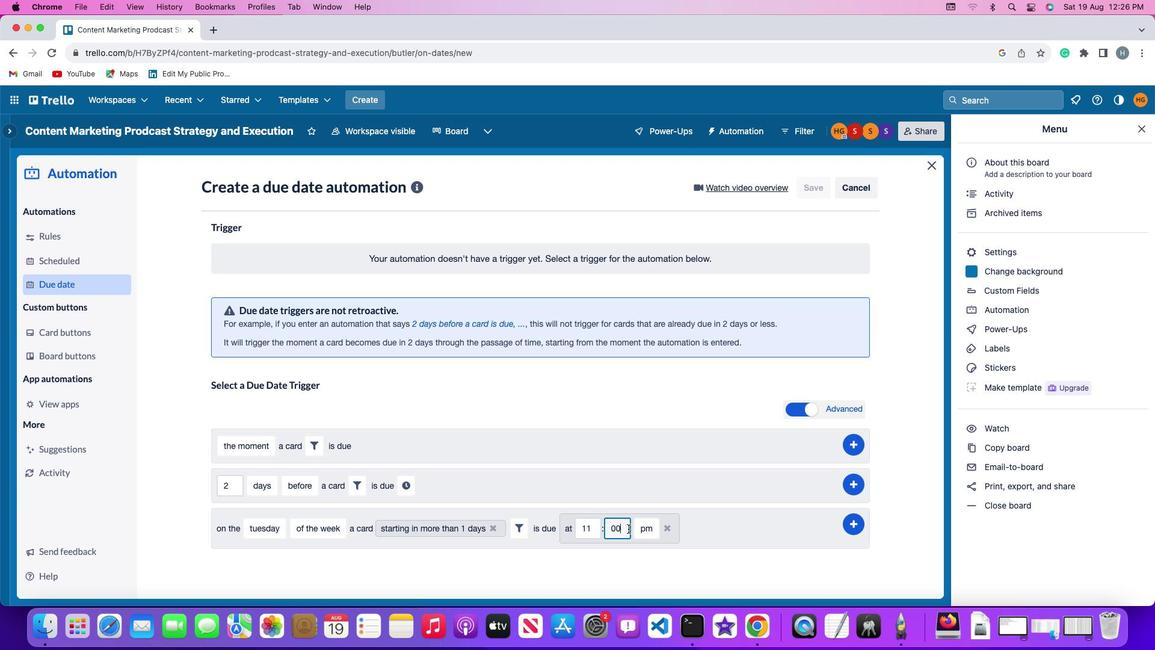
Action: Mouse moved to (645, 529)
Screenshot: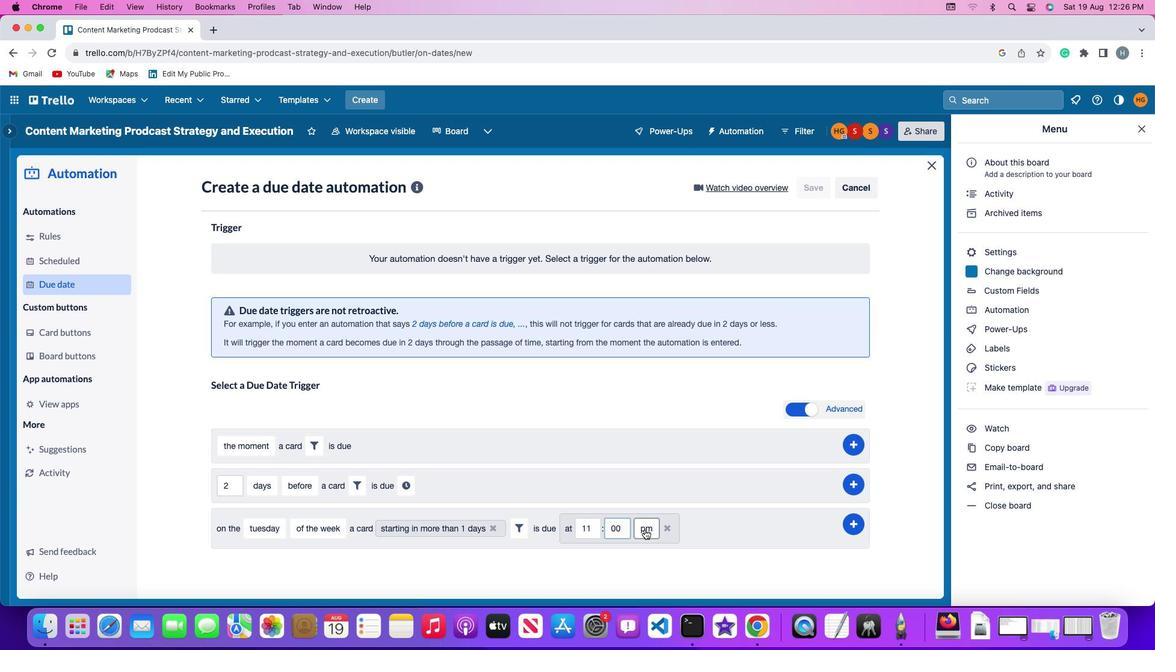 
Action: Mouse pressed left at (645, 529)
Screenshot: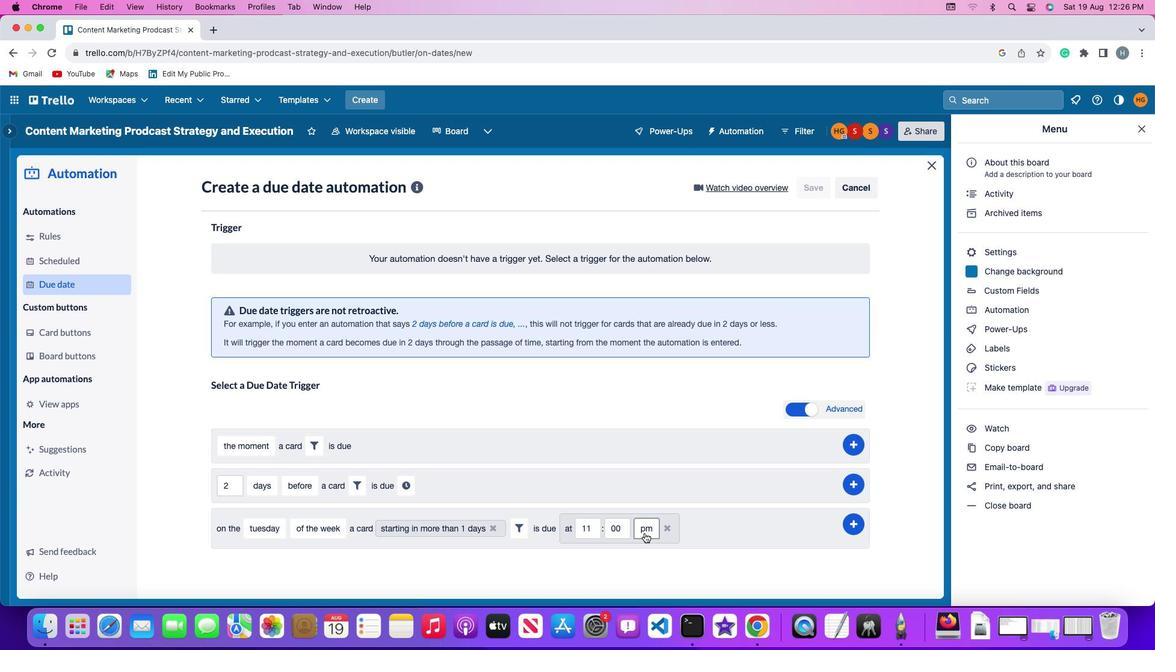 
Action: Mouse moved to (647, 546)
Screenshot: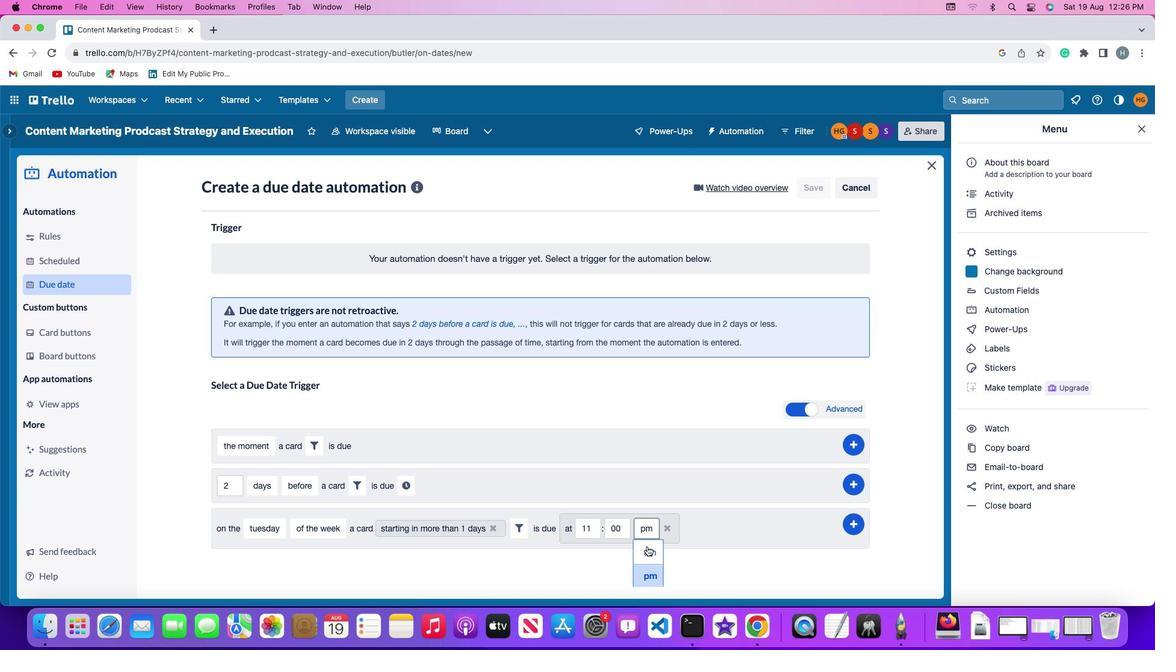 
Action: Mouse pressed left at (647, 546)
Screenshot: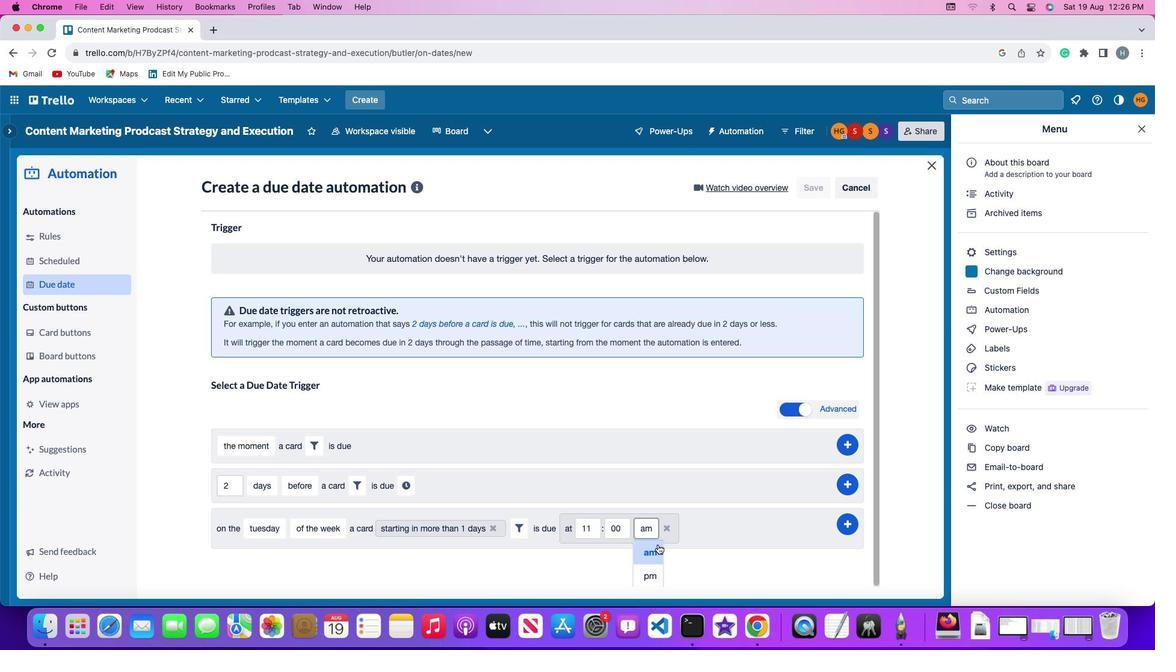 
Action: Mouse moved to (857, 521)
Screenshot: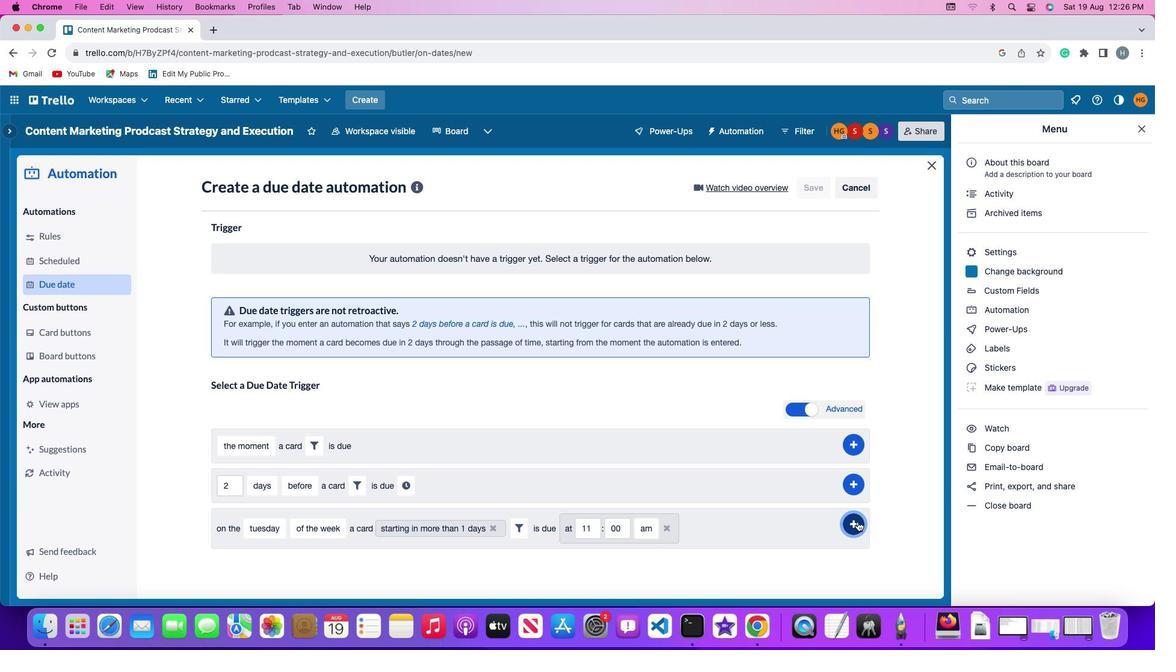 
Action: Mouse pressed left at (857, 521)
Screenshot: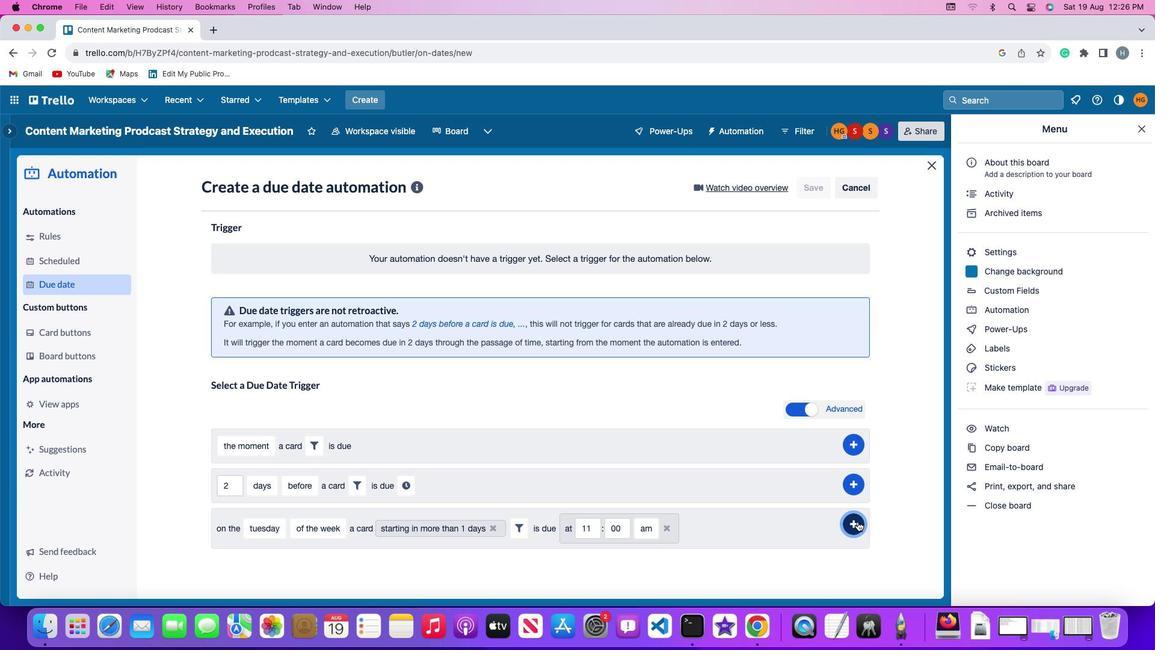 
Action: Mouse moved to (895, 417)
Screenshot: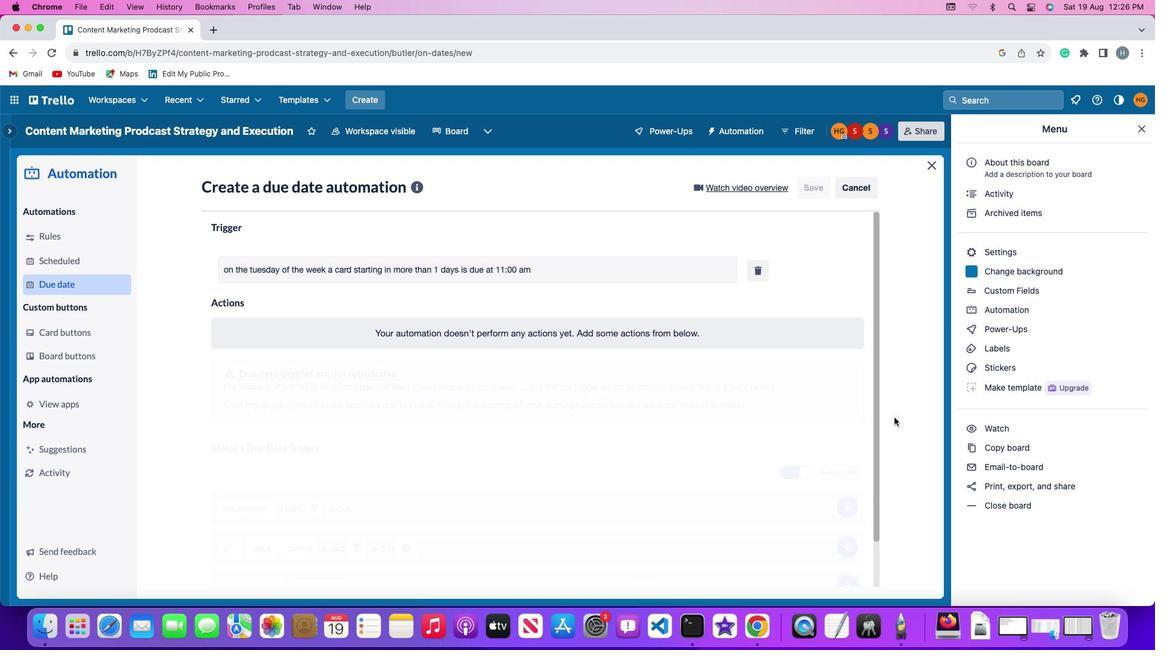 
